 Task: Organize photos by cultural celebrations or festivals into separate albums.
Action: Mouse moved to (795, 465)
Screenshot: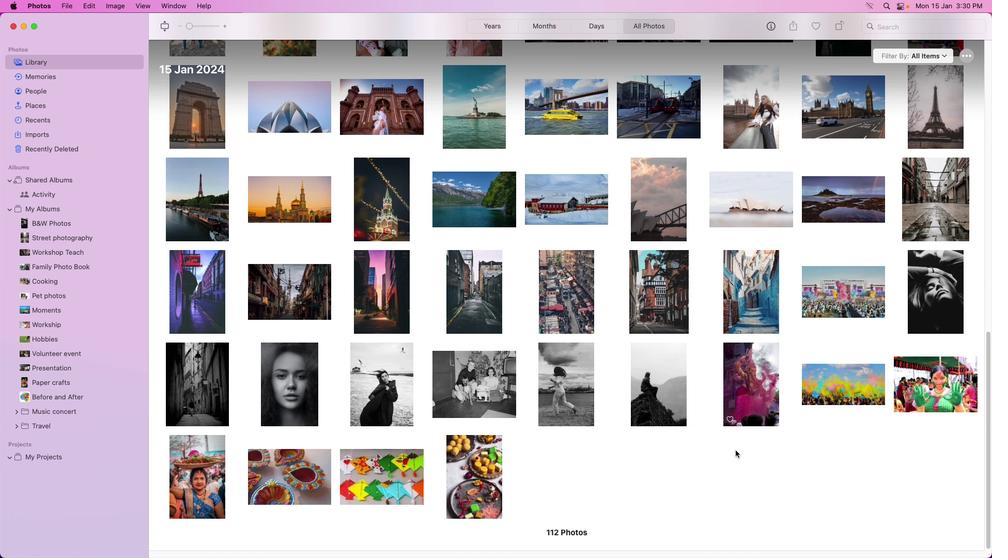 
Action: Mouse pressed left at (795, 465)
Screenshot: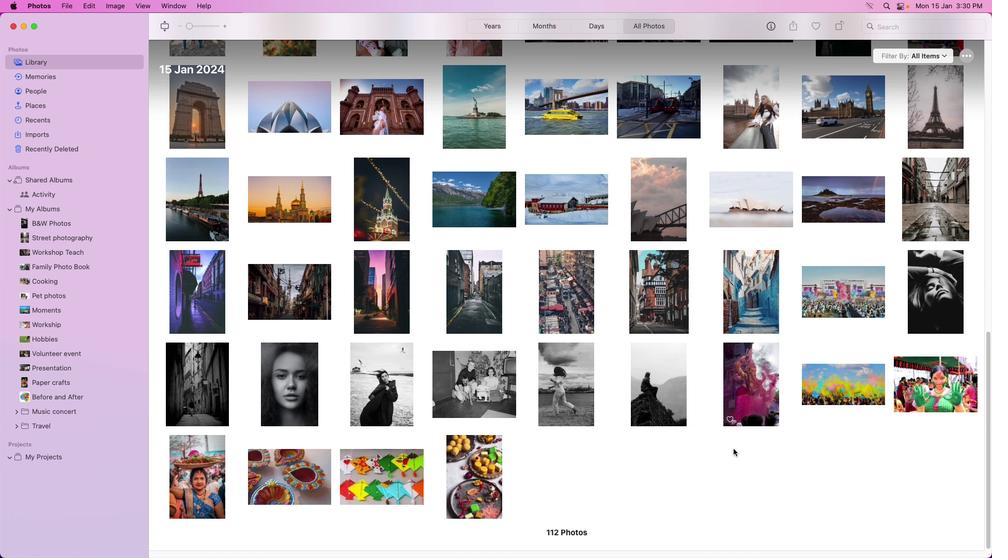 
Action: Mouse moved to (7, 208)
Screenshot: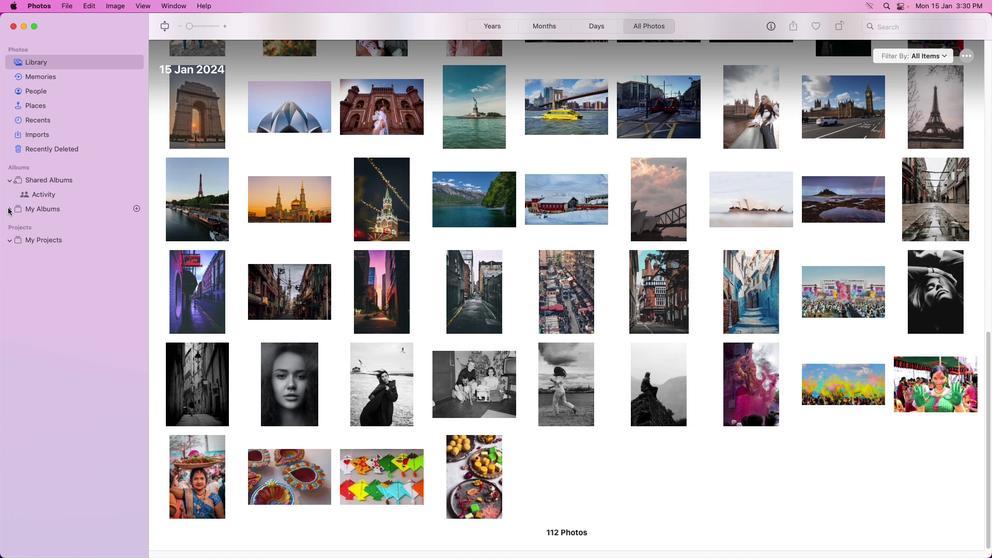 
Action: Mouse pressed left at (7, 208)
Screenshot: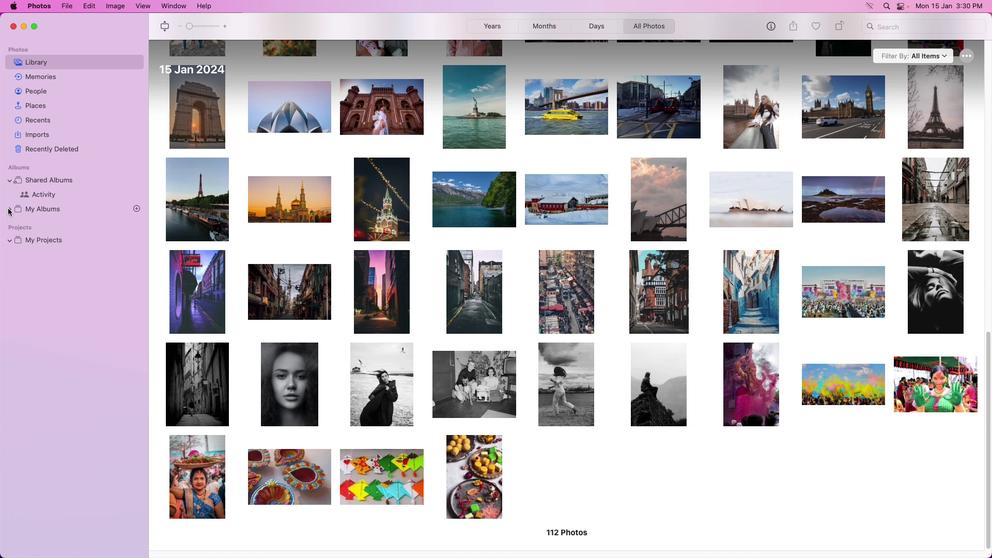 
Action: Mouse moved to (9, 209)
Screenshot: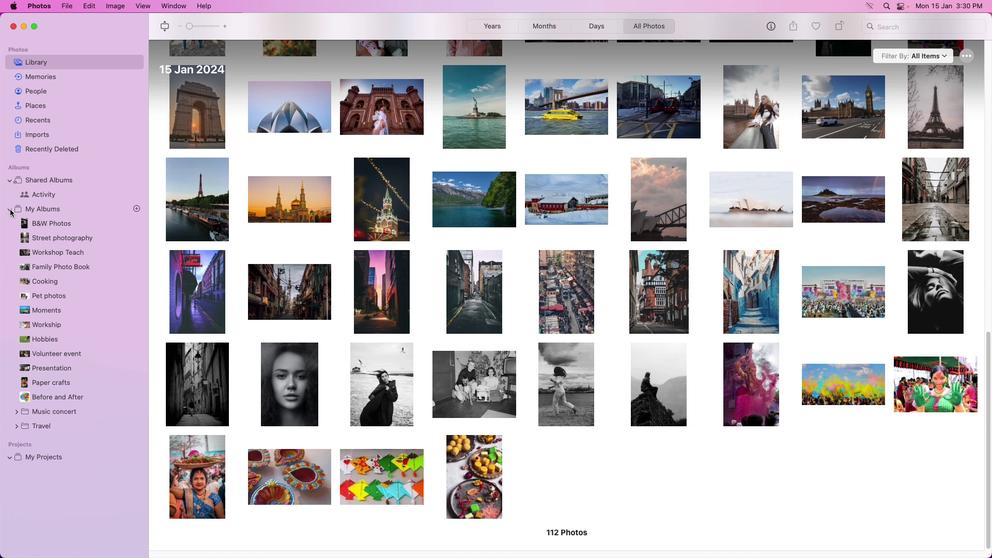
Action: Mouse pressed left at (9, 209)
Screenshot: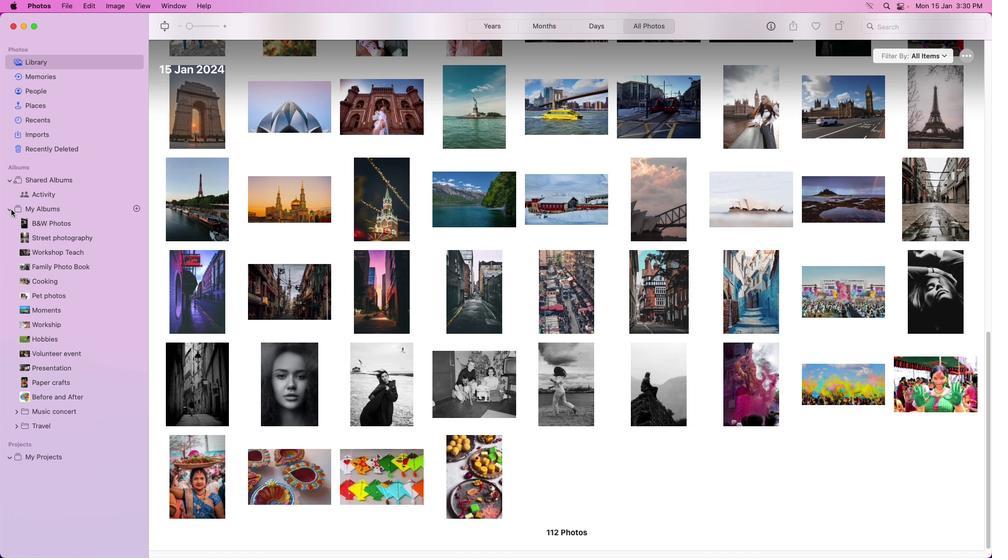 
Action: Mouse moved to (137, 206)
Screenshot: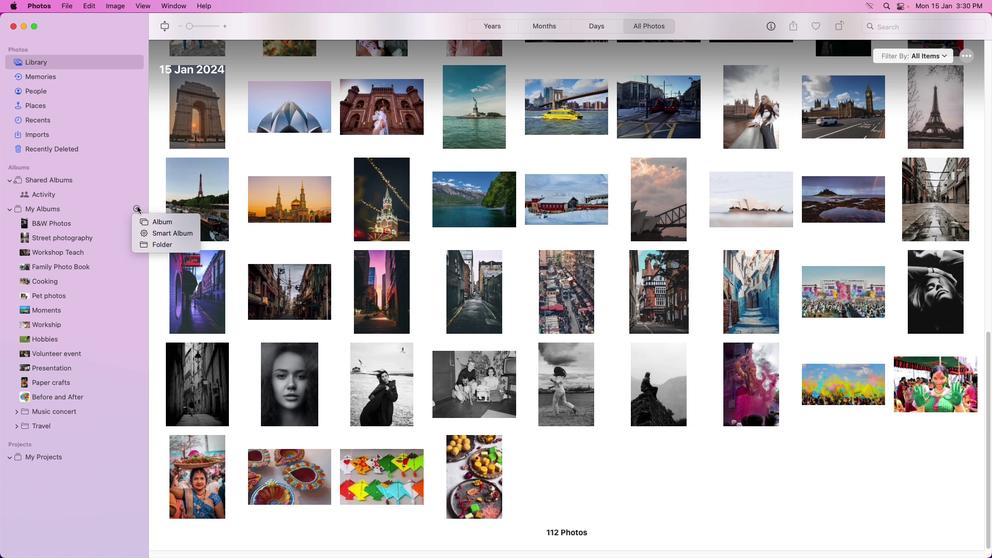 
Action: Mouse pressed left at (137, 206)
Screenshot: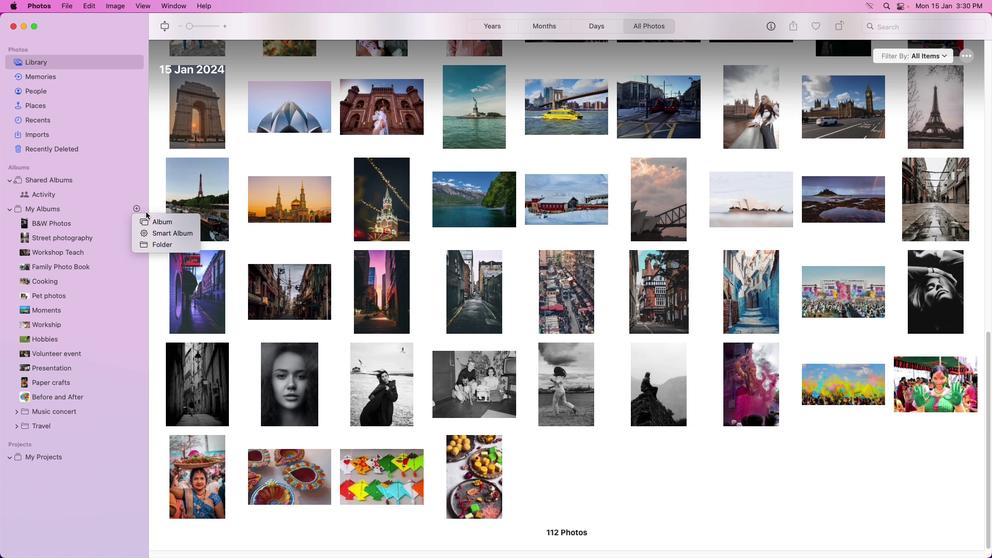 
Action: Mouse moved to (166, 242)
Screenshot: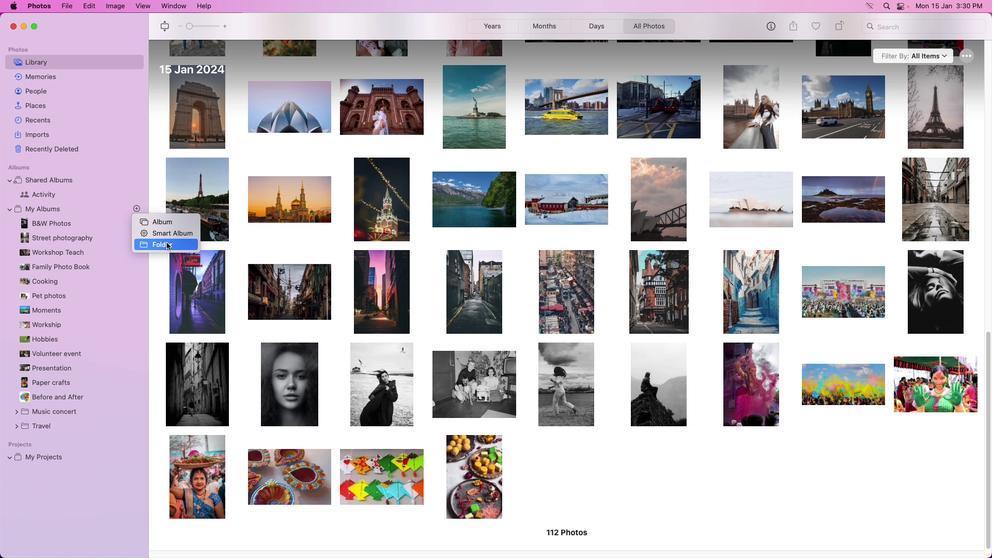 
Action: Mouse pressed left at (166, 242)
Screenshot: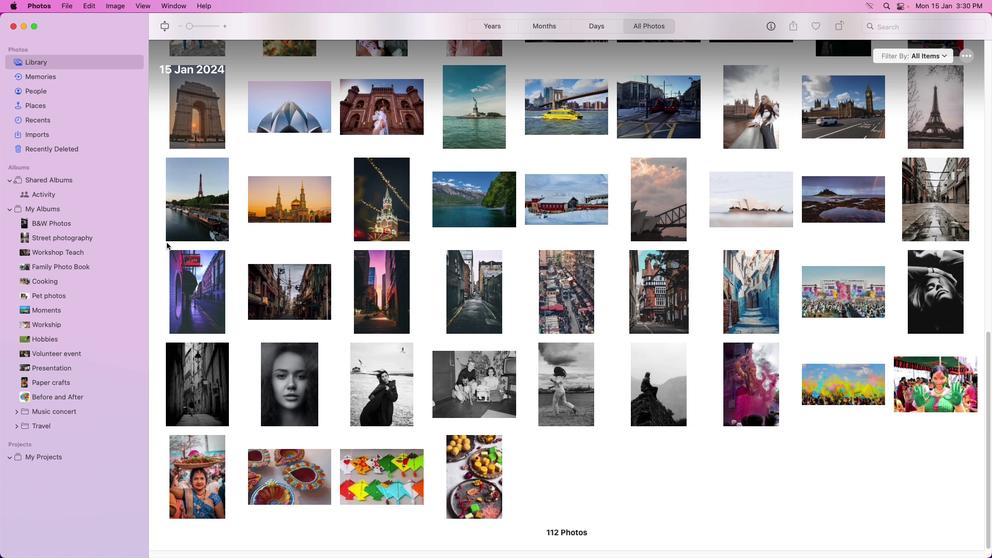 
Action: Key pressed Key.caps_lock'C'Key.caps_lock'u''l''t''u''r''a''l'Key.space'c''e''l''e''b''r''a''t''i''o''n''s'Key.enter
Screenshot: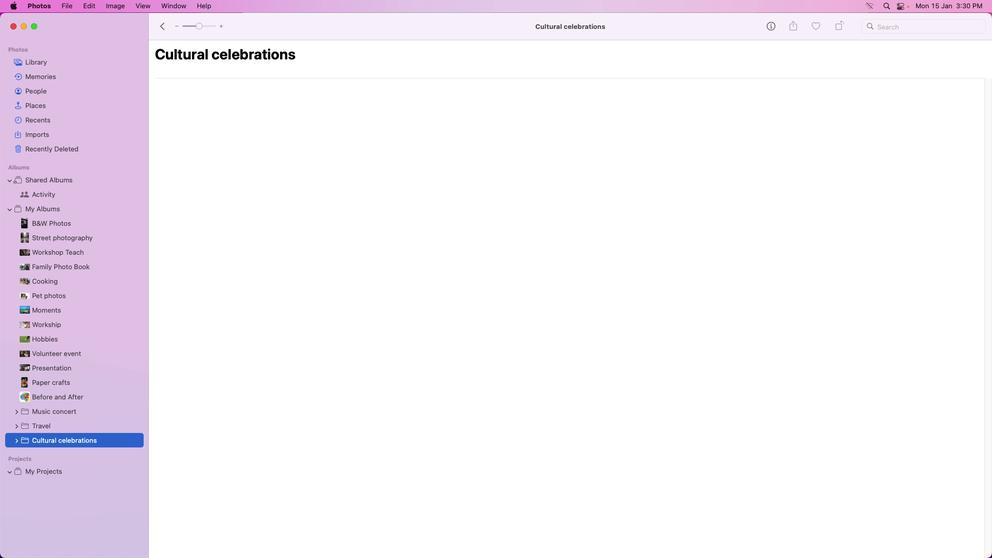 
Action: Mouse moved to (109, 443)
Screenshot: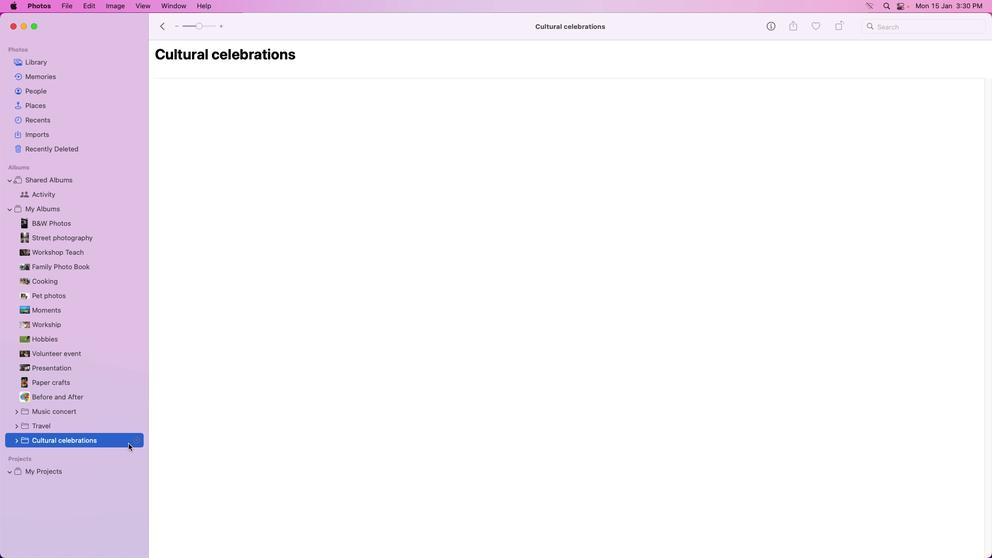 
Action: Mouse pressed left at (109, 443)
Screenshot: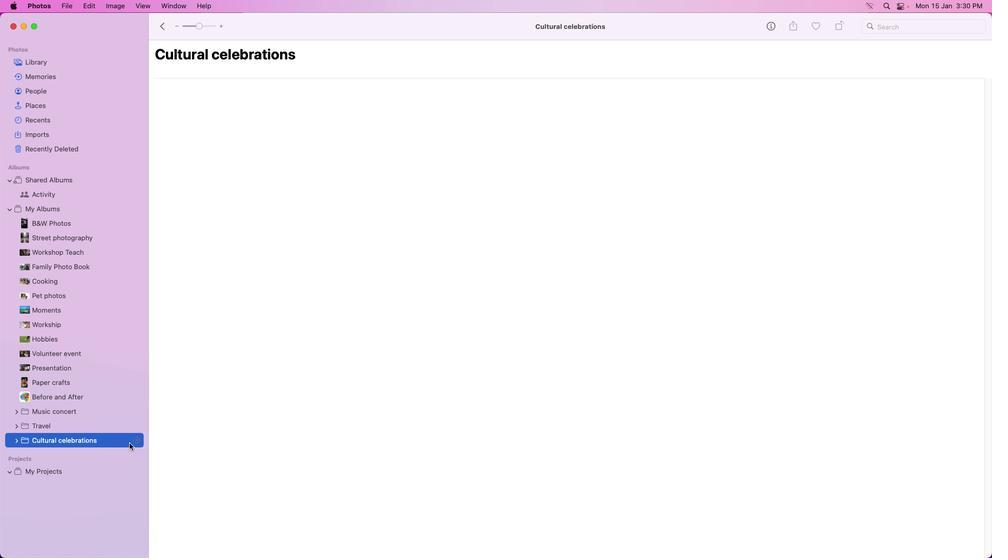 
Action: Mouse moved to (136, 440)
Screenshot: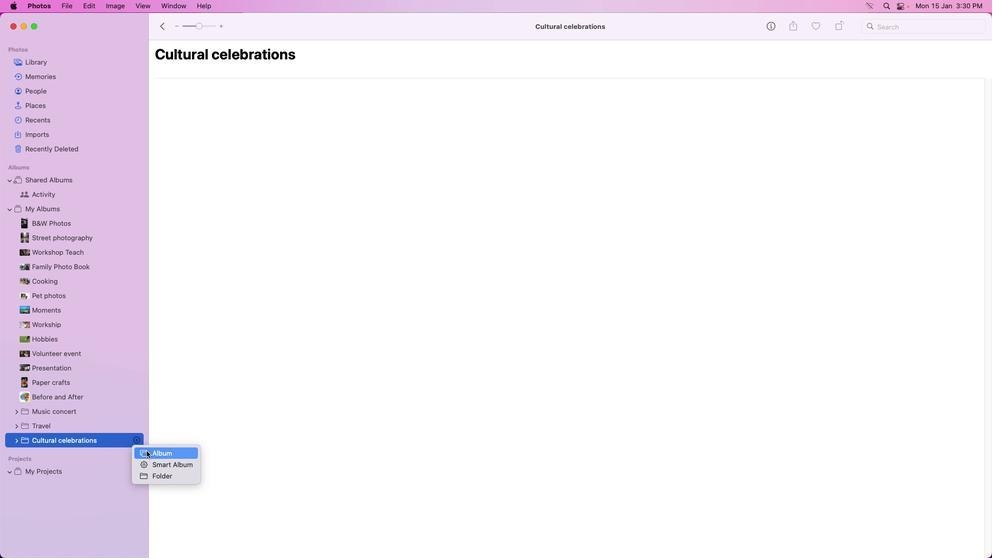 
Action: Mouse pressed left at (136, 440)
Screenshot: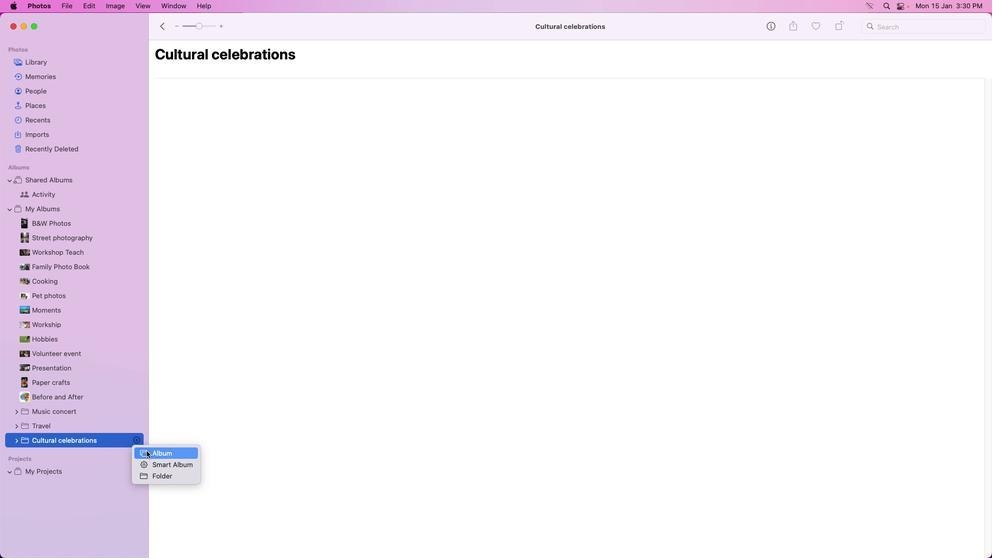 
Action: Mouse moved to (147, 452)
Screenshot: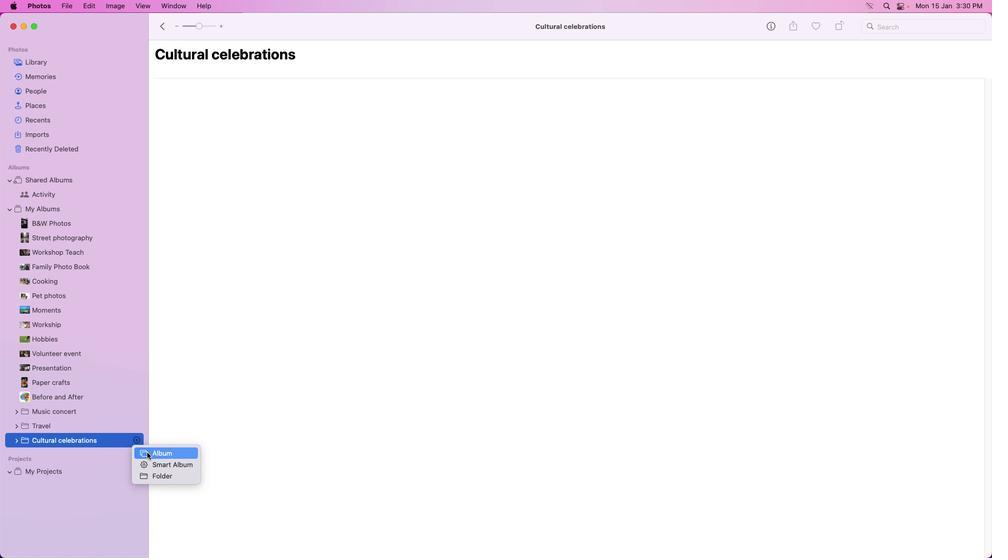 
Action: Mouse pressed left at (147, 452)
Screenshot: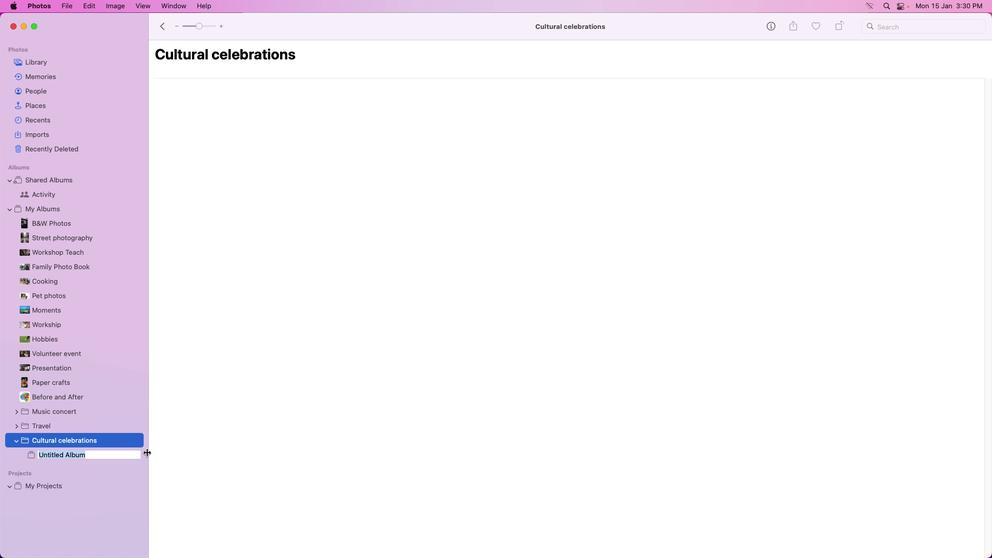 
Action: Mouse moved to (146, 452)
Screenshot: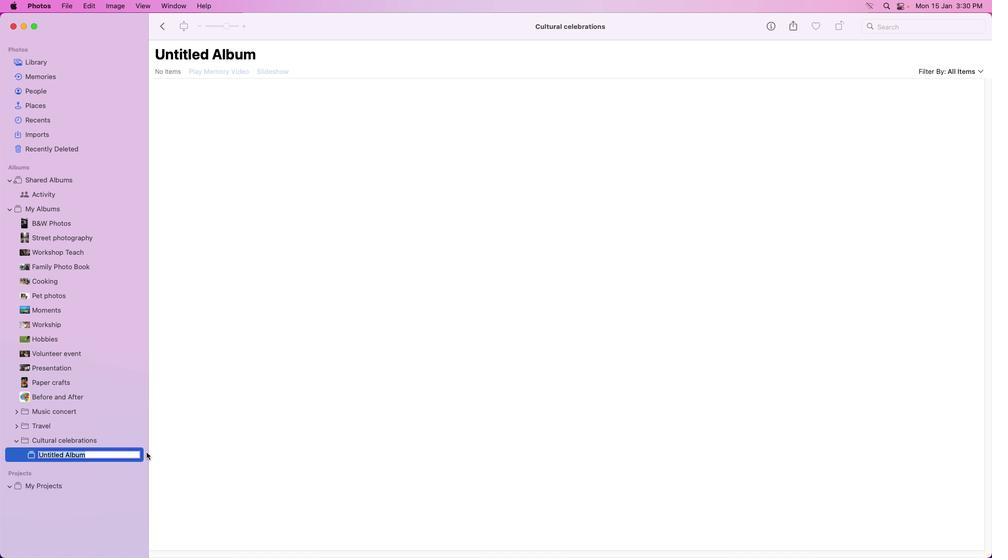 
Action: Key pressed Key.caps_lock'R'Key.caps_lock'a''k''s''h''a'Key.space'b''a''n''d''h''a''n'Key.enter
Screenshot: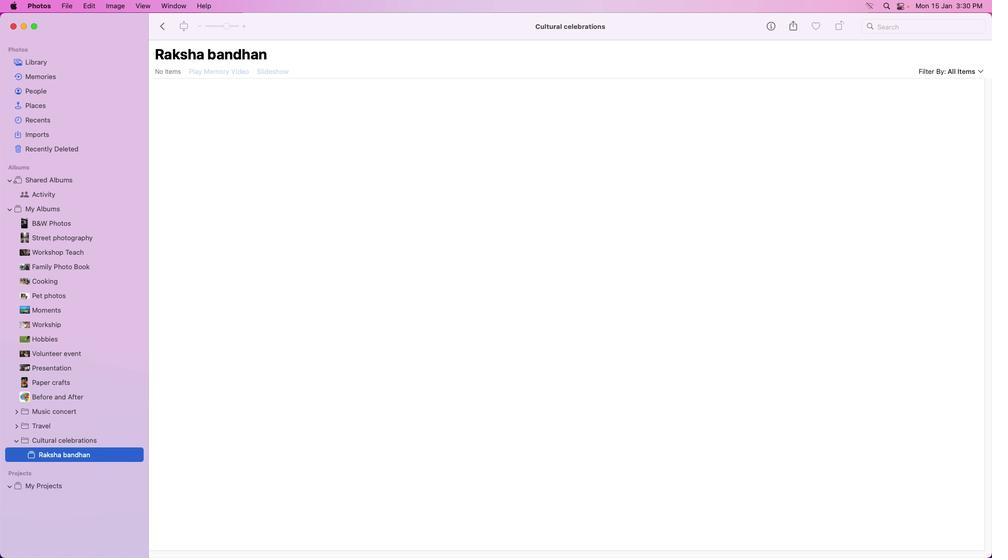 
Action: Mouse moved to (136, 439)
Screenshot: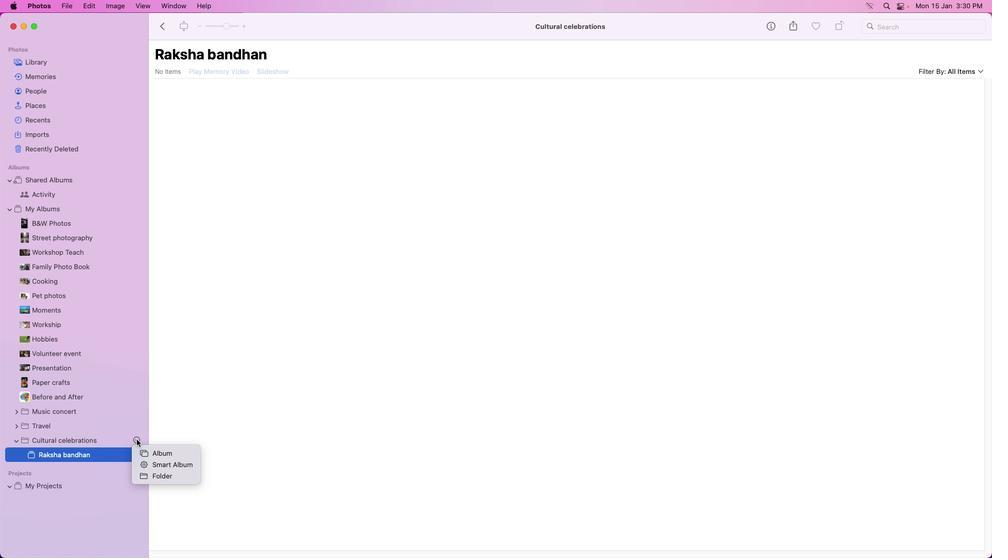 
Action: Mouse pressed left at (136, 439)
Screenshot: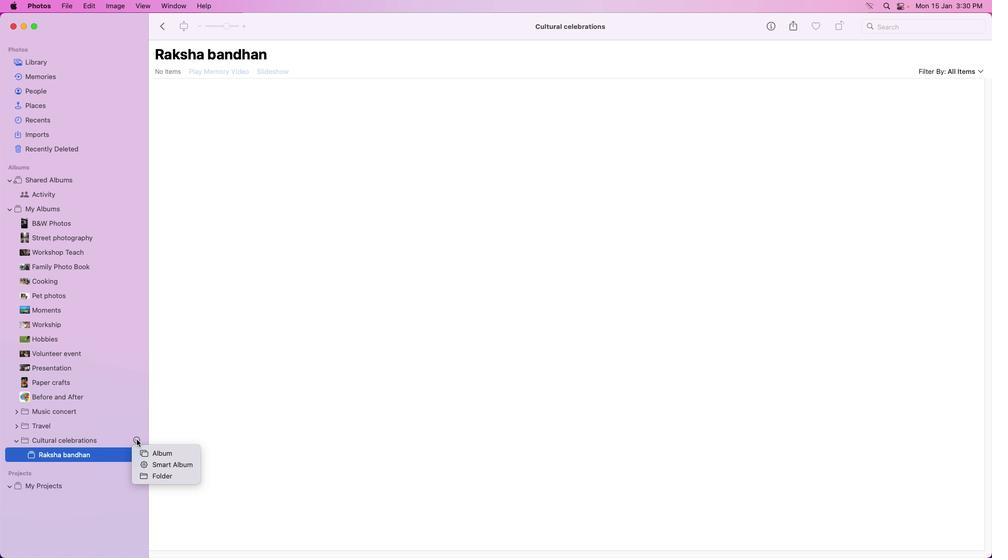 
Action: Mouse moved to (154, 453)
Screenshot: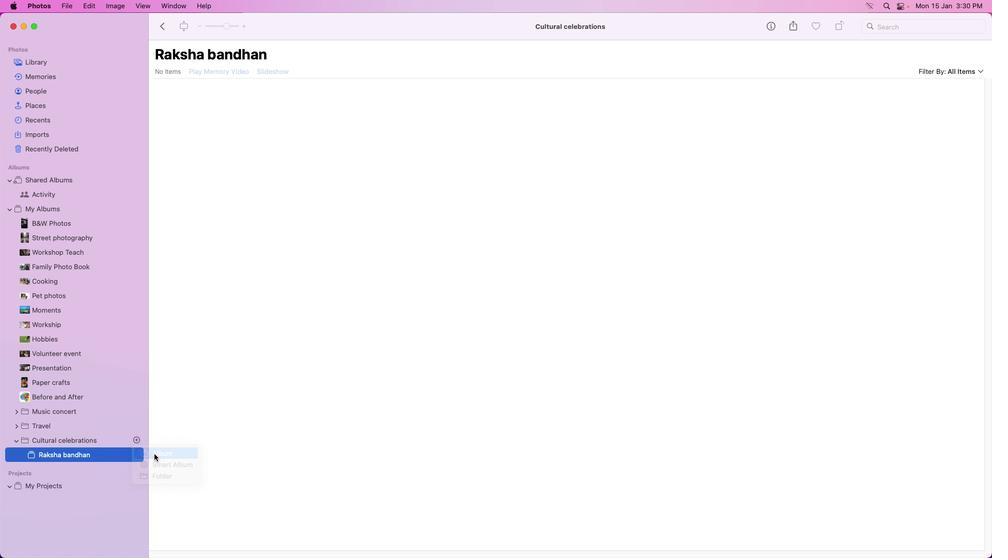 
Action: Mouse pressed left at (154, 453)
Screenshot: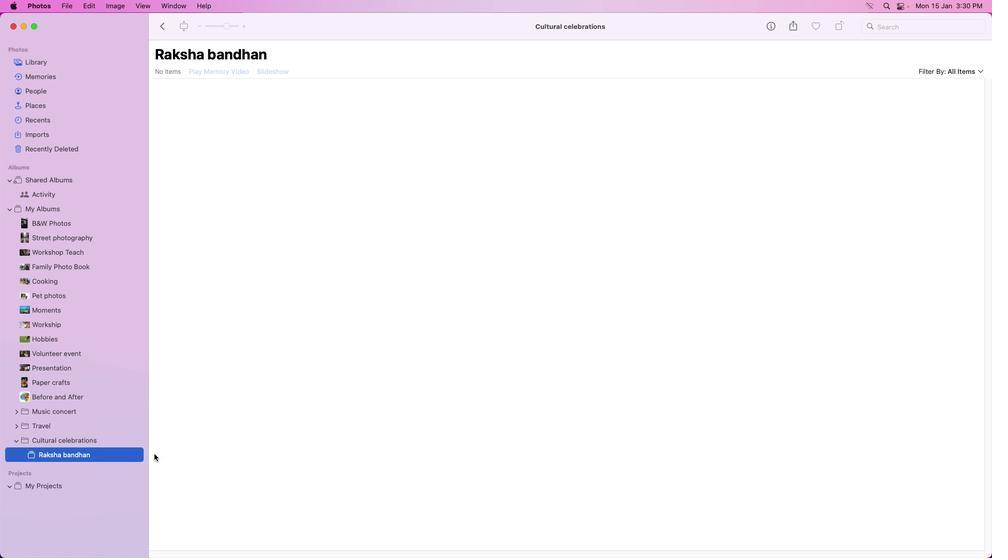
Action: Mouse moved to (154, 453)
Screenshot: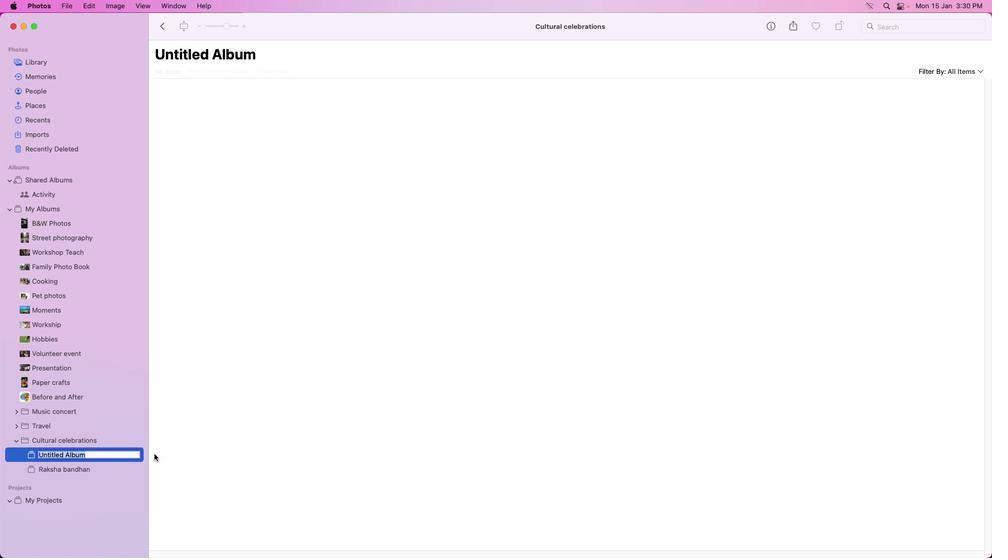 
Action: Key pressed Key.caps_lock'D'Key.caps_lock'e''e''p''w'Key.backspace'a''w''a''l''i'Key.enter
Screenshot: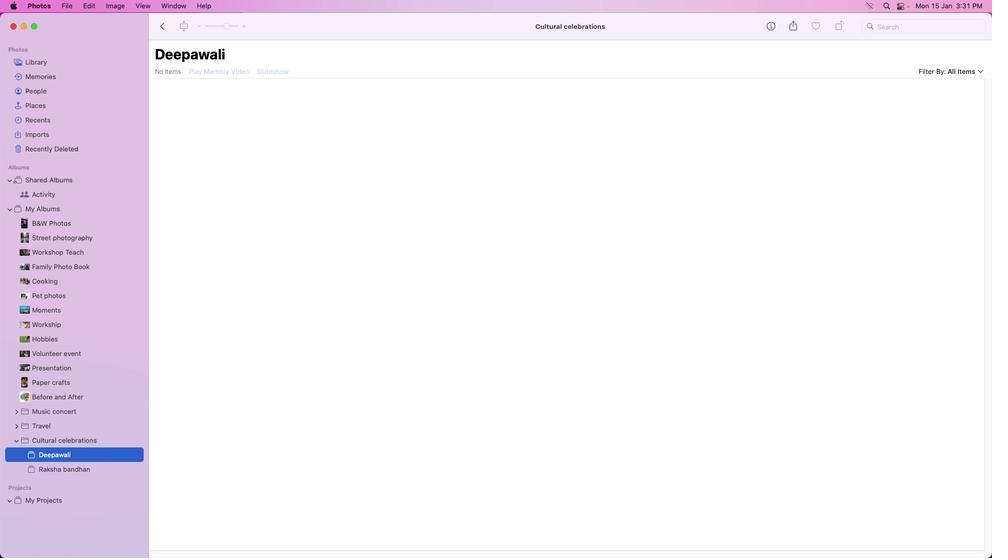 
Action: Mouse moved to (136, 441)
Screenshot: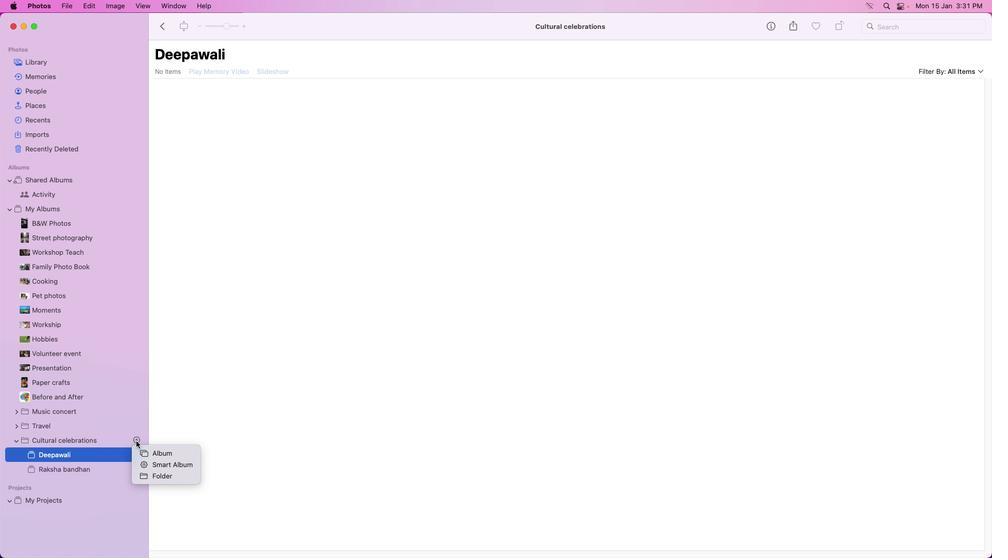 
Action: Mouse pressed left at (136, 441)
Screenshot: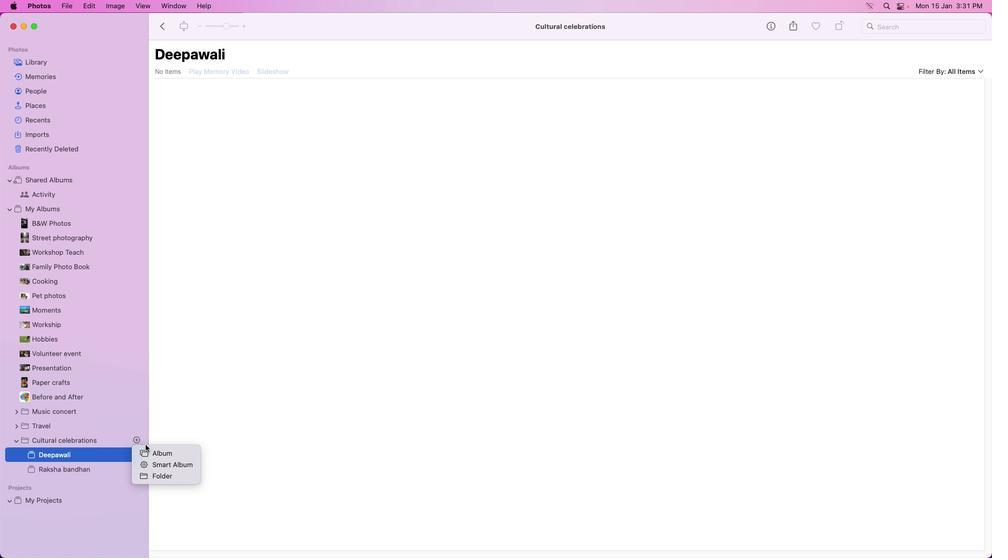 
Action: Mouse moved to (156, 452)
Screenshot: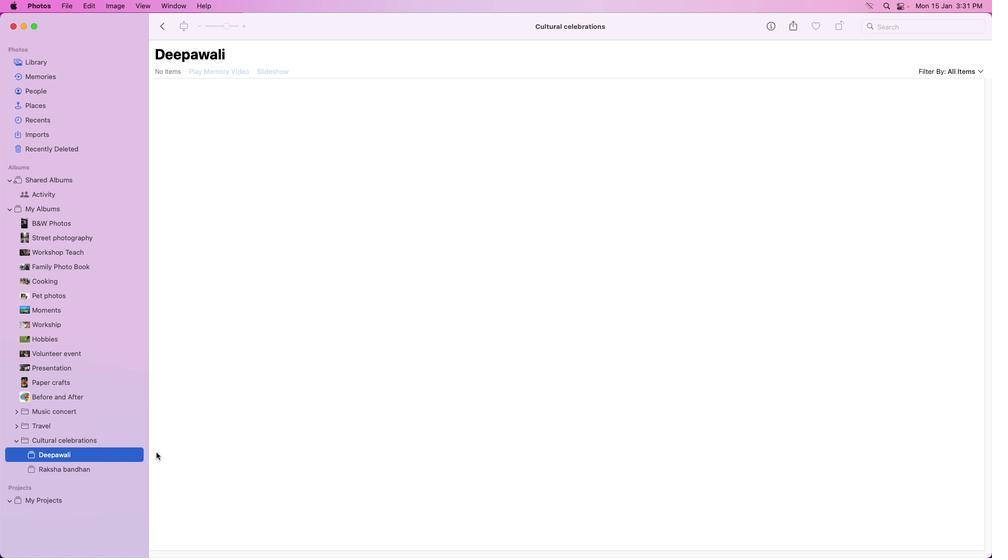 
Action: Mouse pressed left at (156, 452)
Screenshot: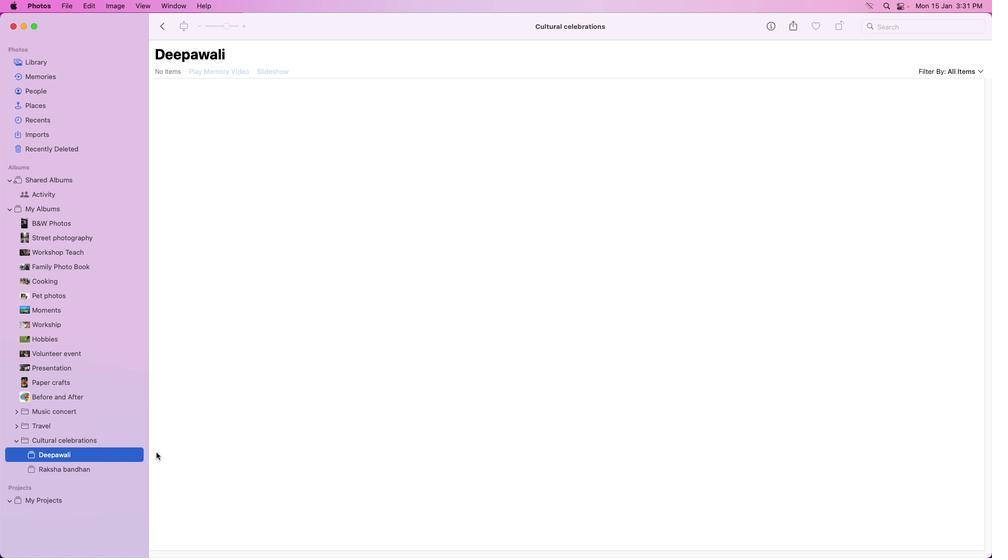 
Action: Key pressed Key.caps_lock'C'Key.caps_lock'h''h''a''t''h'Key.space'p''u''j''a'Key.enter
Screenshot: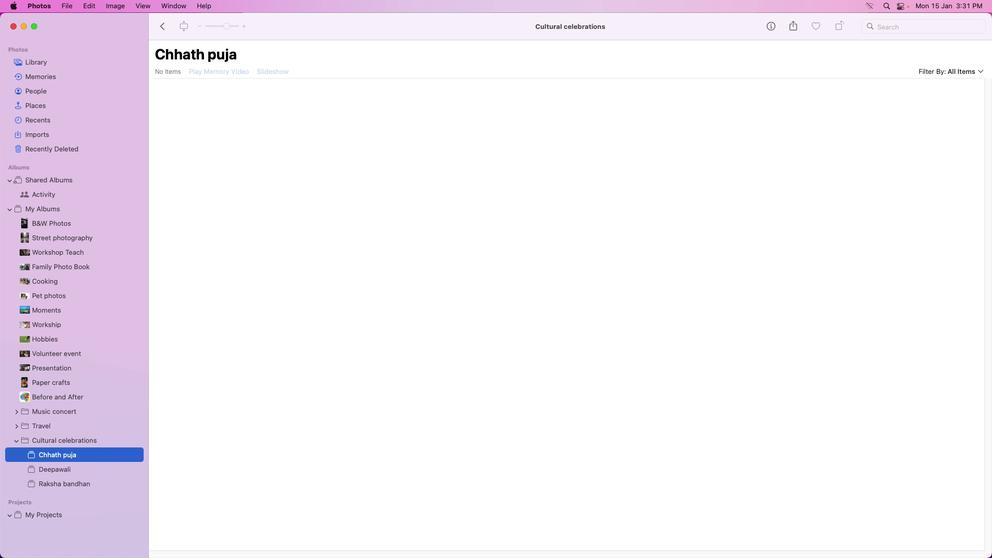 
Action: Mouse moved to (135, 439)
Screenshot: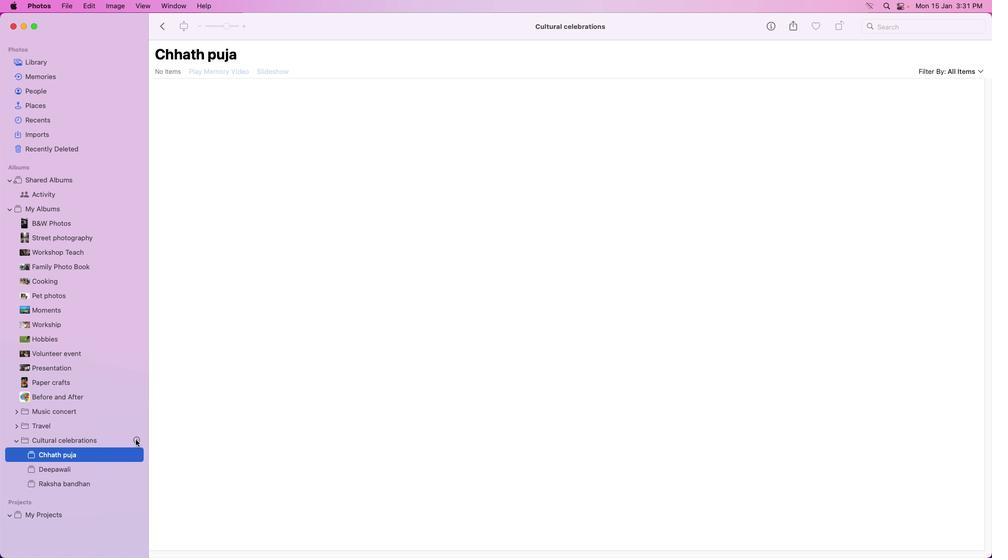 
Action: Mouse pressed left at (135, 439)
Screenshot: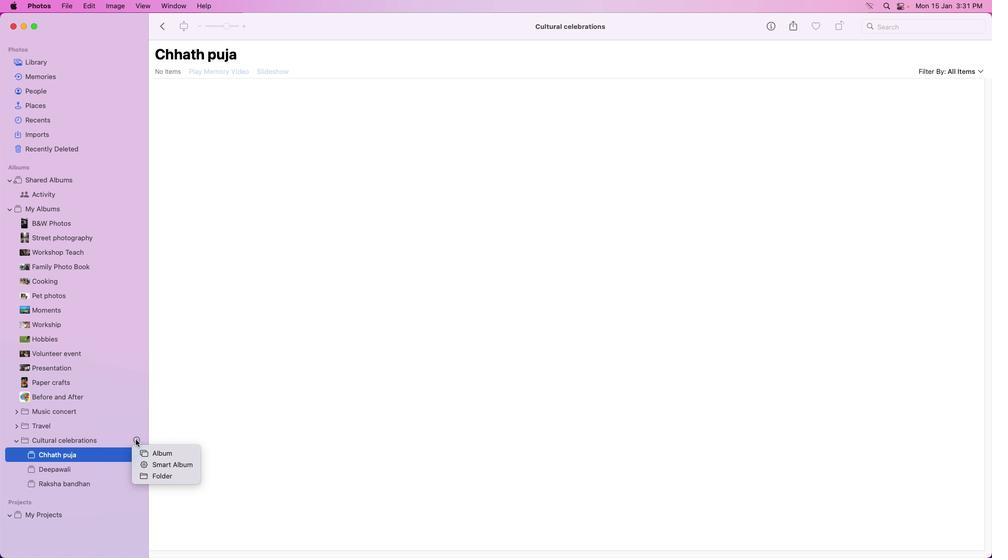 
Action: Mouse moved to (161, 452)
Screenshot: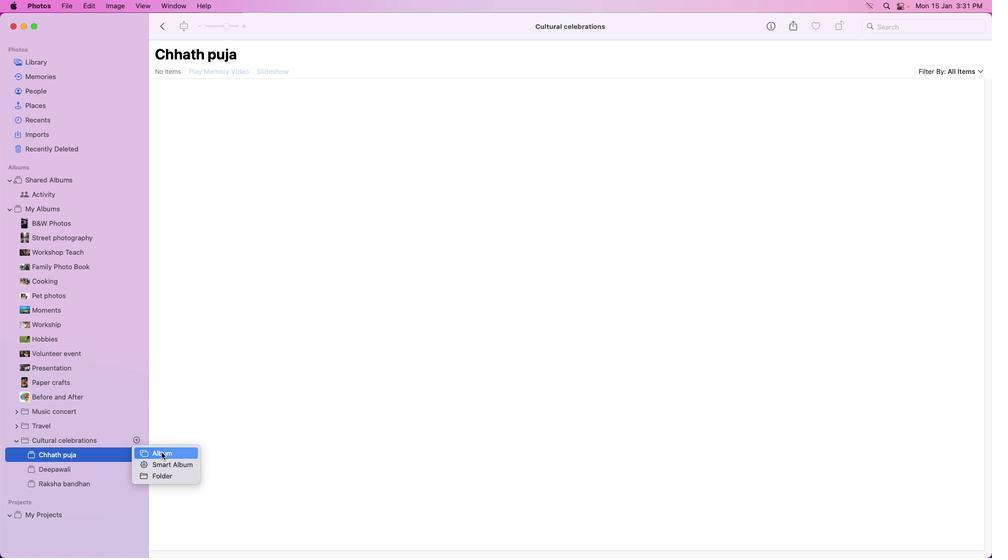 
Action: Mouse pressed left at (161, 452)
Screenshot: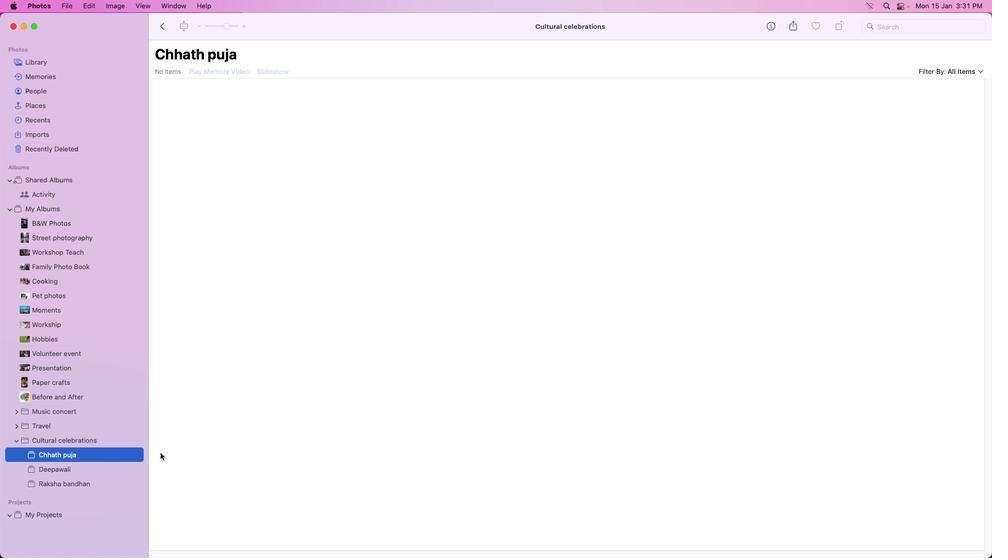 
Action: Mouse moved to (160, 453)
Screenshot: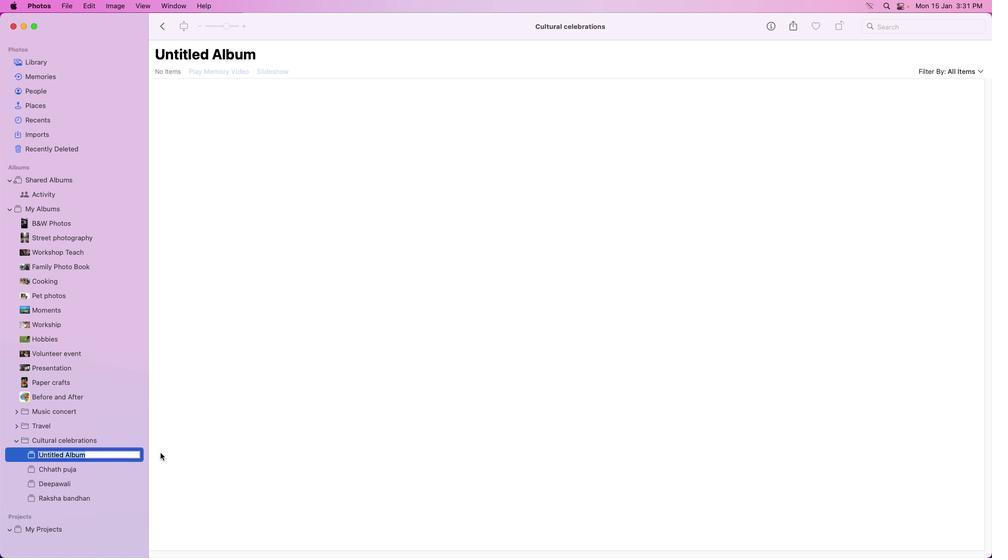 
Action: Key pressed Key.caps_lock'H'Key.caps_lock'o''l''i'Key.enter
Screenshot: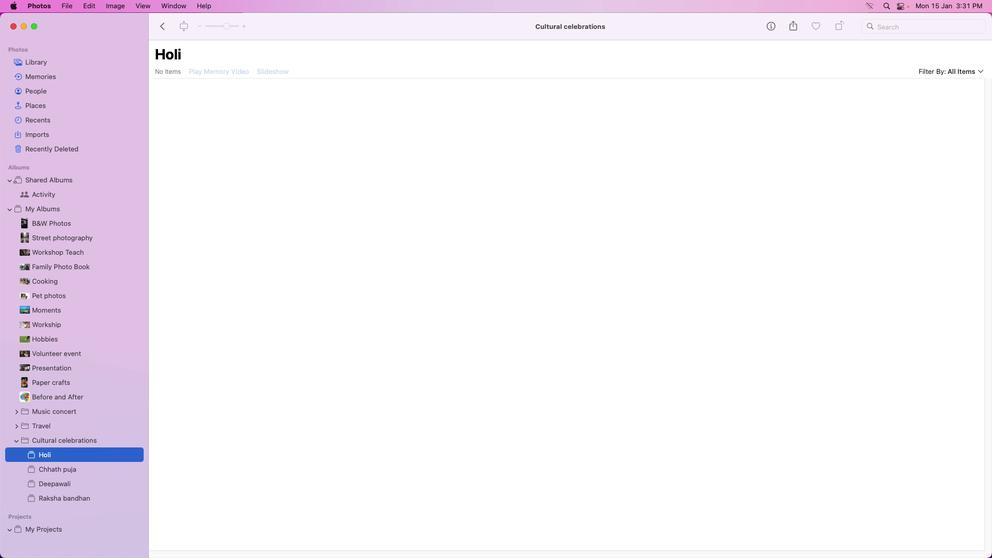 
Action: Mouse moved to (136, 439)
Screenshot: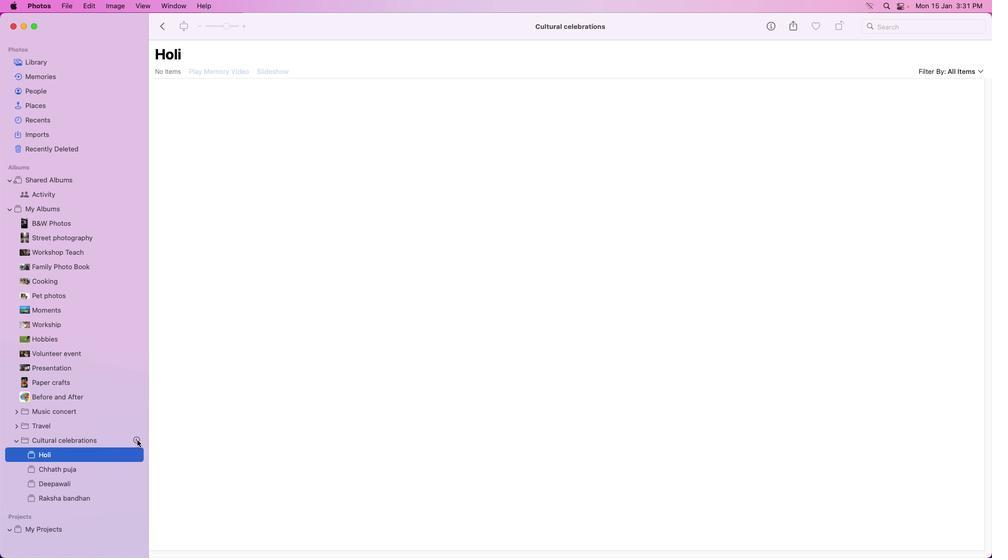 
Action: Mouse pressed left at (136, 439)
Screenshot: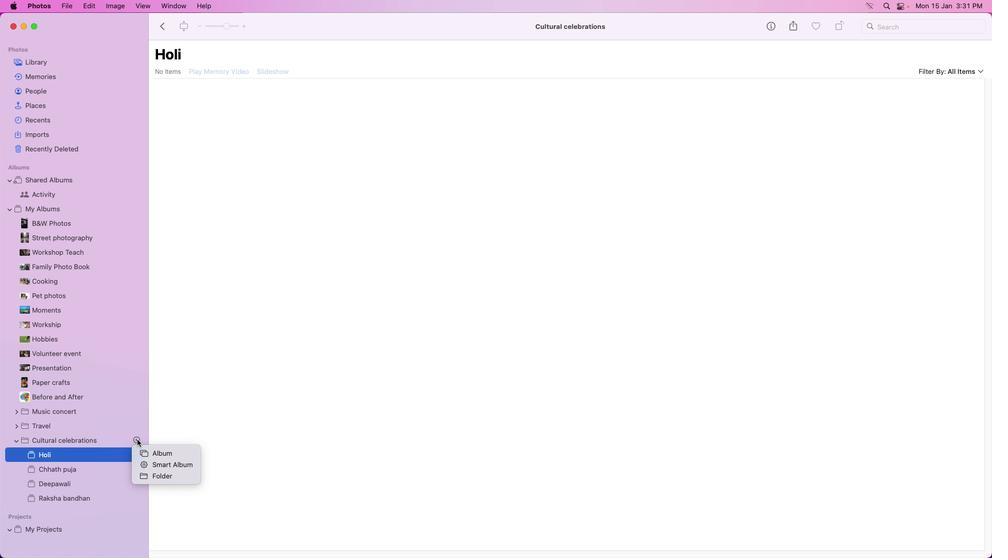 
Action: Mouse moved to (174, 454)
Screenshot: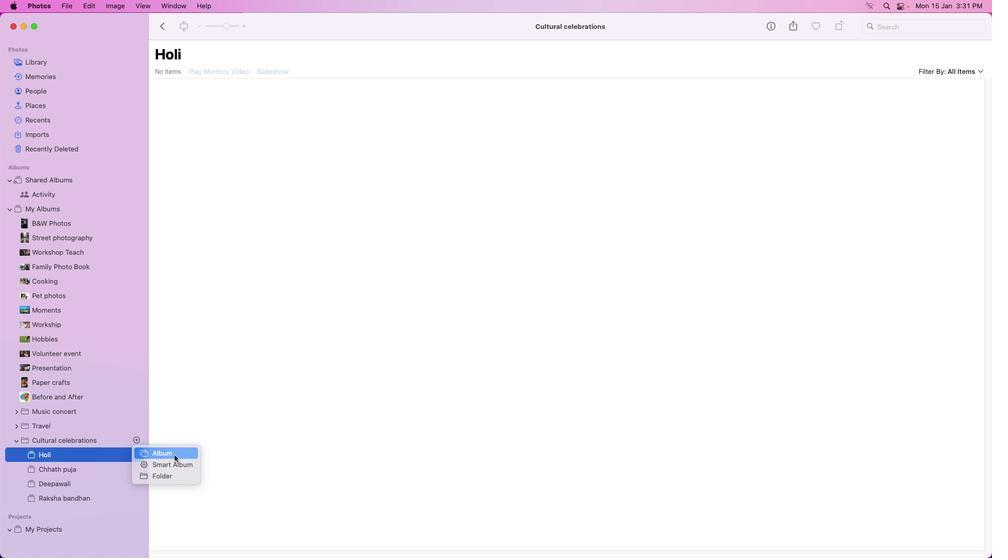 
Action: Mouse pressed left at (174, 454)
Screenshot: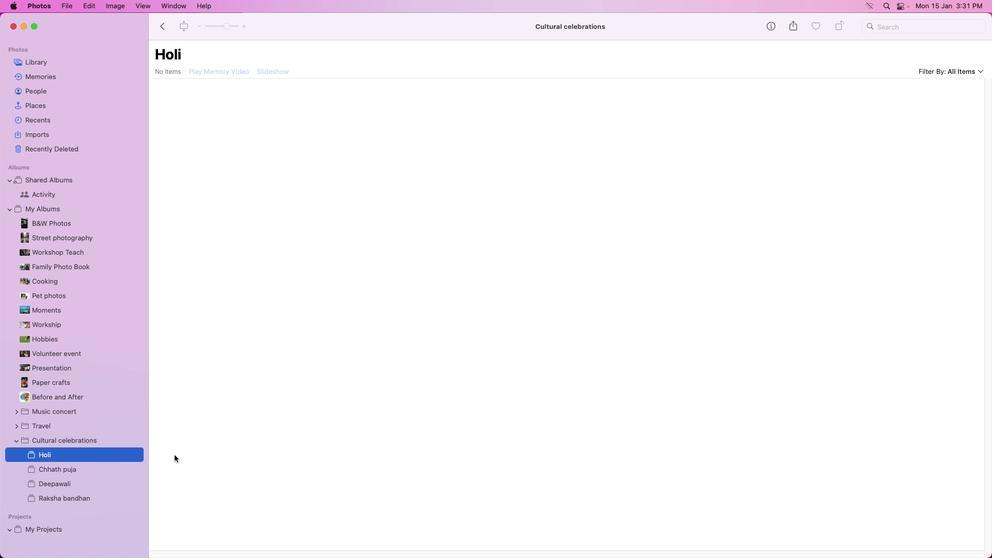 
Action: Mouse moved to (174, 454)
Screenshot: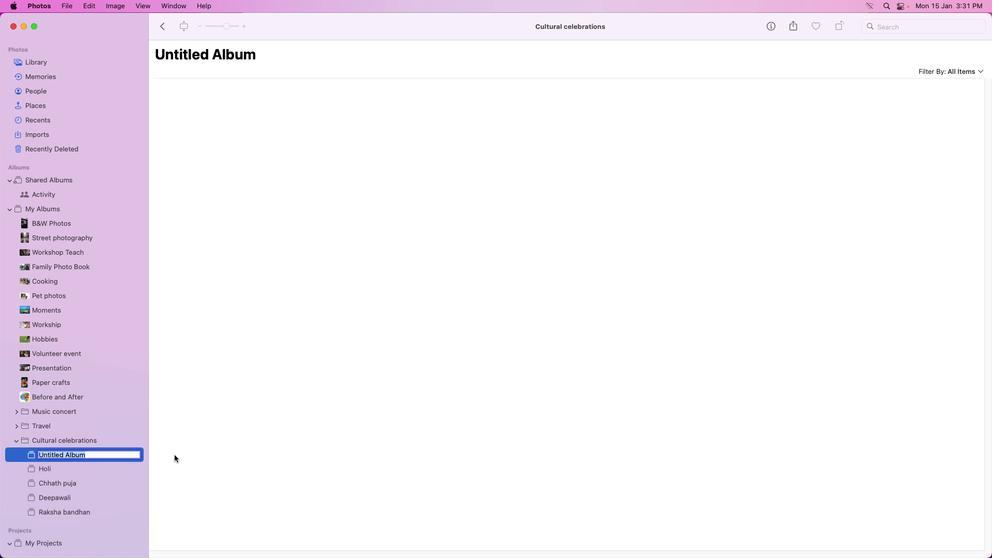 
Action: Key pressed Key.caps_lock'M'Key.caps_lock'a''k''a''r'Key.space's''a''n''k''r''a''n''t''i'Key.enter
Screenshot: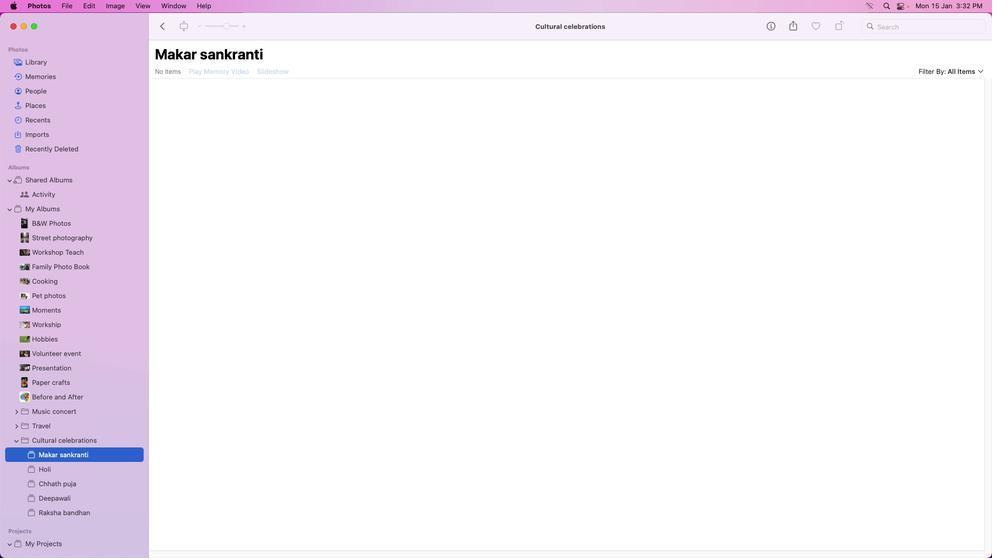 
Action: Mouse moved to (136, 440)
Screenshot: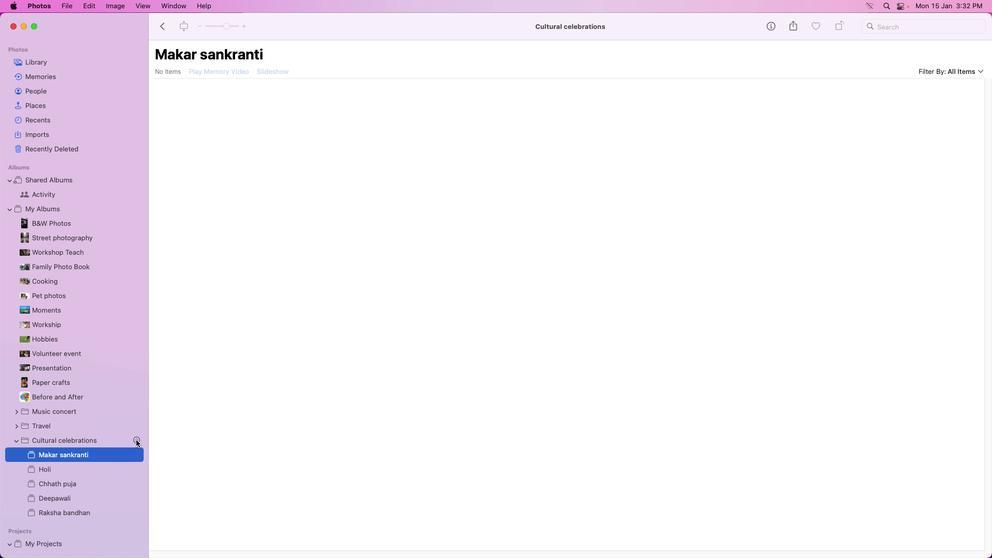 
Action: Mouse pressed left at (136, 440)
Screenshot: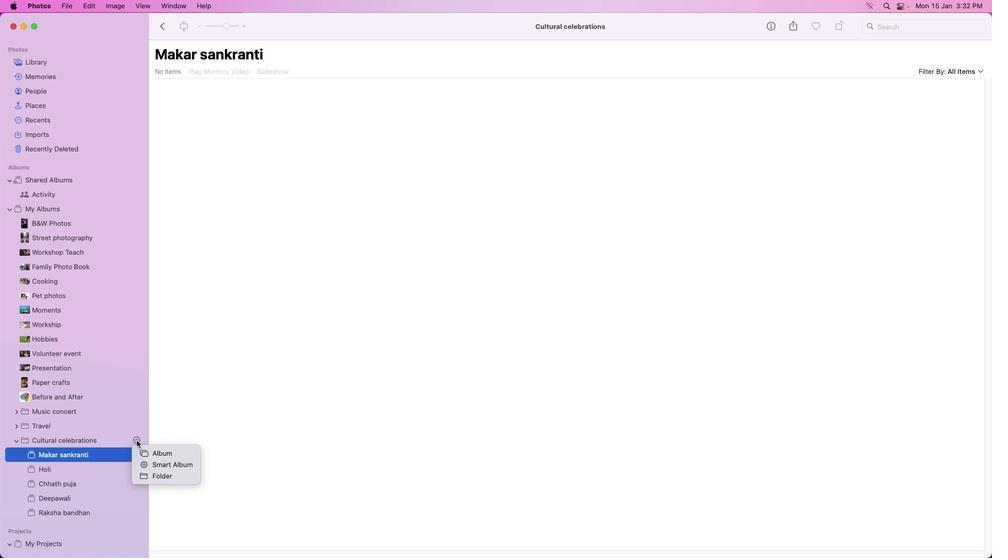 
Action: Mouse moved to (161, 454)
Screenshot: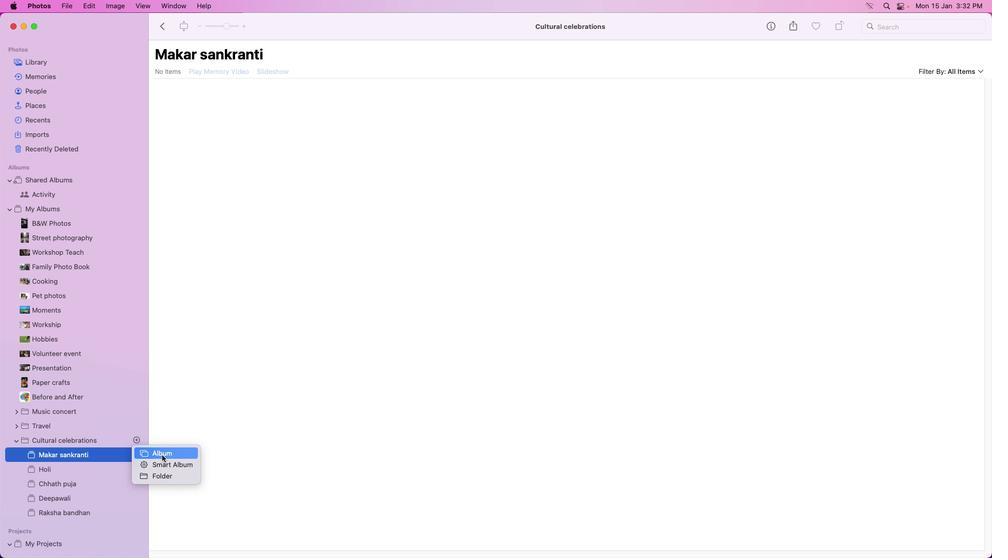 
Action: Mouse pressed left at (161, 454)
Screenshot: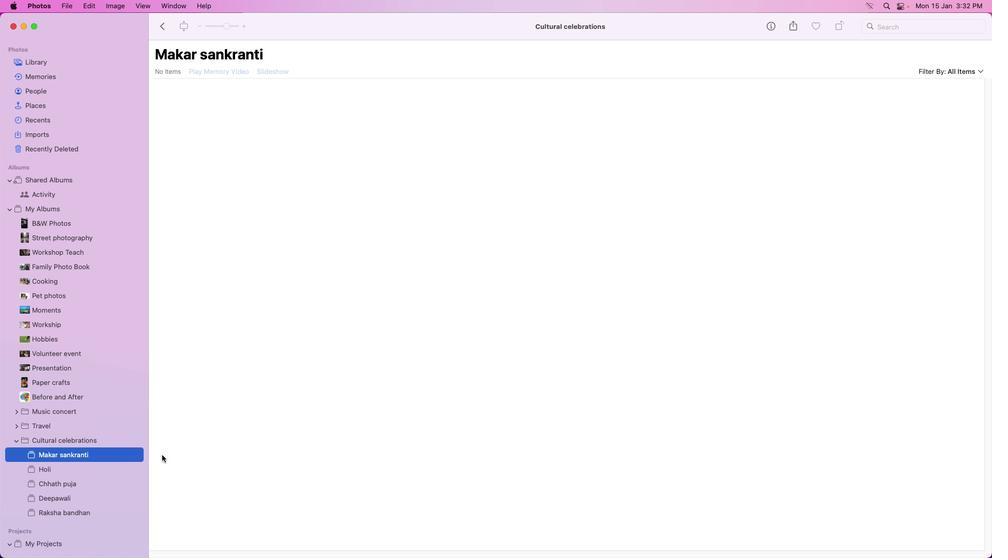 
Action: Key pressed Key.caps_lock'G'Key.caps_lock'a''n''e''s''h'Key.space'c''h''a''t''u''r''t''h''i'Key.enter
Screenshot: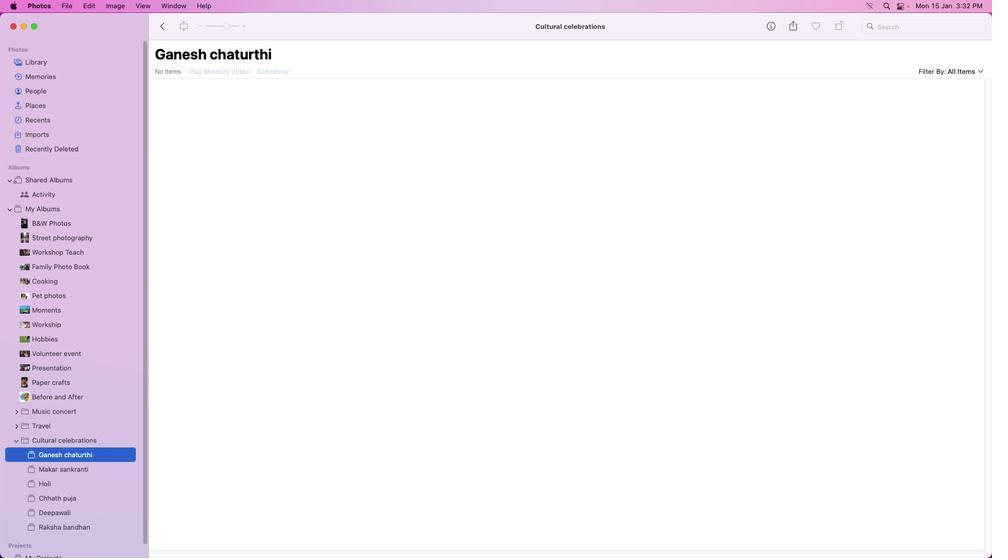 
Action: Mouse moved to (80, 65)
Screenshot: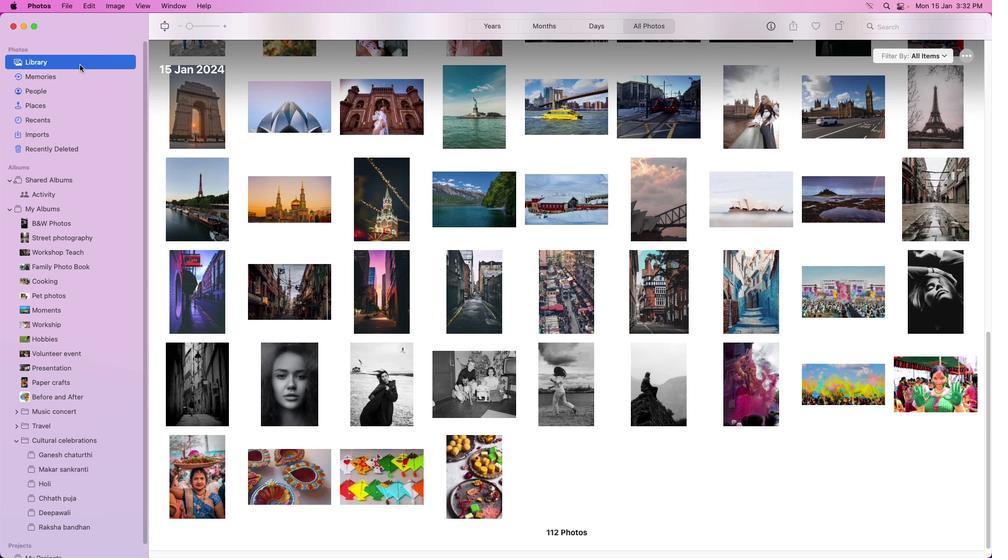 
Action: Mouse pressed left at (80, 65)
Screenshot: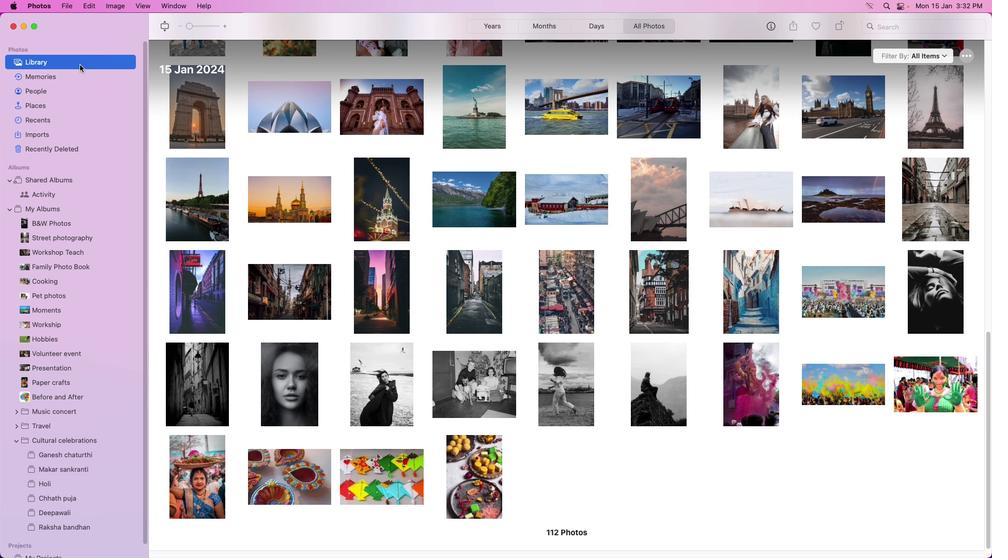 
Action: Mouse moved to (488, 465)
Screenshot: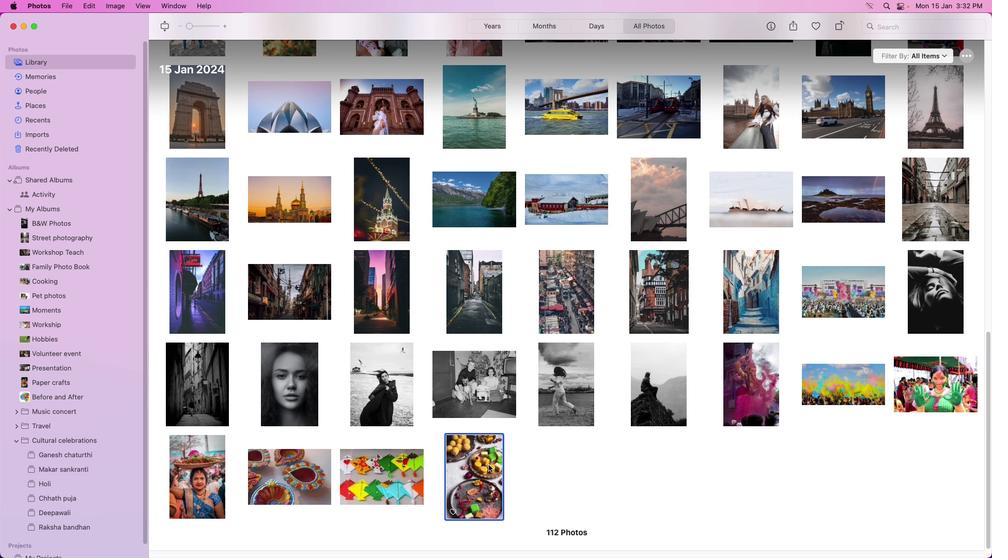 
Action: Mouse pressed left at (488, 465)
Screenshot: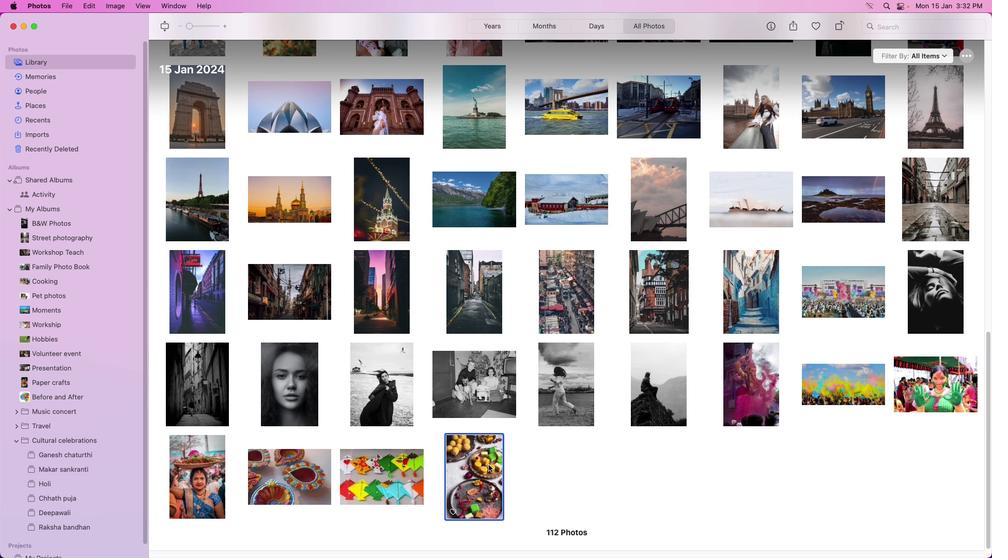 
Action: Mouse moved to (489, 465)
Screenshot: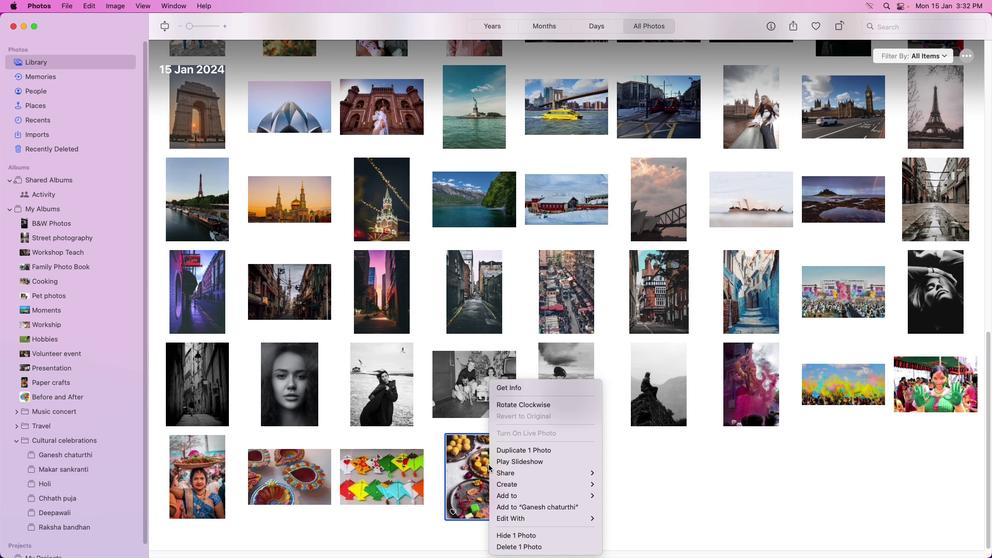 
Action: Mouse pressed right at (489, 465)
Screenshot: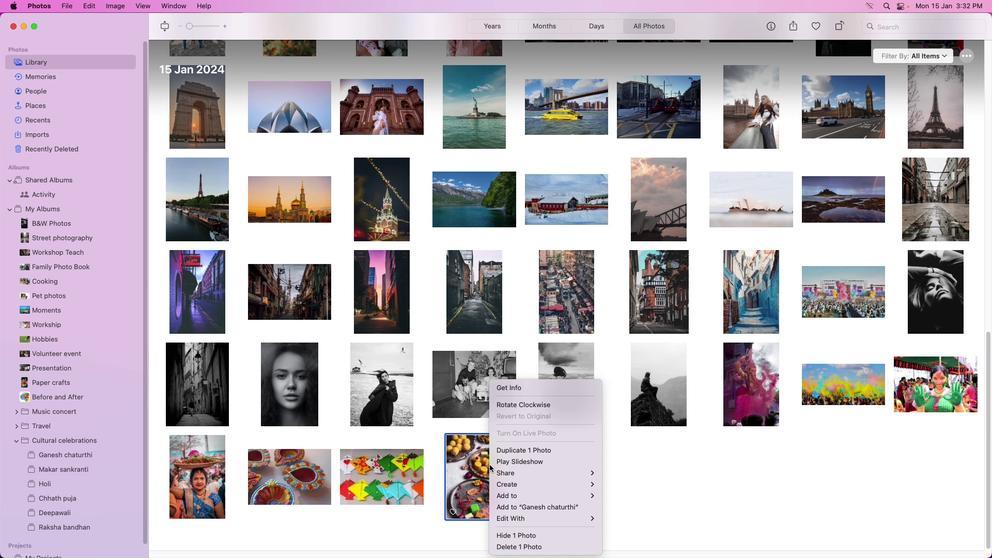 
Action: Mouse moved to (760, 545)
Screenshot: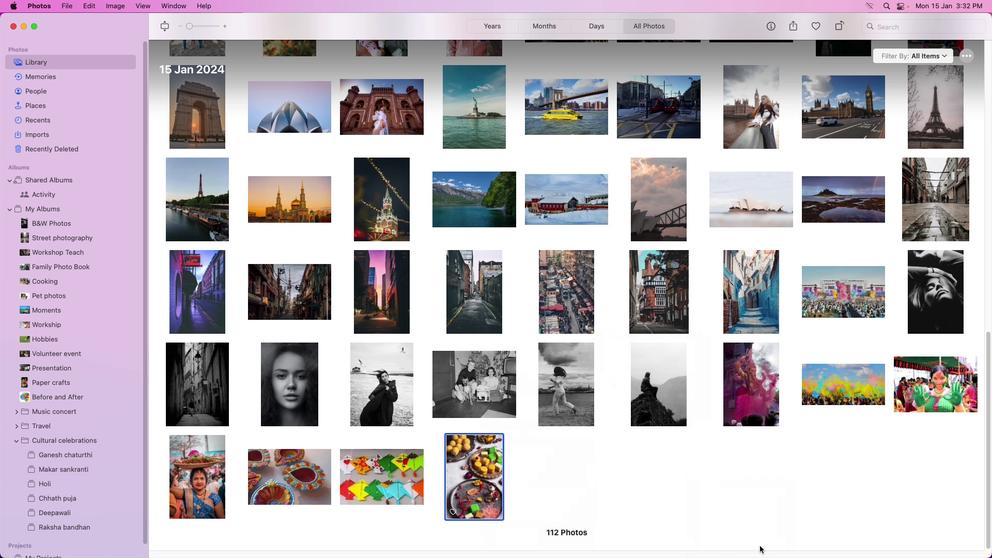 
Action: Mouse pressed left at (760, 545)
Screenshot: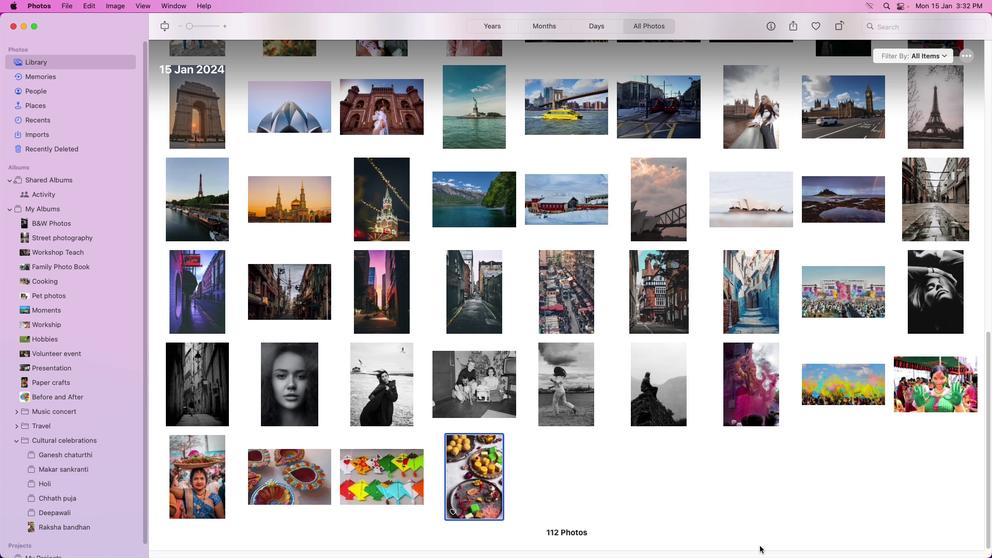 
Action: Mouse moved to (390, 483)
Screenshot: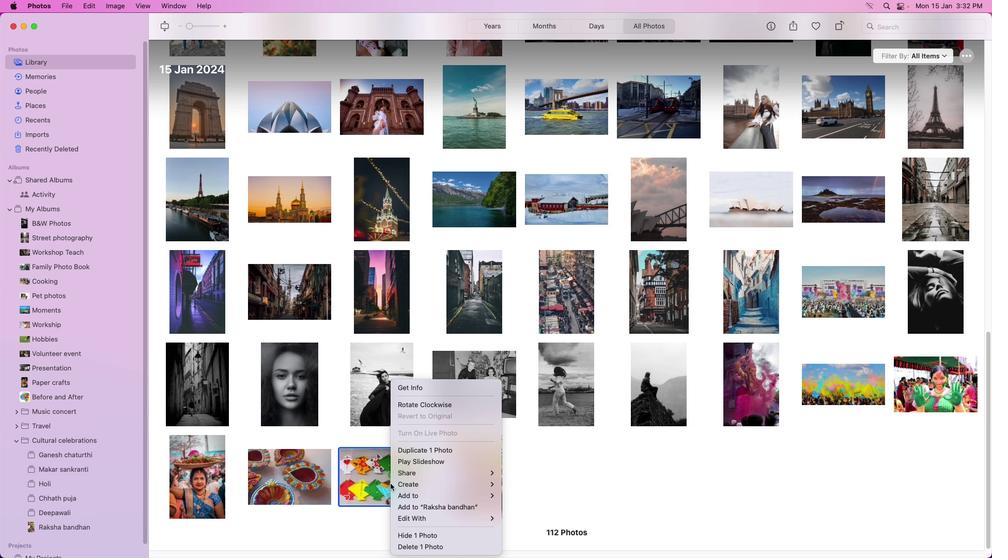 
Action: Mouse pressed right at (390, 483)
Screenshot: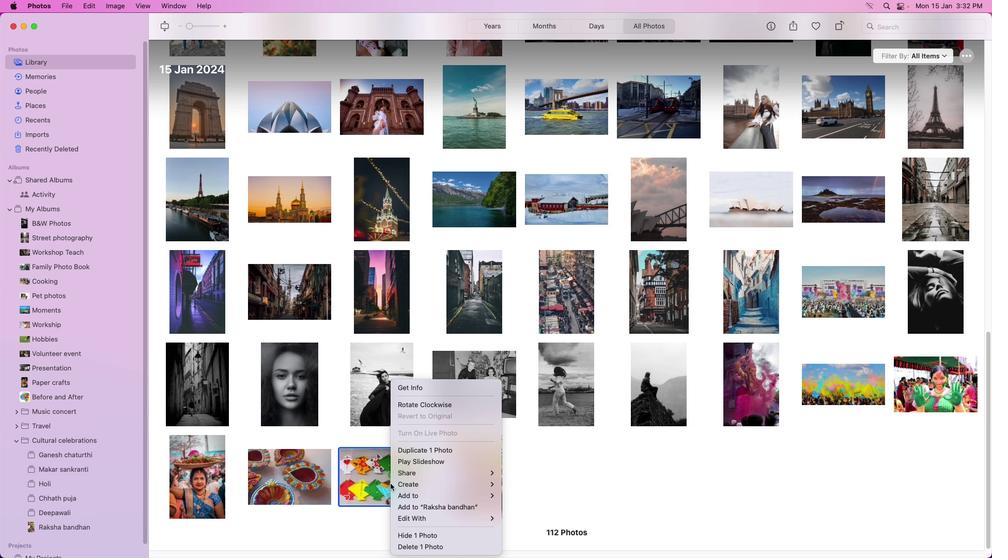 
Action: Mouse moved to (650, 502)
Screenshot: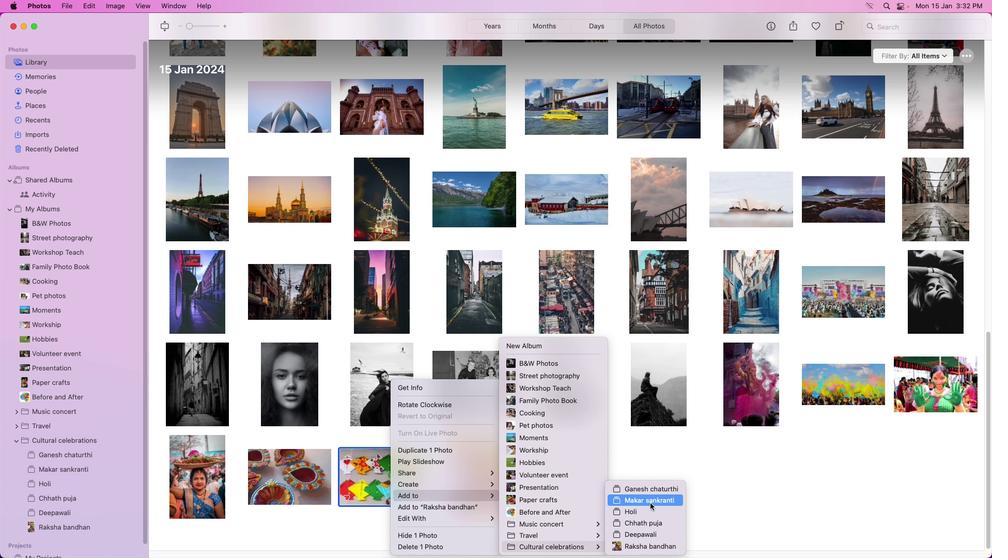 
Action: Mouse pressed left at (650, 502)
Screenshot: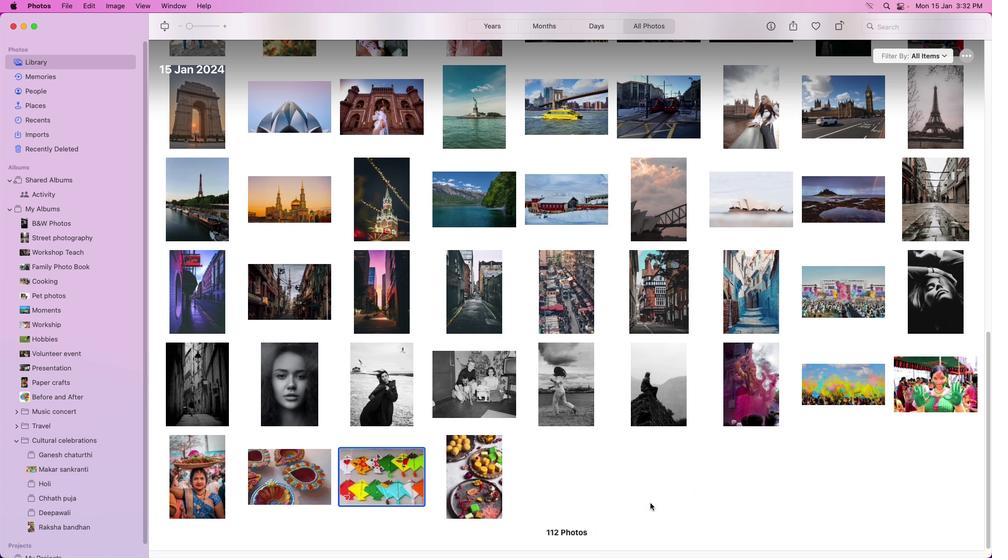 
Action: Mouse moved to (297, 492)
Screenshot: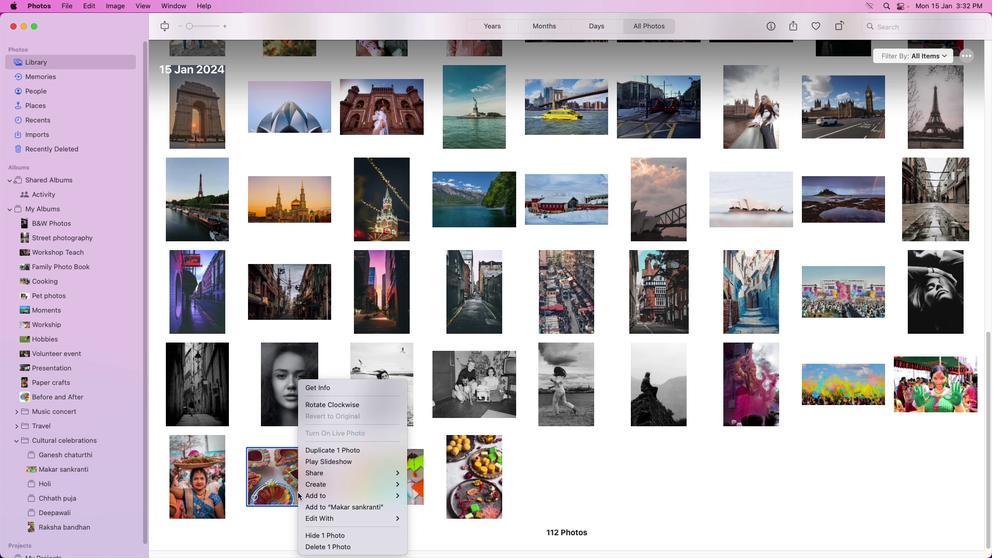 
Action: Mouse pressed right at (297, 492)
Screenshot: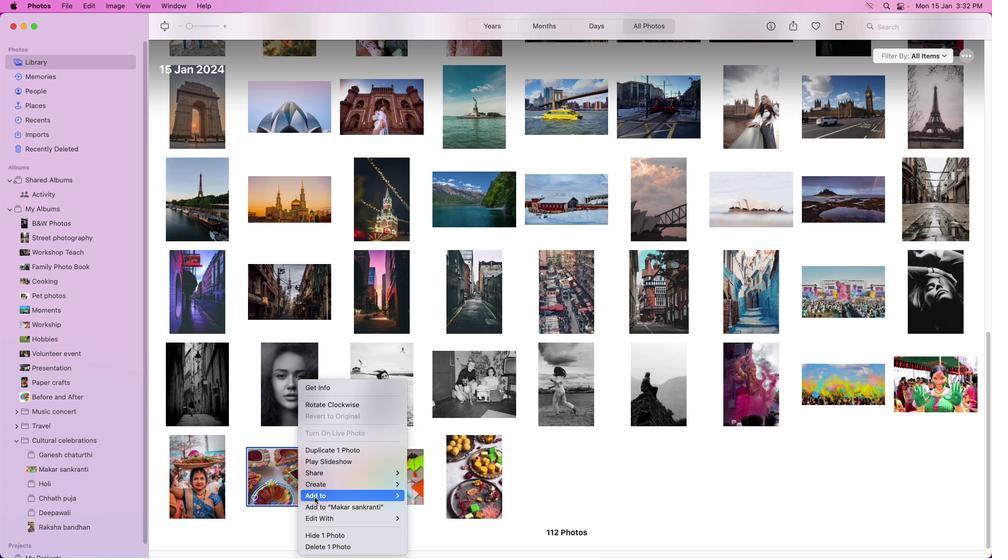 
Action: Mouse moved to (556, 535)
Screenshot: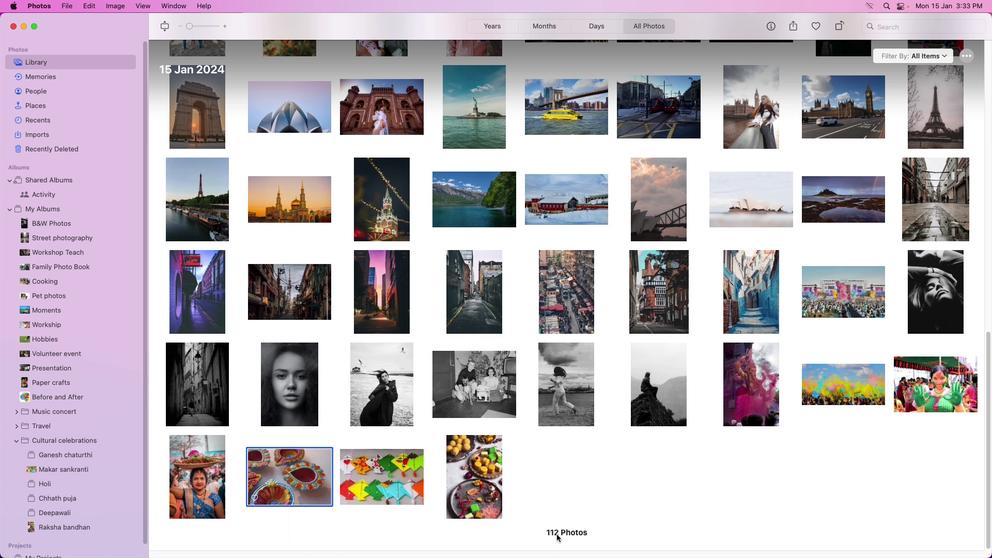 
Action: Mouse pressed left at (556, 535)
Screenshot: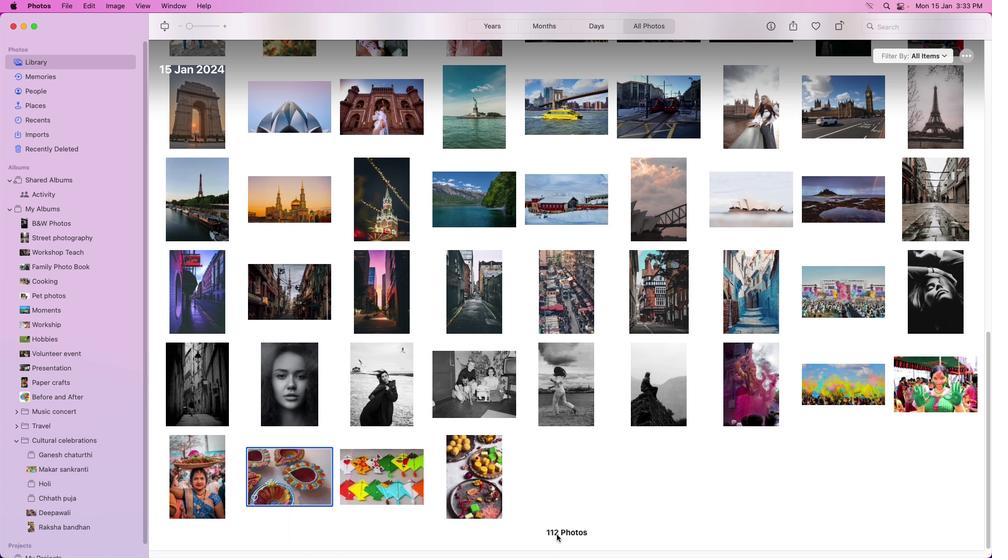 
Action: Mouse moved to (205, 483)
Screenshot: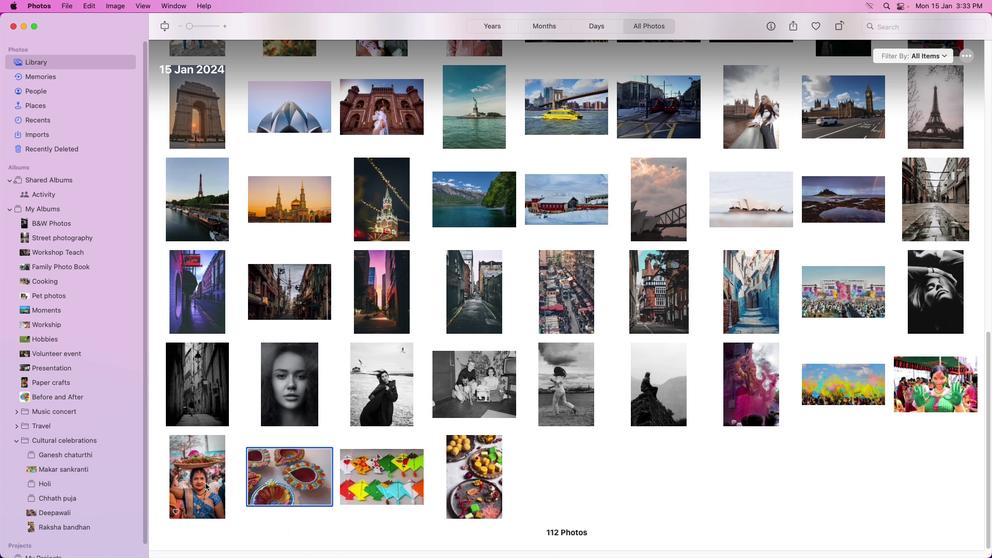 
Action: Mouse pressed right at (205, 483)
Screenshot: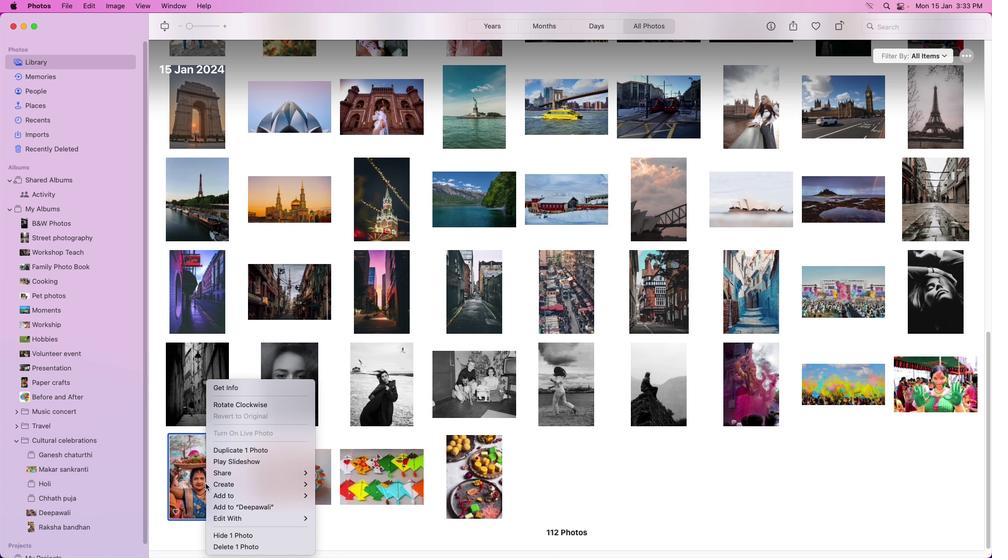 
Action: Mouse moved to (451, 524)
Screenshot: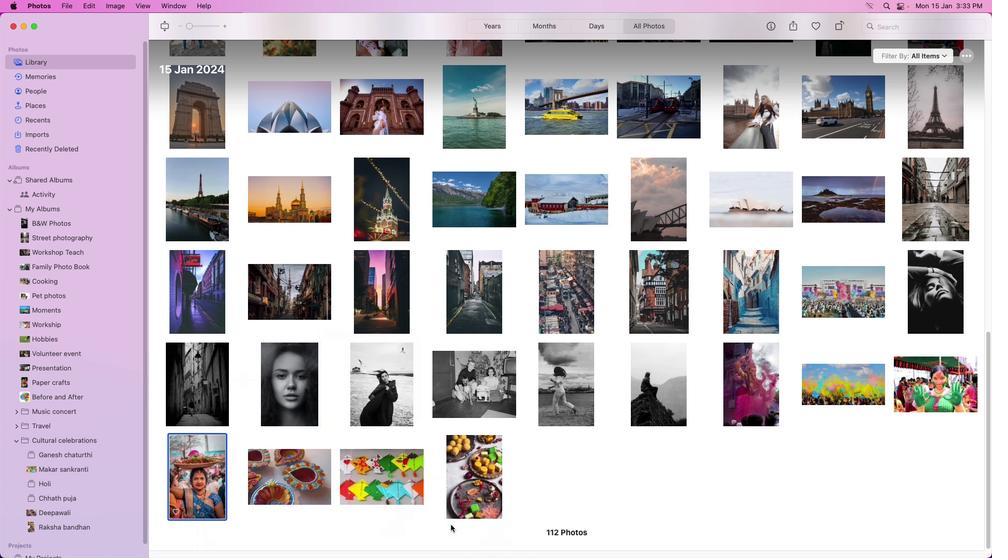 
Action: Mouse pressed left at (451, 524)
Screenshot: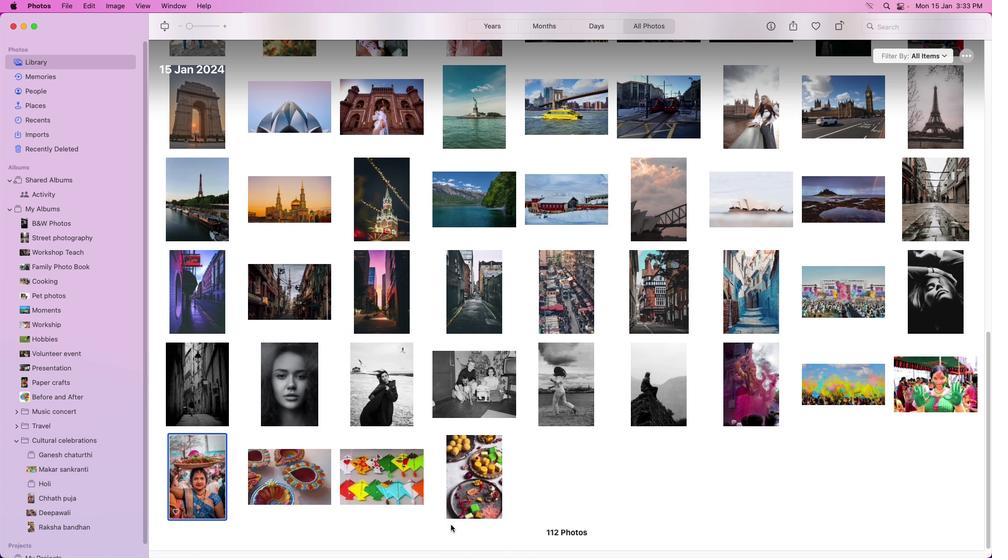
Action: Mouse moved to (941, 437)
Screenshot: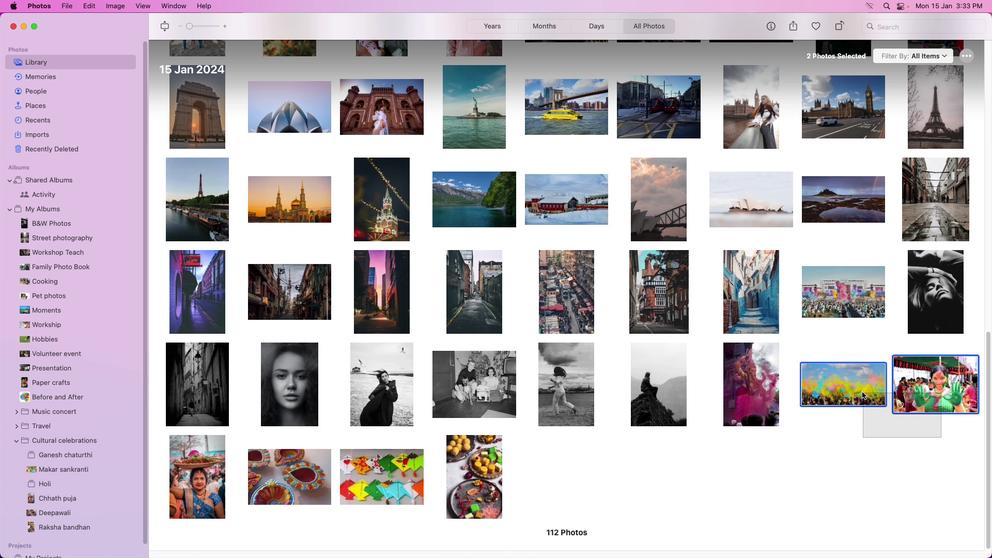 
Action: Mouse pressed left at (941, 437)
Screenshot: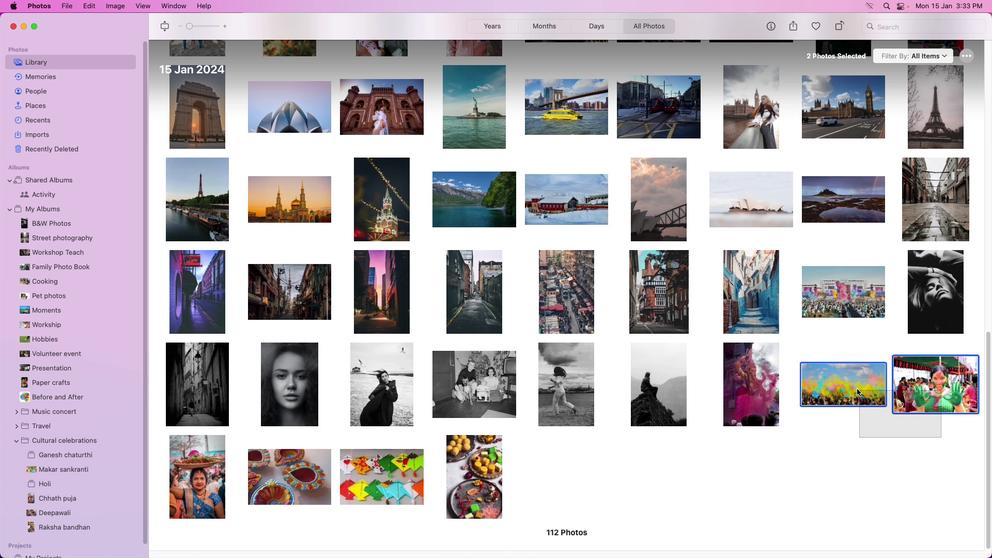 
Action: Mouse moved to (852, 385)
Screenshot: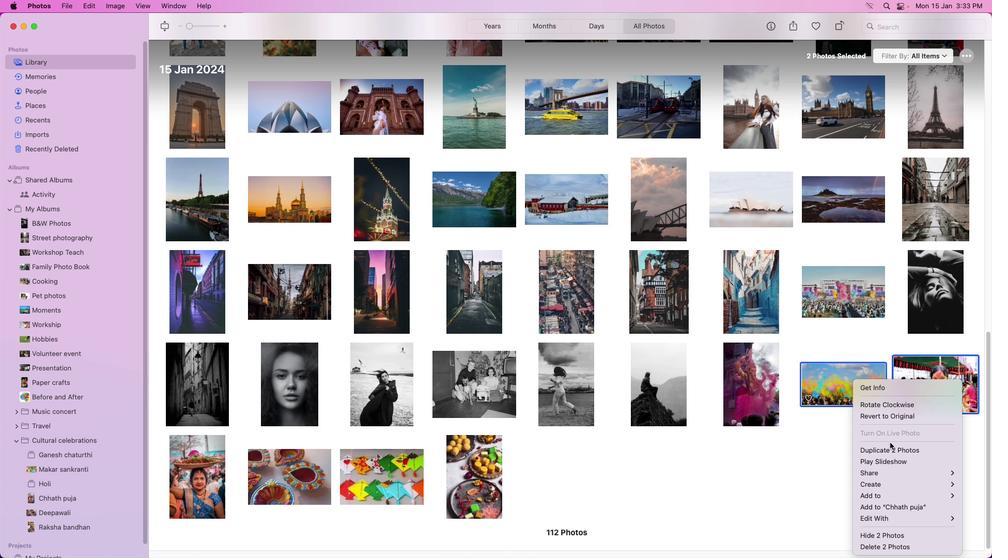 
Action: Mouse pressed right at (852, 385)
Screenshot: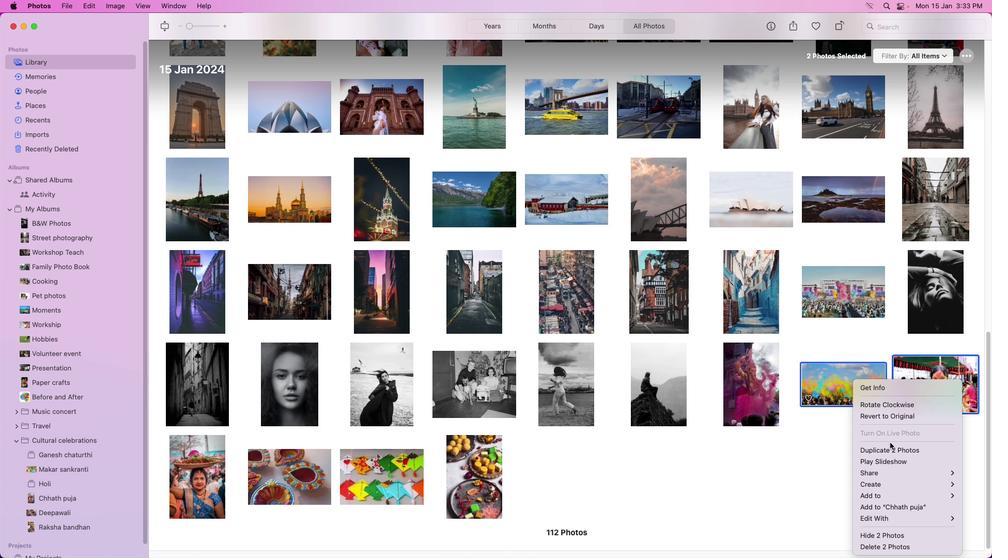 
Action: Mouse moved to (719, 513)
Screenshot: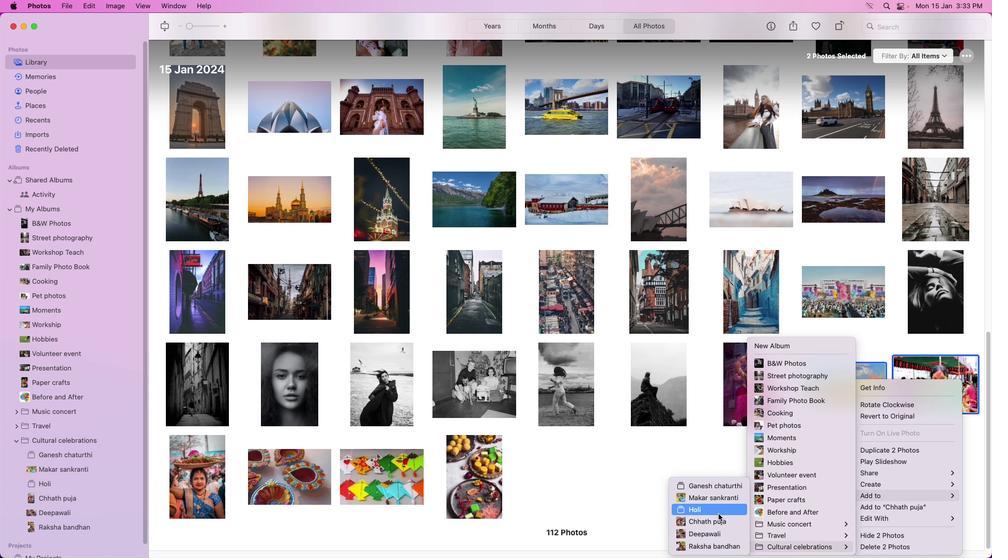 
Action: Mouse pressed left at (719, 513)
Screenshot: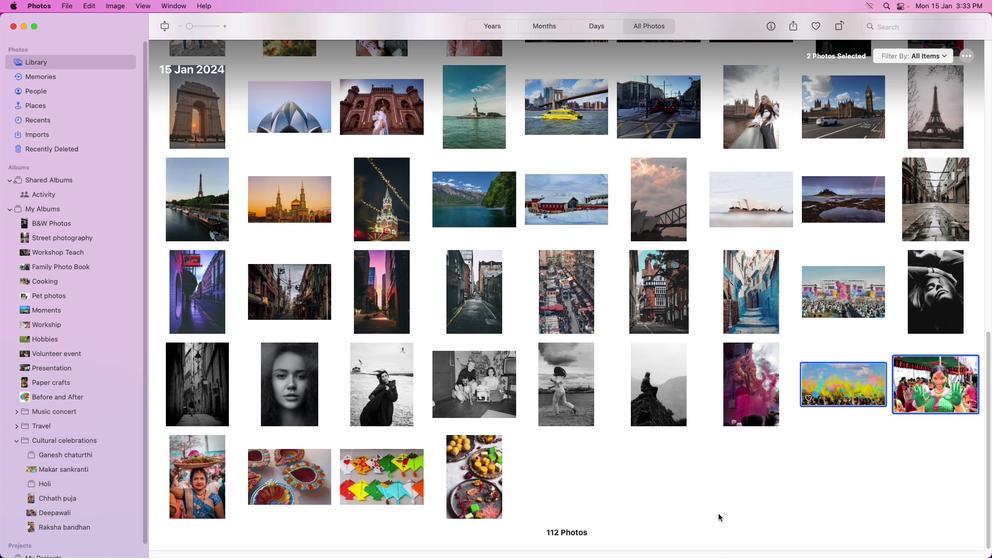
Action: Mouse moved to (757, 403)
Screenshot: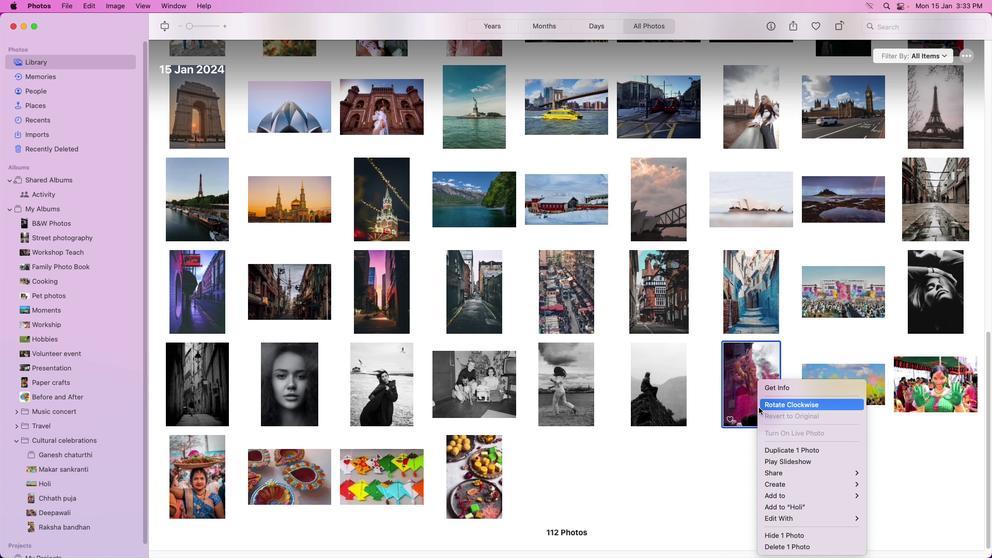 
Action: Mouse pressed right at (757, 403)
Screenshot: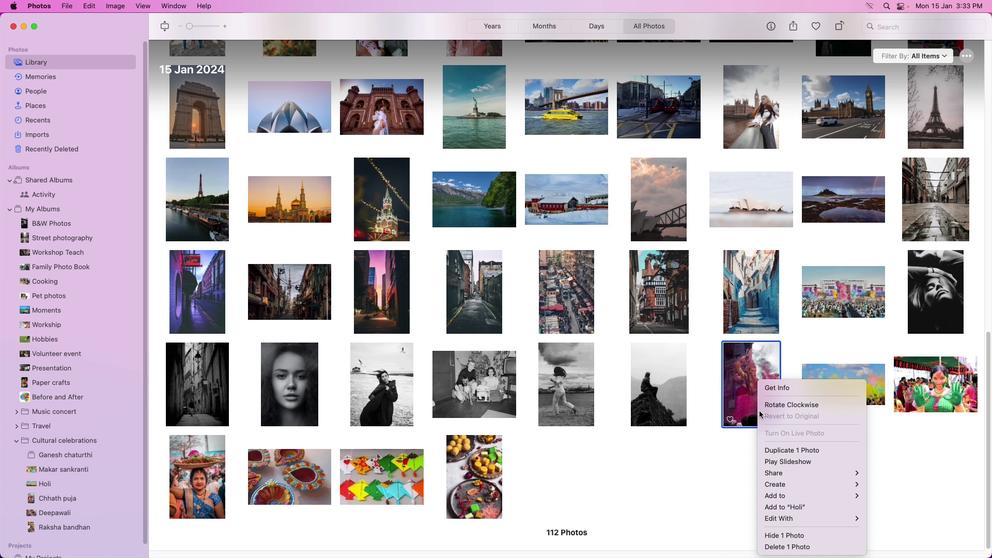 
Action: Mouse moved to (842, 486)
Screenshot: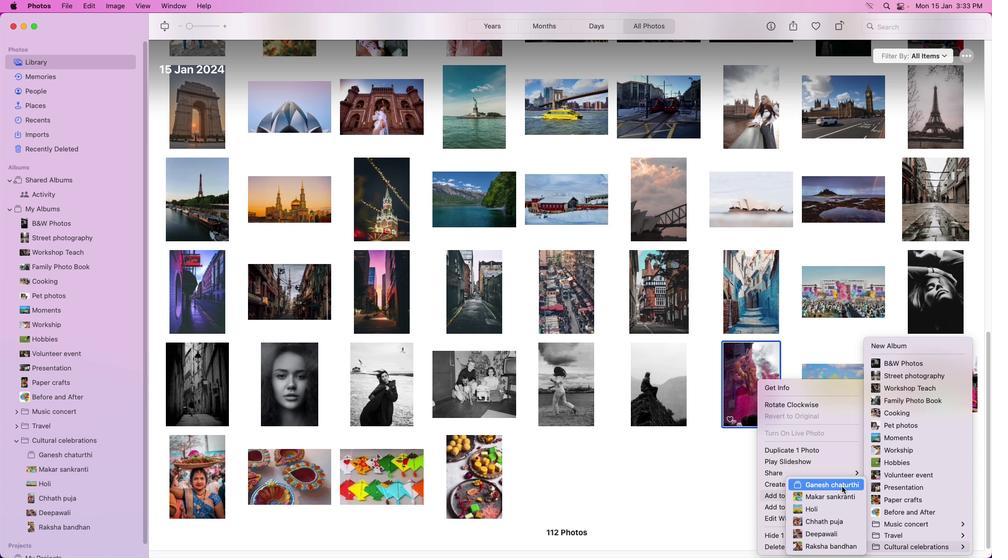 
Action: Mouse pressed left at (842, 486)
Screenshot: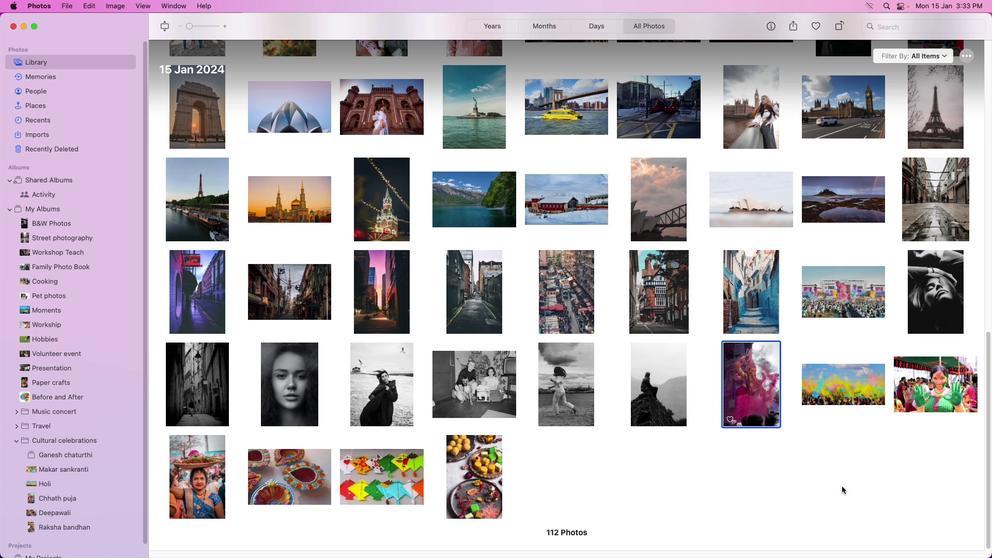 
Action: Mouse pressed left at (842, 486)
Screenshot: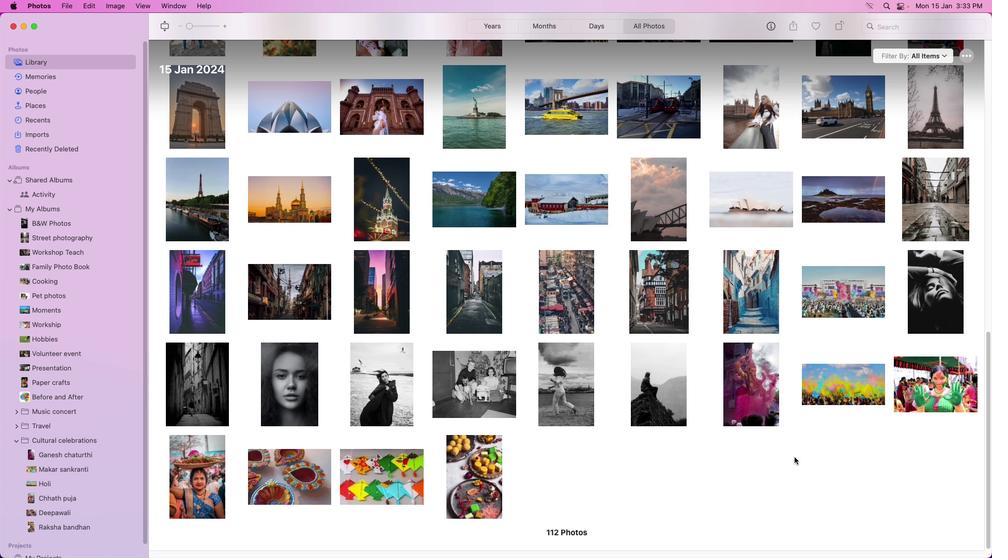 
Action: Mouse moved to (97, 378)
Screenshot: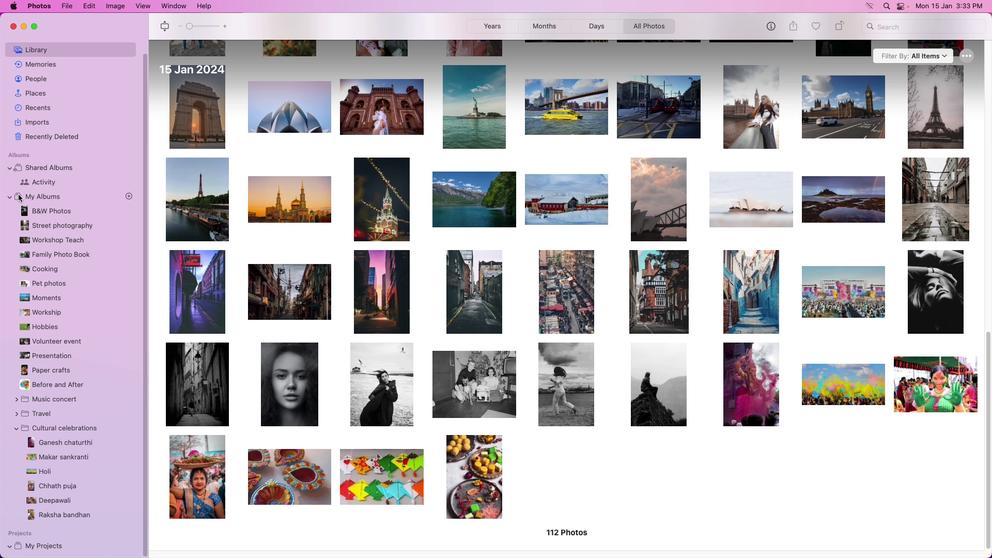 
Action: Mouse scrolled (97, 378) with delta (0, 0)
Screenshot: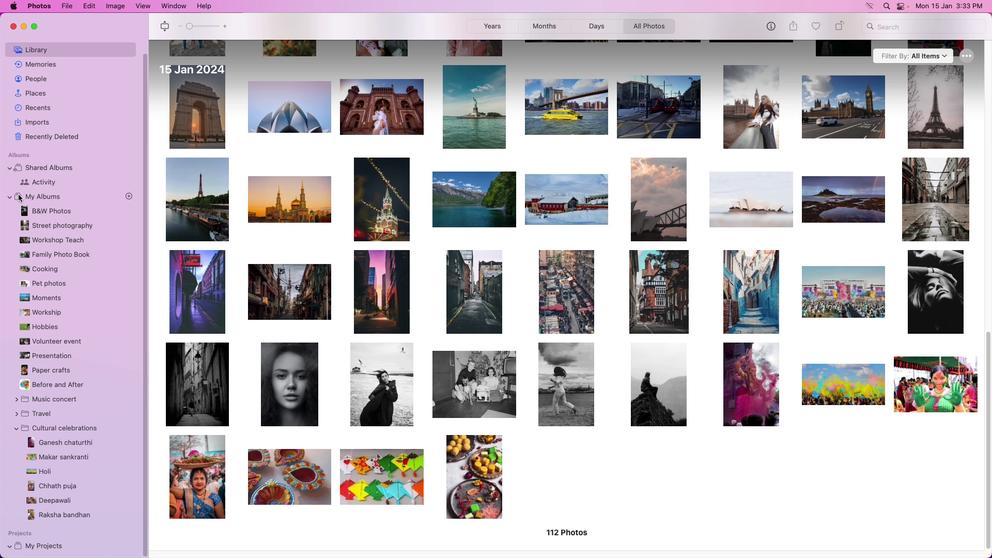 
Action: Mouse moved to (97, 378)
Screenshot: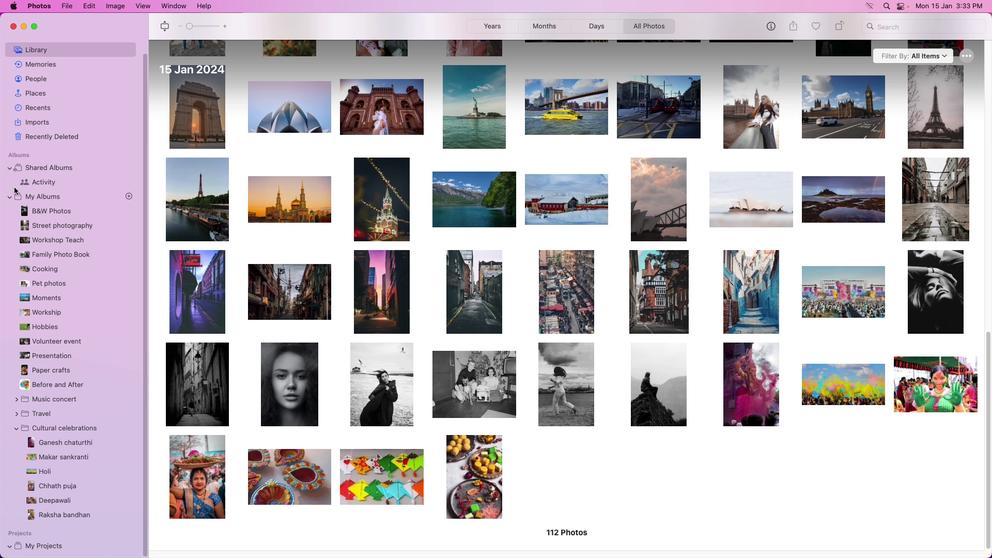 
Action: Mouse scrolled (97, 378) with delta (0, 0)
Screenshot: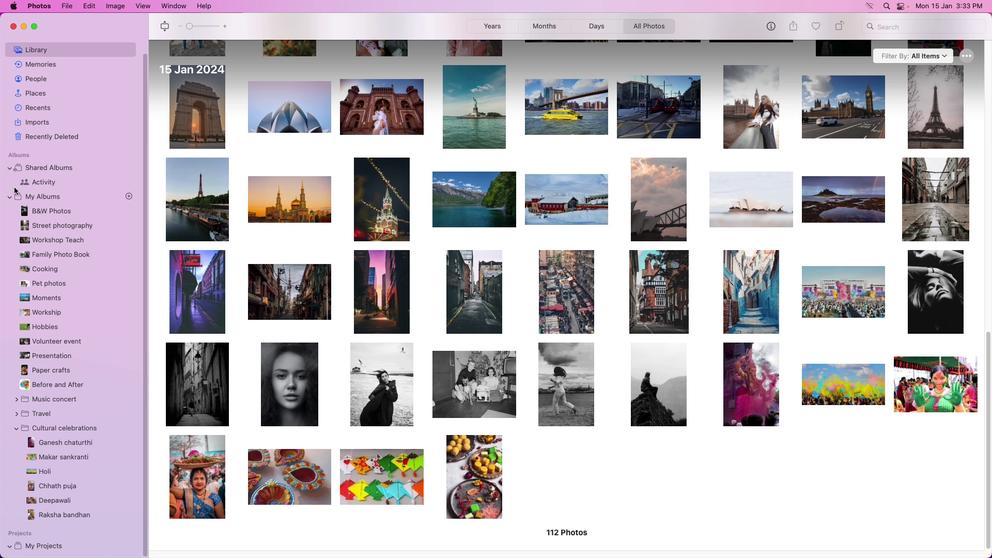 
Action: Mouse scrolled (97, 378) with delta (0, -1)
Screenshot: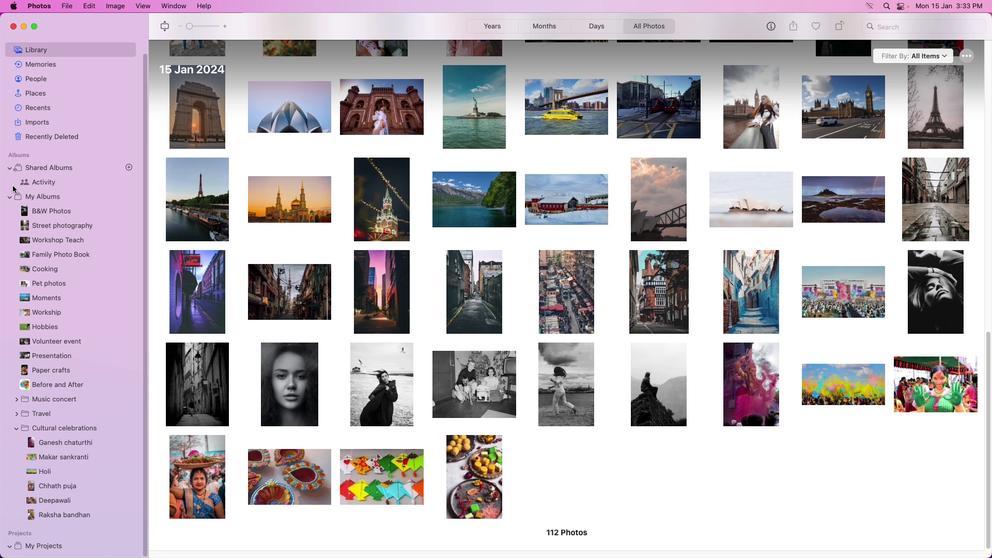 
Action: Mouse moved to (8, 196)
Screenshot: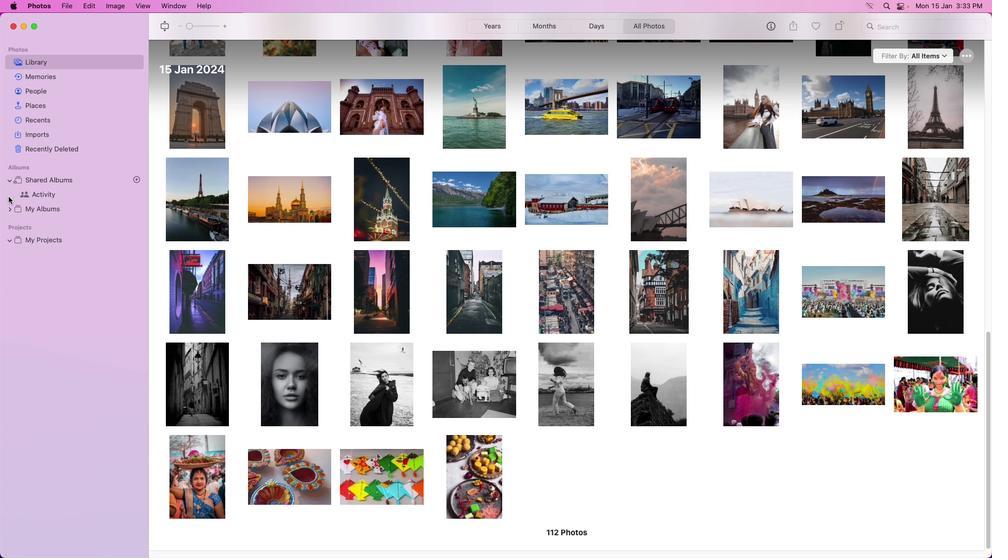 
Action: Mouse pressed left at (8, 196)
Screenshot: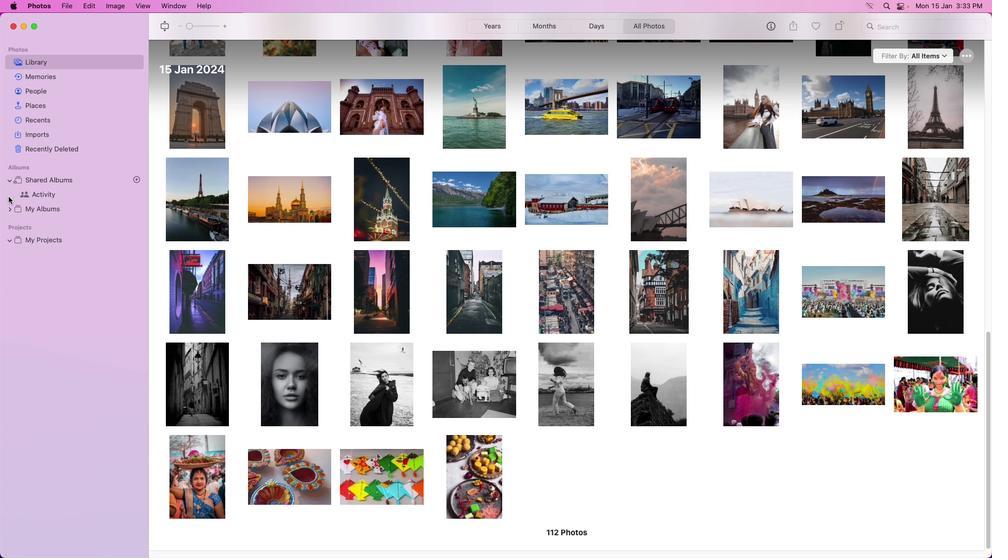 
Action: Mouse moved to (12, 210)
Screenshot: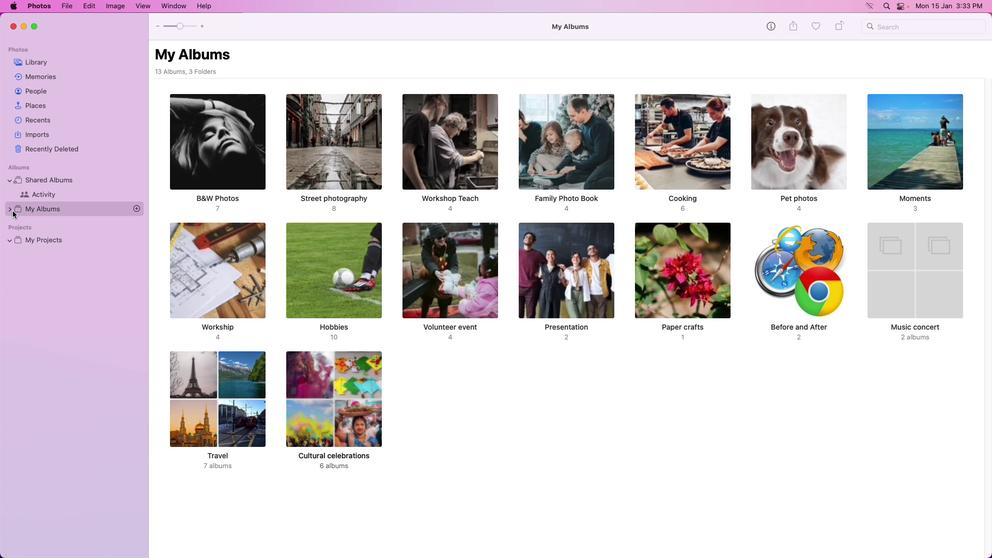 
Action: Mouse pressed left at (12, 210)
Screenshot: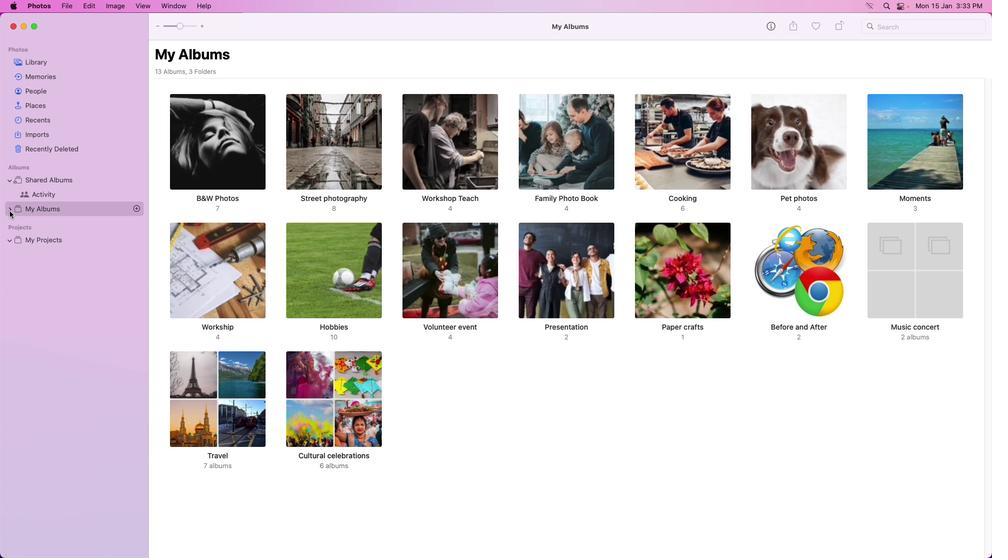 
Action: Mouse moved to (8, 210)
Screenshot: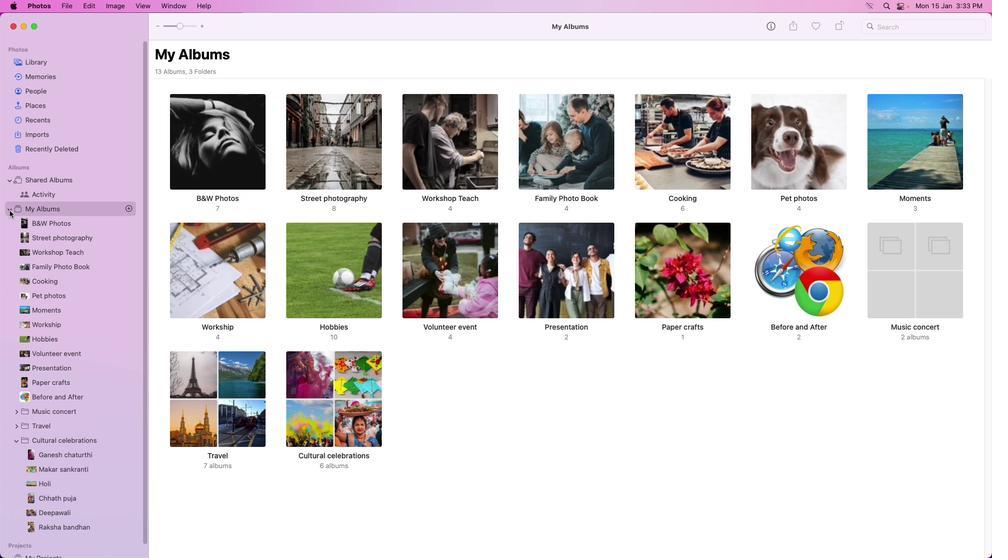 
Action: Mouse pressed left at (8, 210)
Screenshot: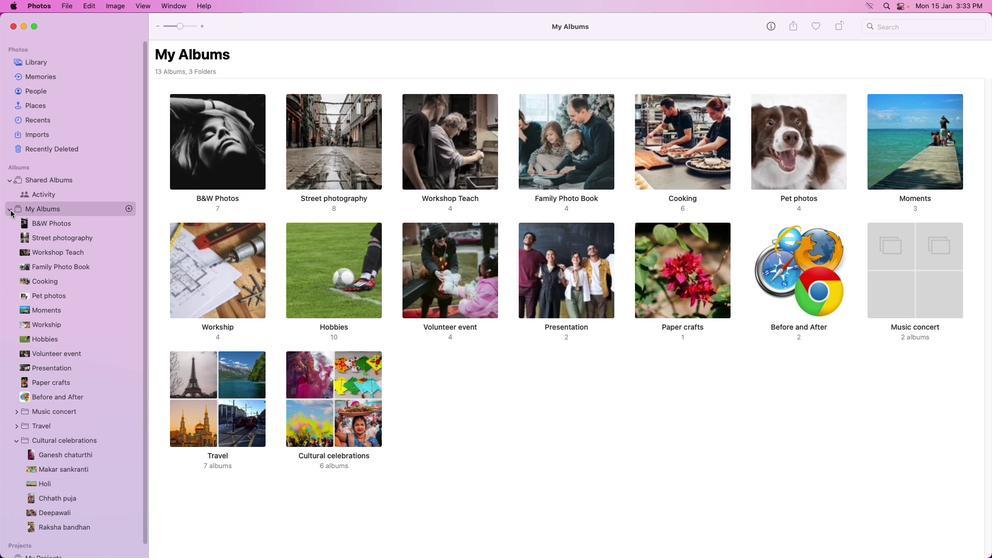 
Action: Mouse moved to (70, 317)
Screenshot: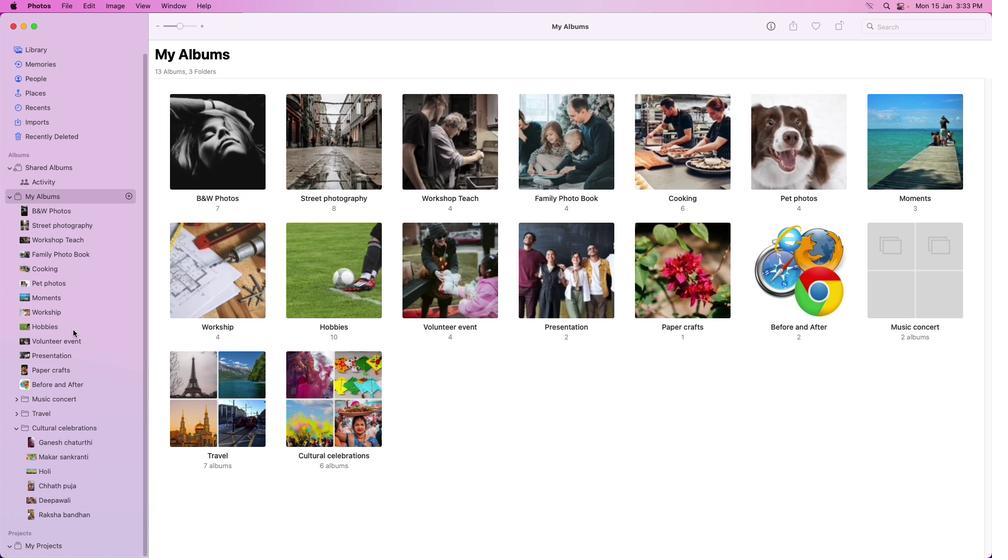 
Action: Mouse scrolled (70, 317) with delta (0, 0)
Screenshot: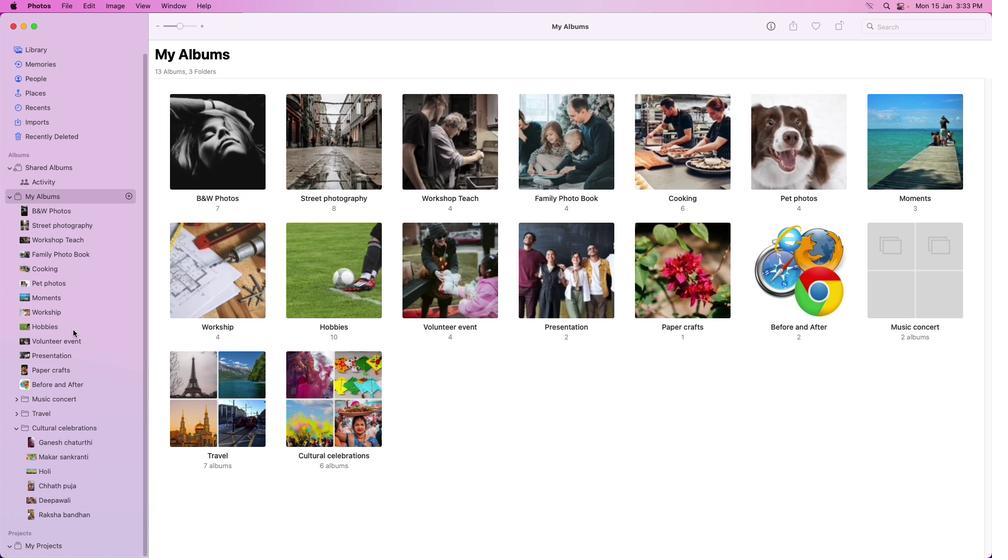 
Action: Mouse moved to (70, 321)
Screenshot: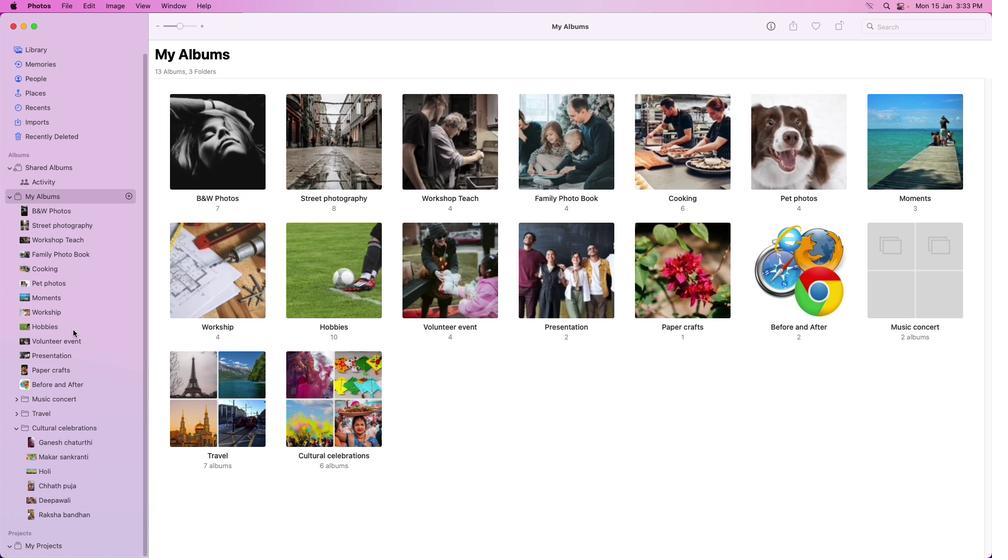 
Action: Mouse scrolled (70, 321) with delta (0, 0)
Screenshot: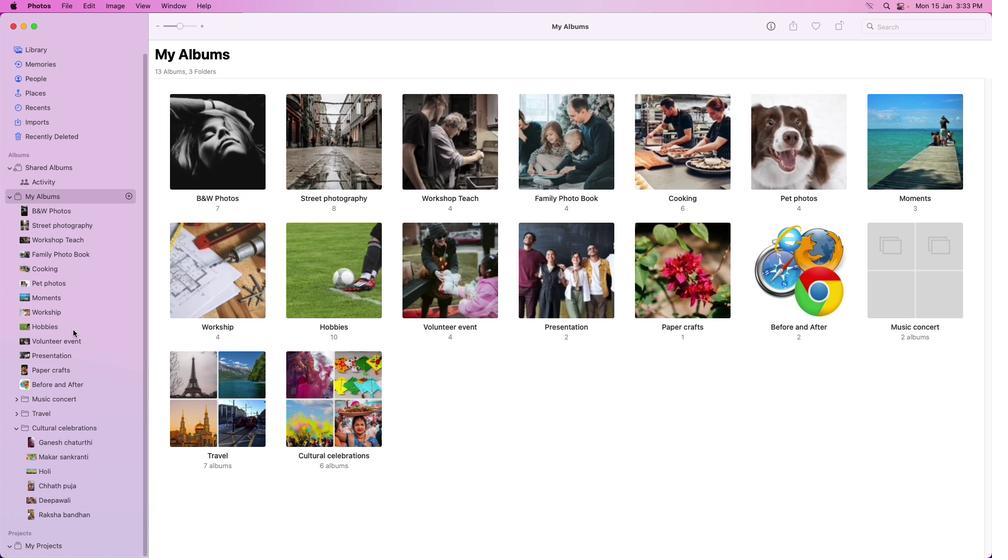 
Action: Mouse moved to (69, 323)
Screenshot: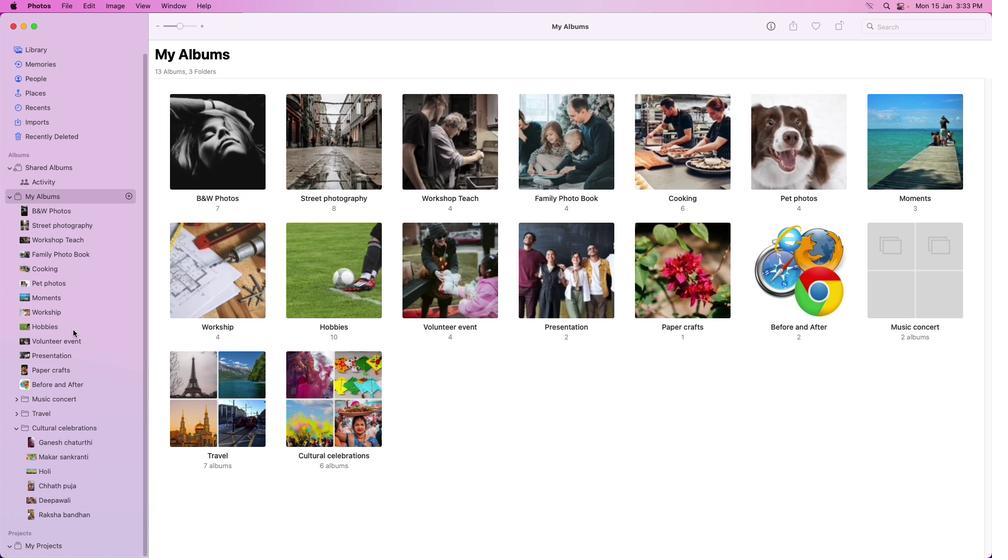 
Action: Mouse scrolled (69, 323) with delta (0, 0)
Screenshot: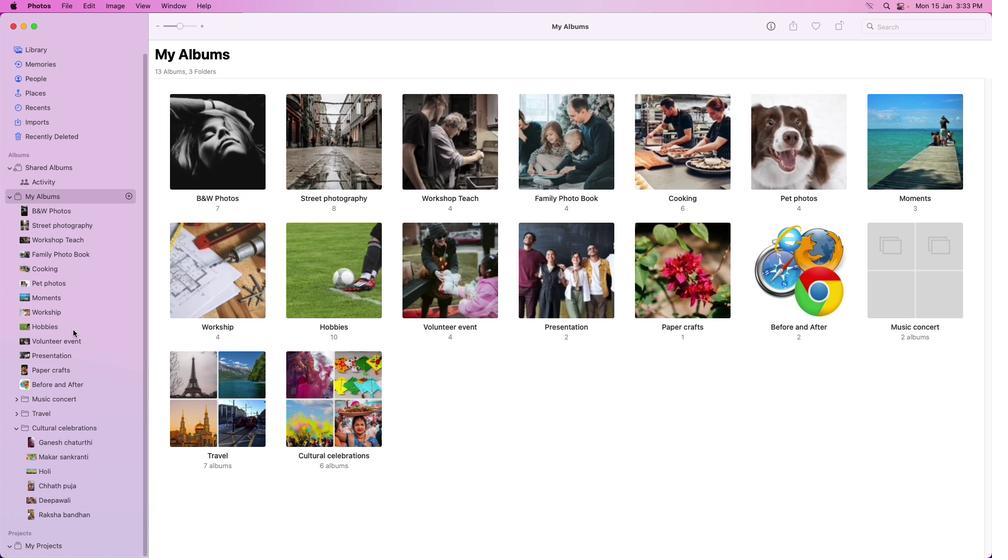
Action: Mouse moved to (69, 323)
Screenshot: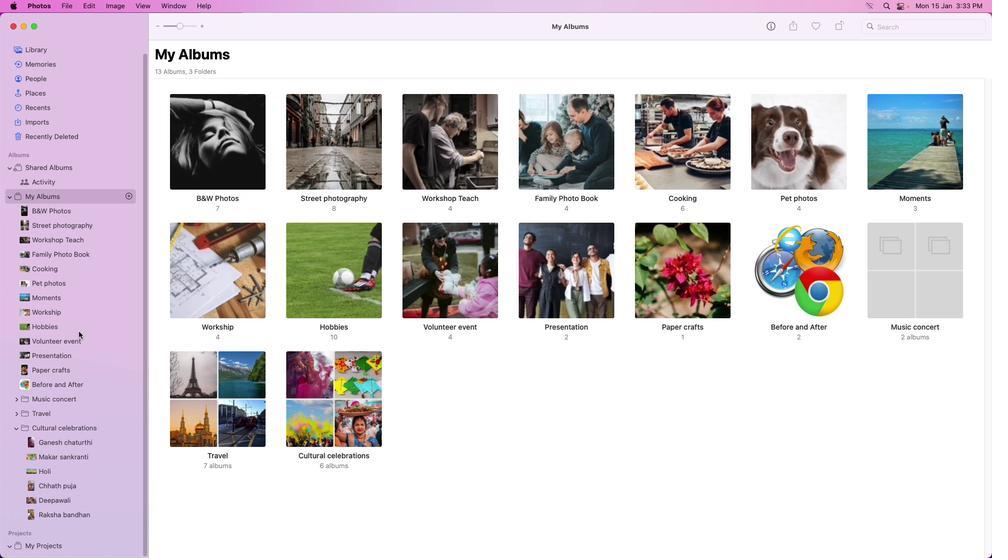 
Action: Mouse scrolled (69, 323) with delta (0, -1)
Screenshot: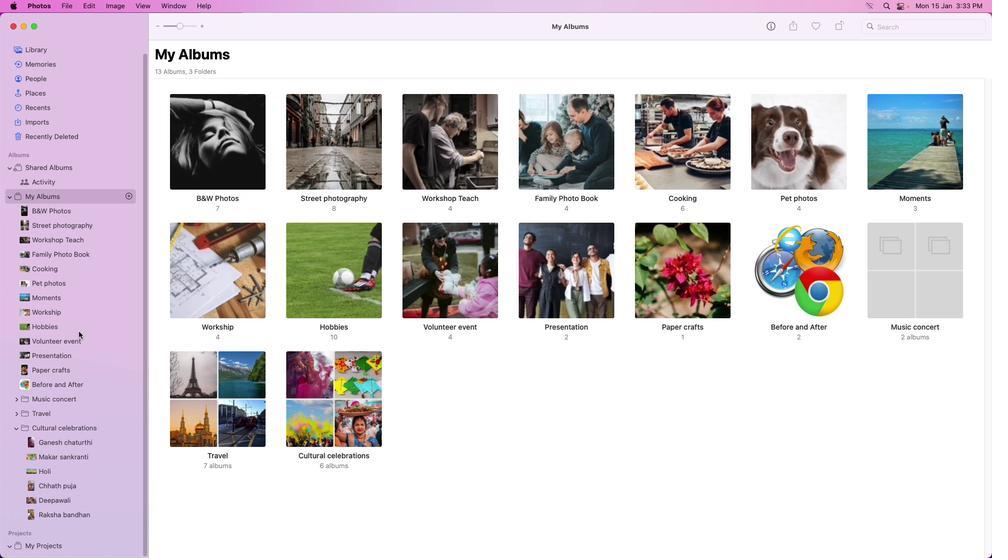 
Action: Mouse moved to (69, 323)
Screenshot: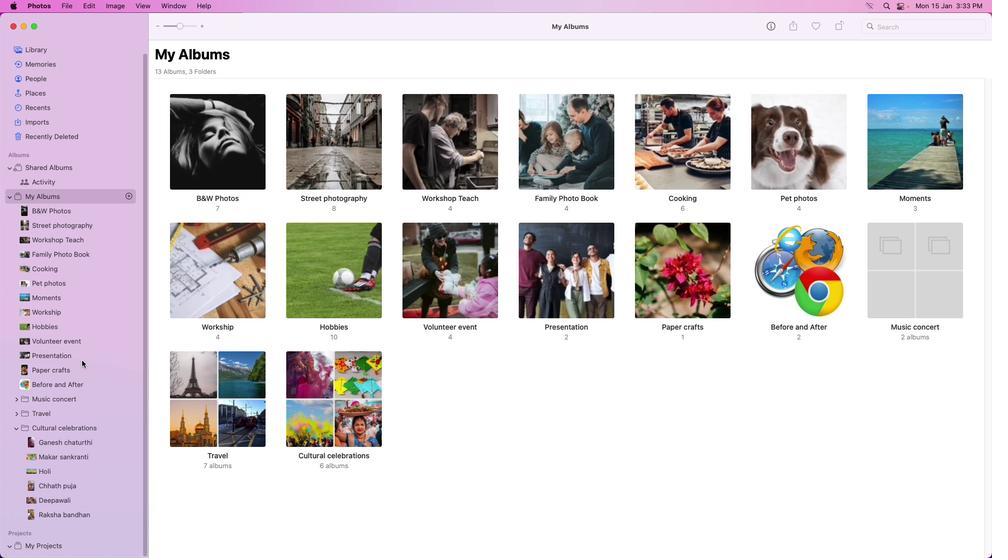 
Action: Mouse scrolled (69, 323) with delta (0, -1)
Screenshot: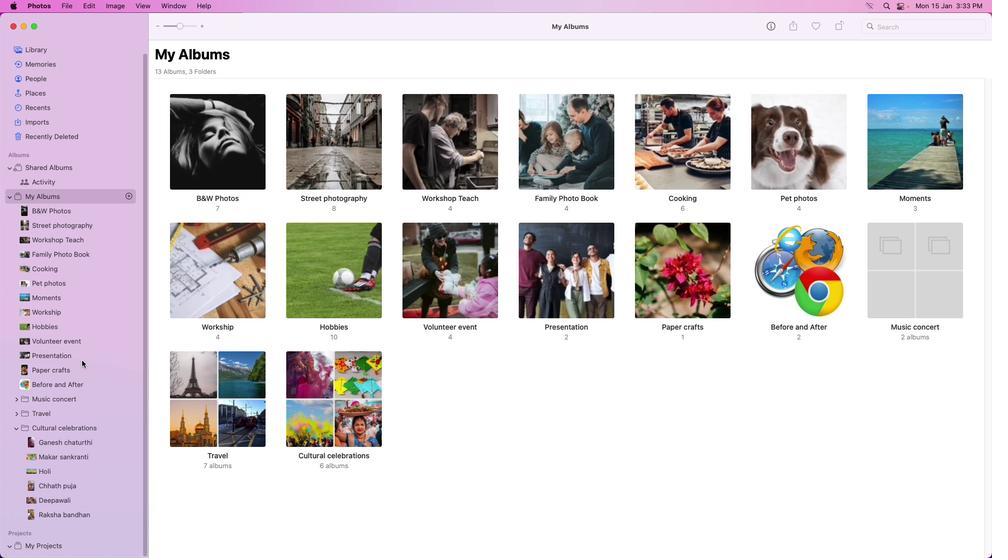
Action: Mouse moved to (69, 324)
Screenshot: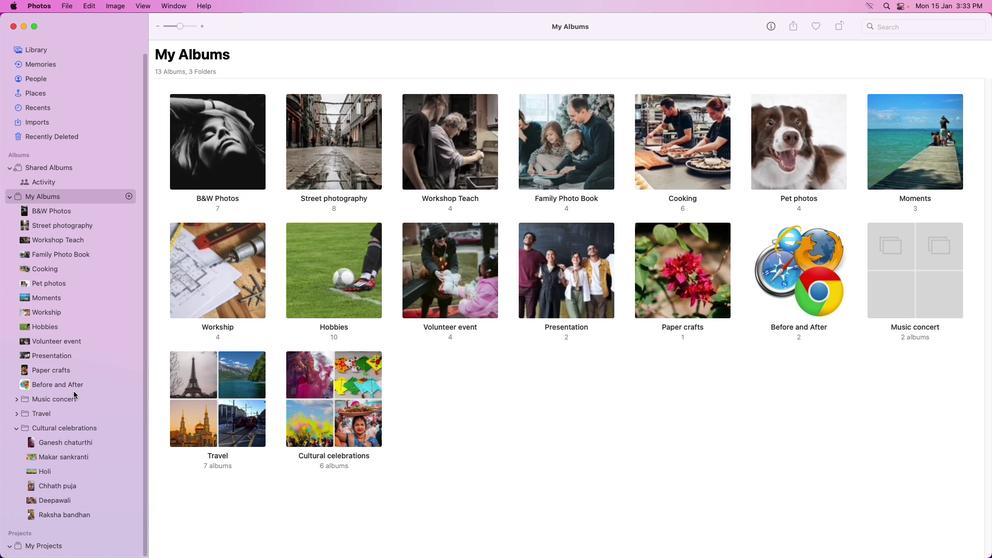 
Action: Mouse scrolled (69, 324) with delta (0, -2)
Screenshot: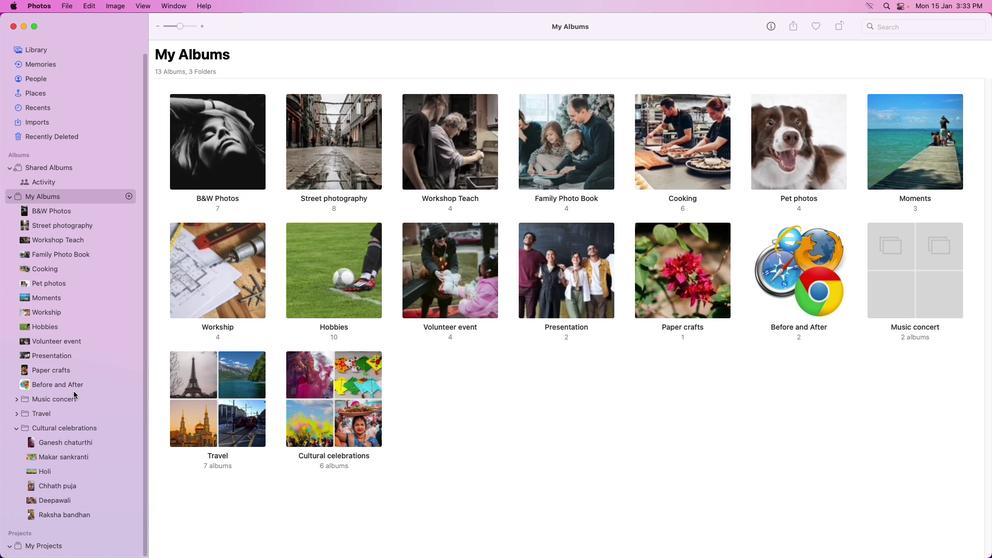 
Action: Mouse moved to (65, 422)
Screenshot: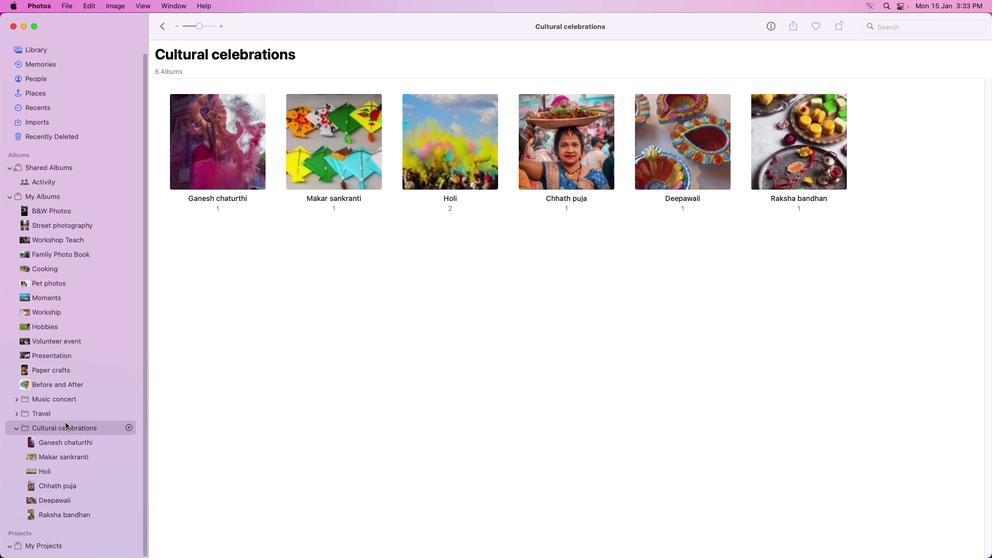 
Action: Mouse pressed left at (65, 422)
Screenshot: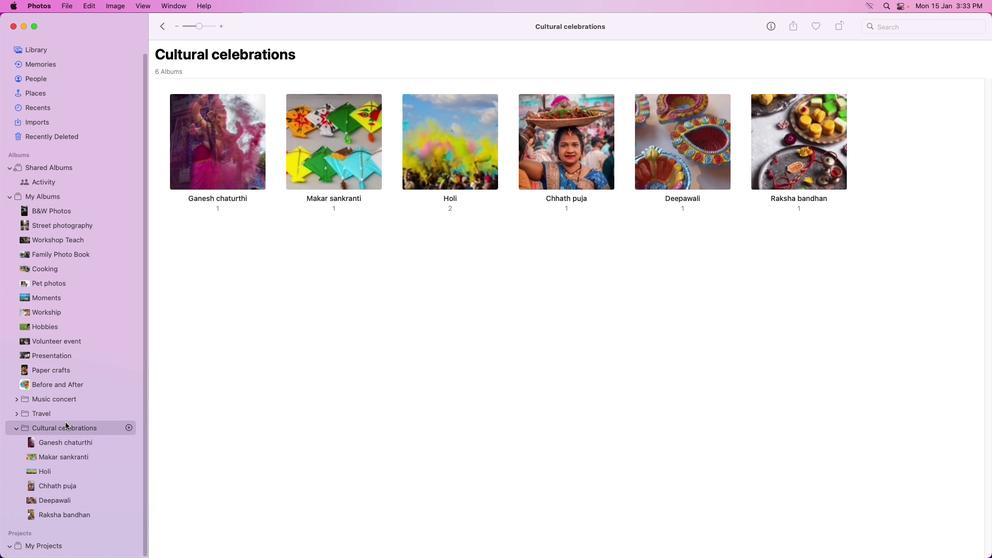 
Action: Mouse moved to (227, 162)
Screenshot: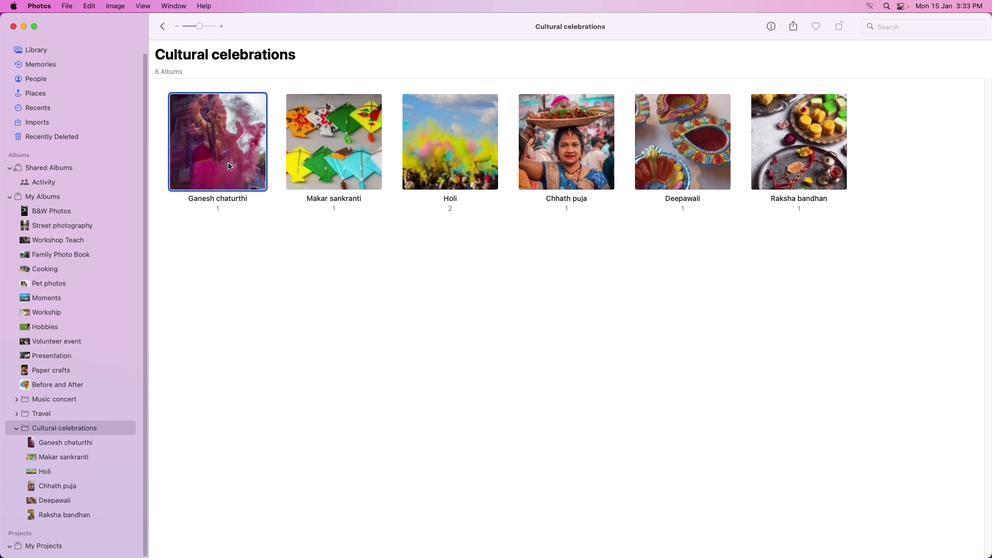 
Action: Mouse pressed left at (227, 162)
Screenshot: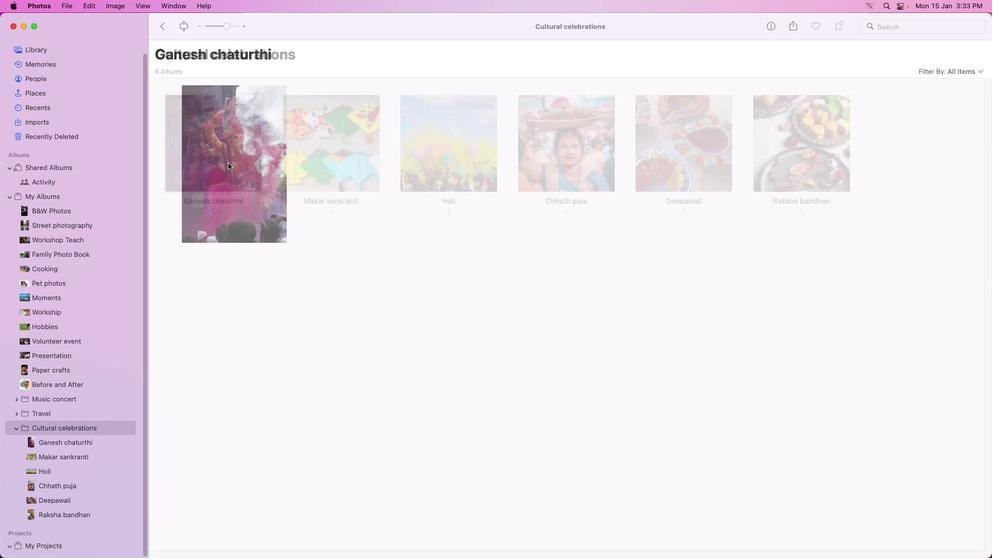 
Action: Mouse pressed left at (227, 162)
Screenshot: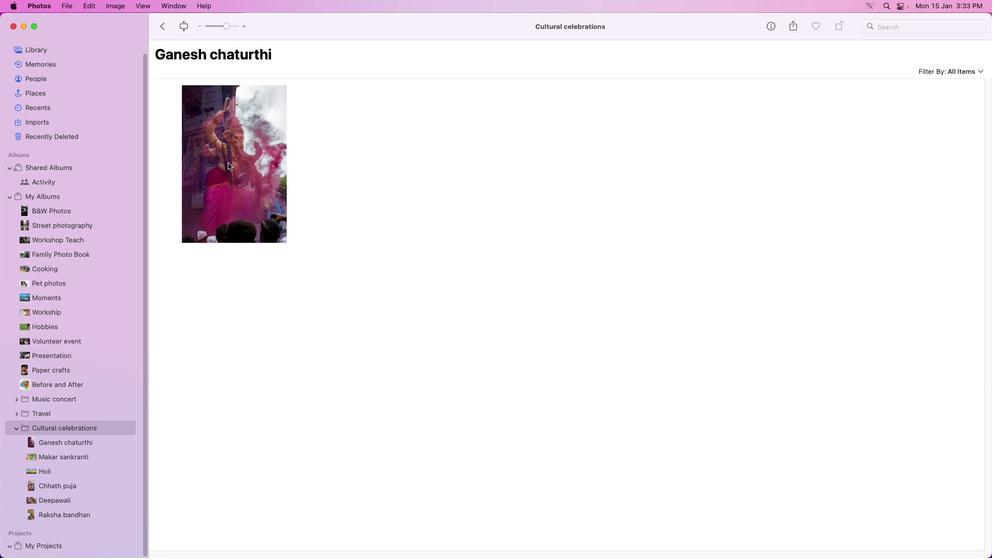
Action: Mouse pressed left at (227, 162)
Screenshot: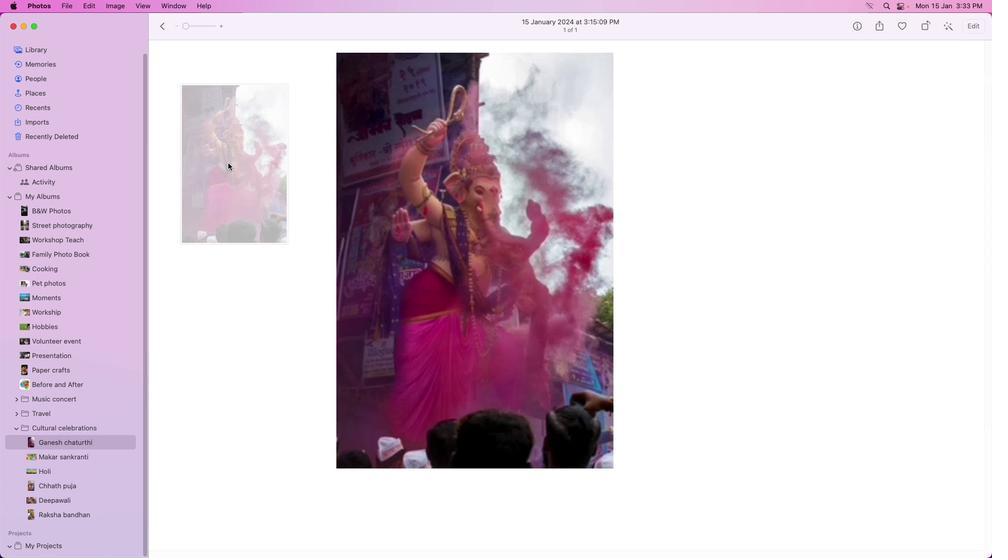 
Action: Mouse pressed left at (227, 162)
Screenshot: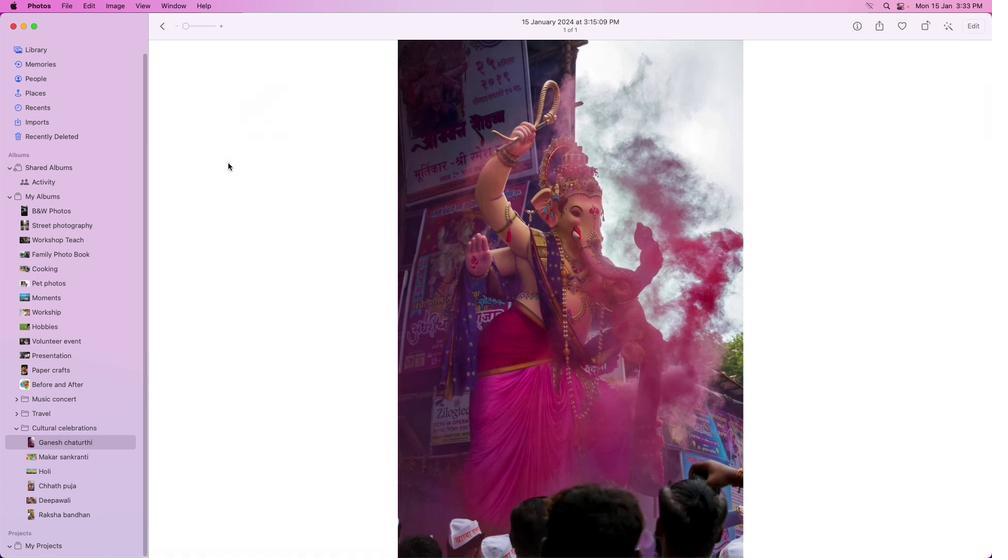 
Action: Mouse moved to (164, 25)
Screenshot: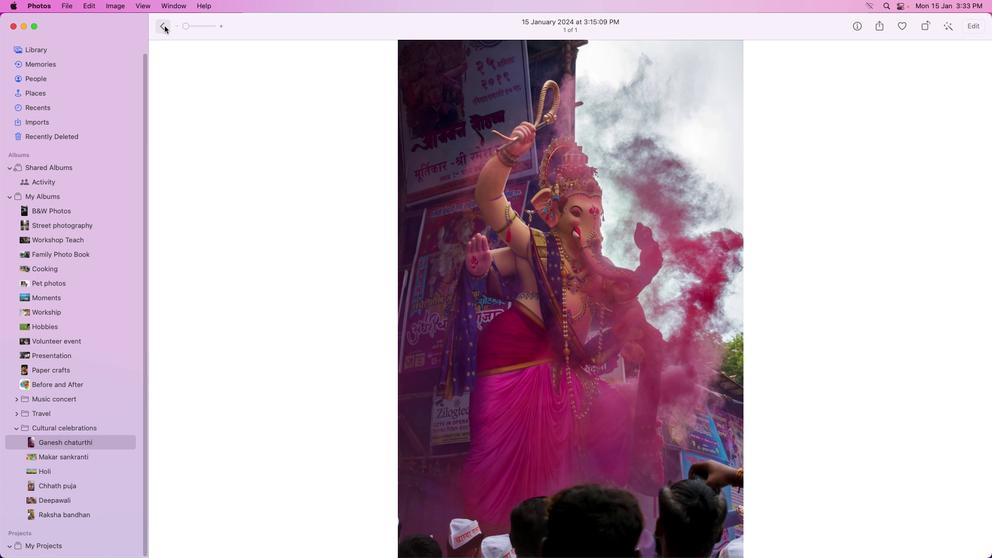 
Action: Mouse pressed left at (164, 25)
Screenshot: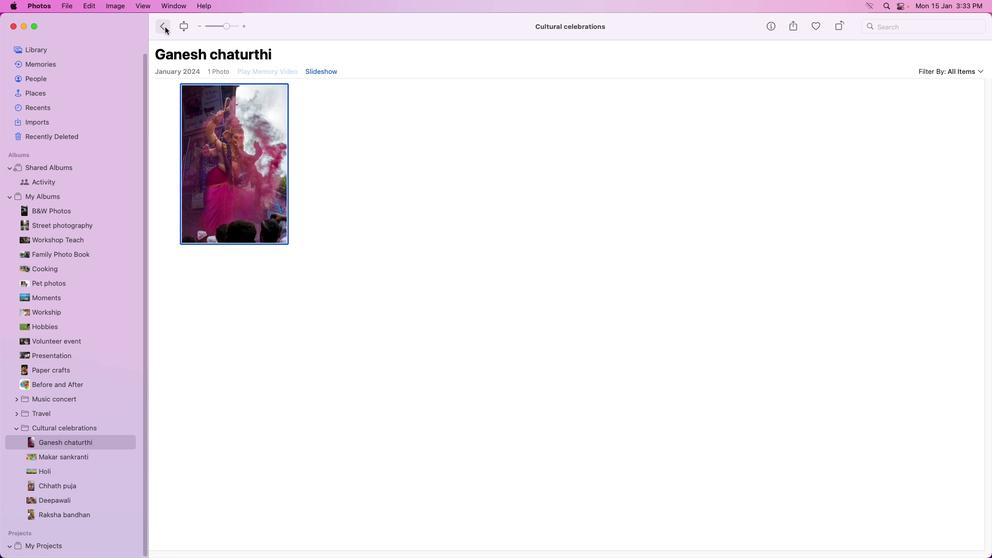 
Action: Mouse moved to (159, 26)
Screenshot: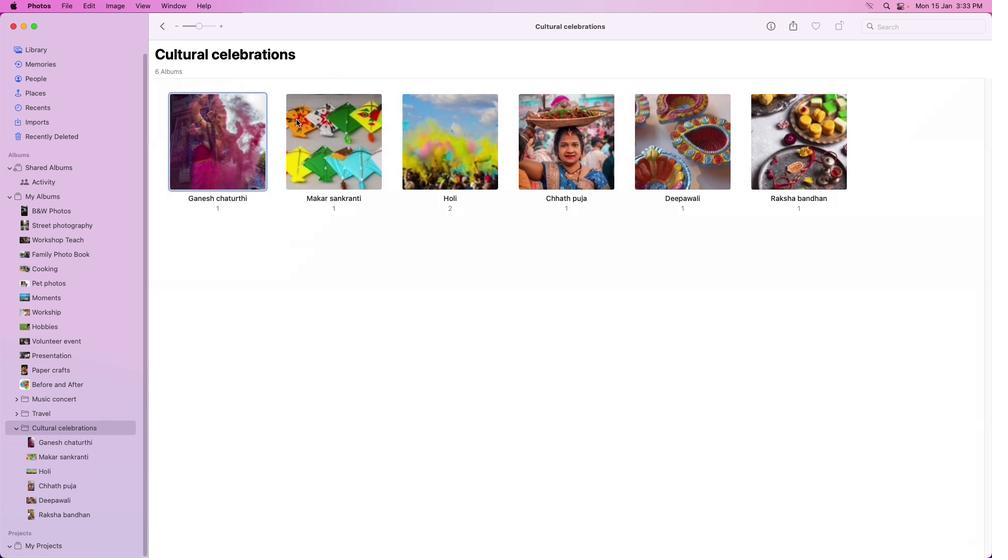 
Action: Mouse pressed left at (159, 26)
Screenshot: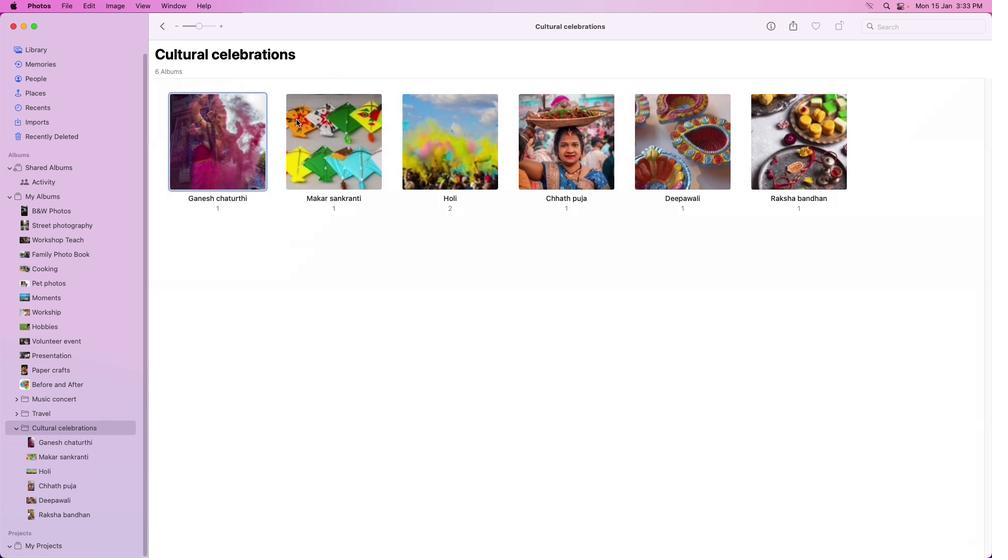 
Action: Mouse moved to (314, 128)
Screenshot: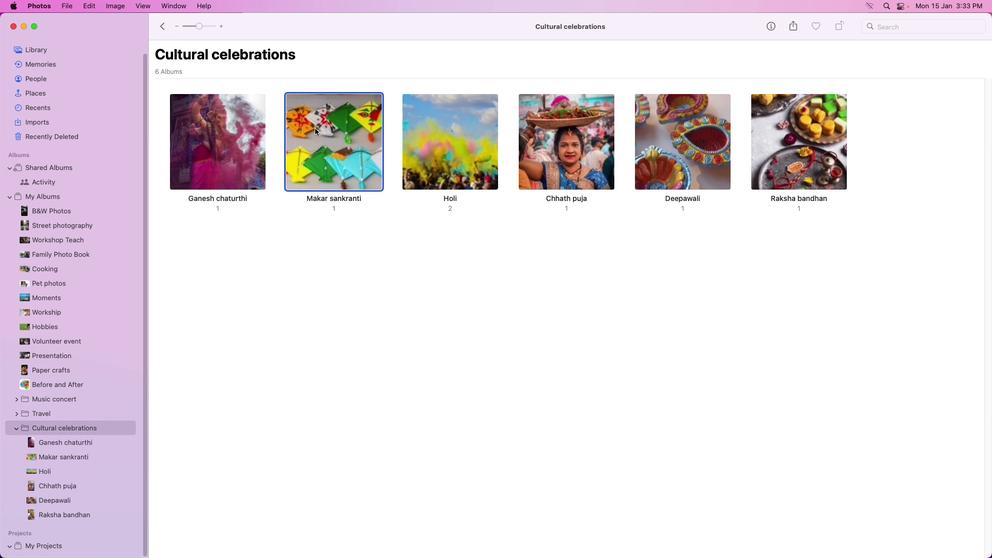 
Action: Mouse pressed left at (314, 128)
Screenshot: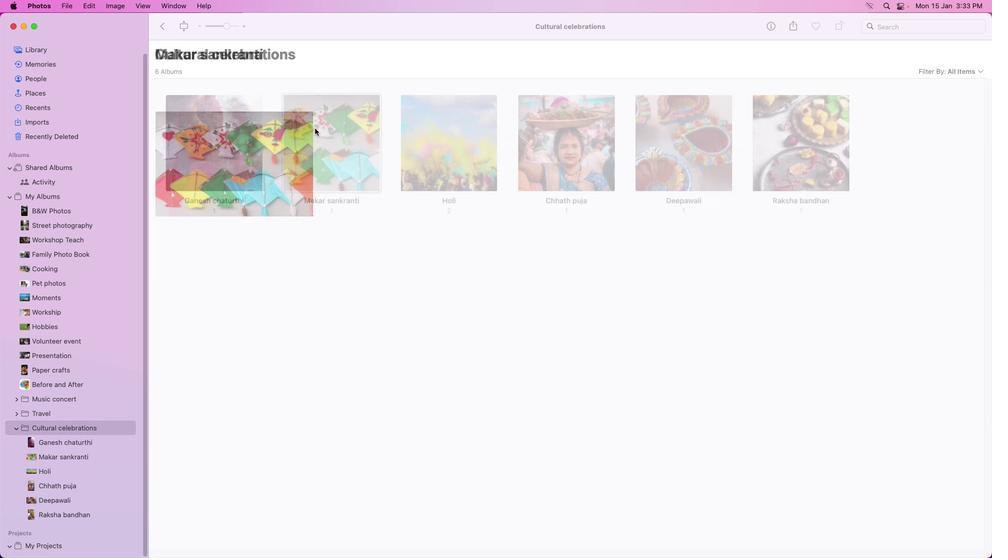 
Action: Mouse pressed left at (314, 128)
Screenshot: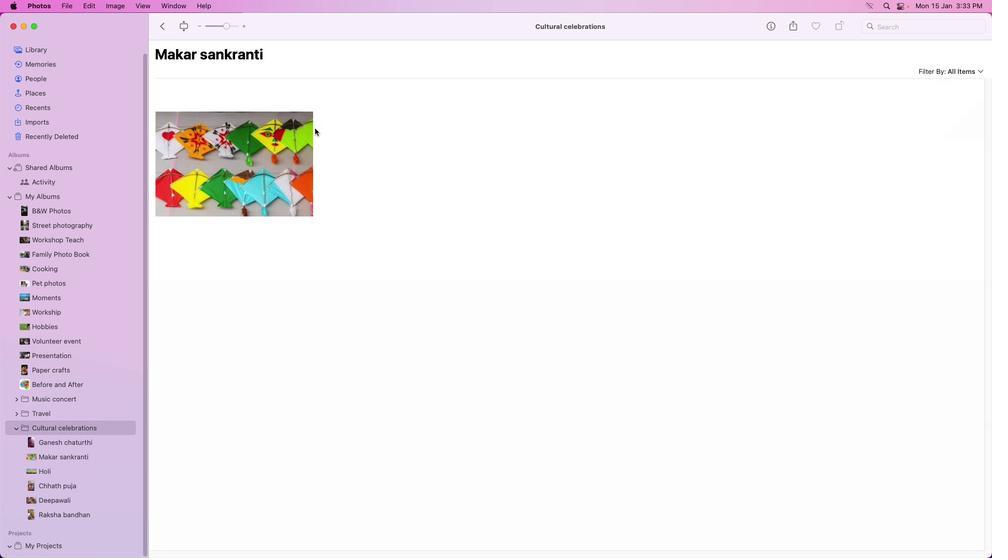 
Action: Mouse moved to (308, 162)
Screenshot: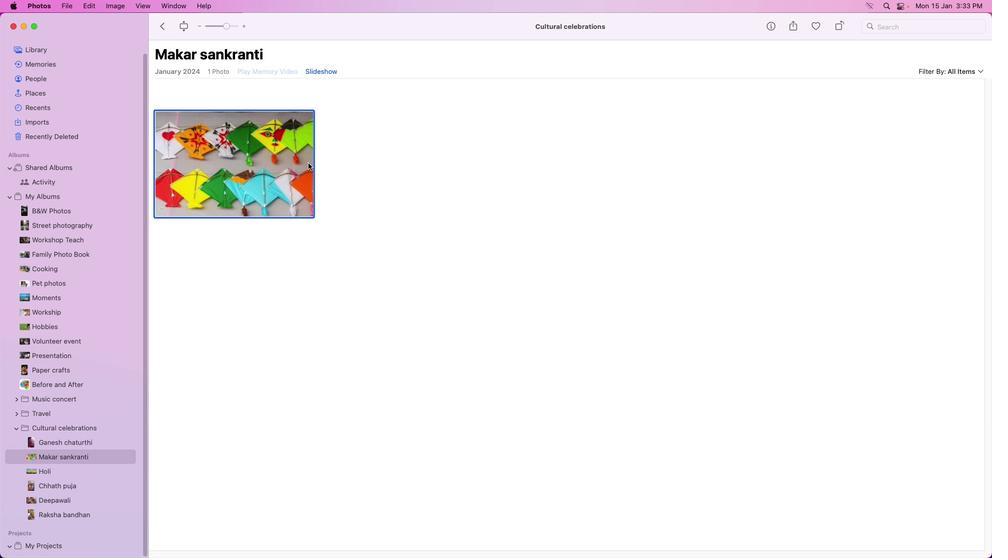 
Action: Mouse pressed left at (308, 162)
Screenshot: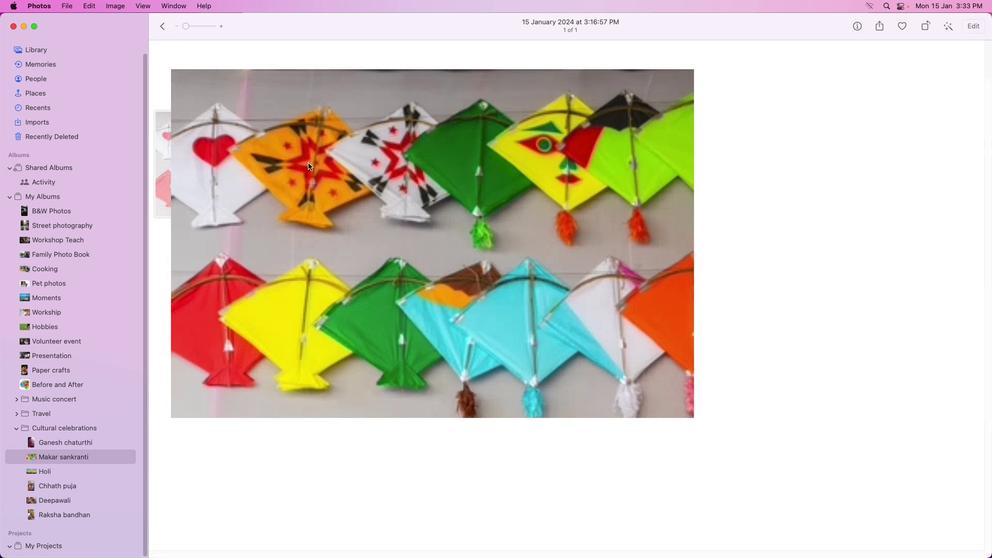
Action: Mouse pressed left at (308, 162)
Screenshot: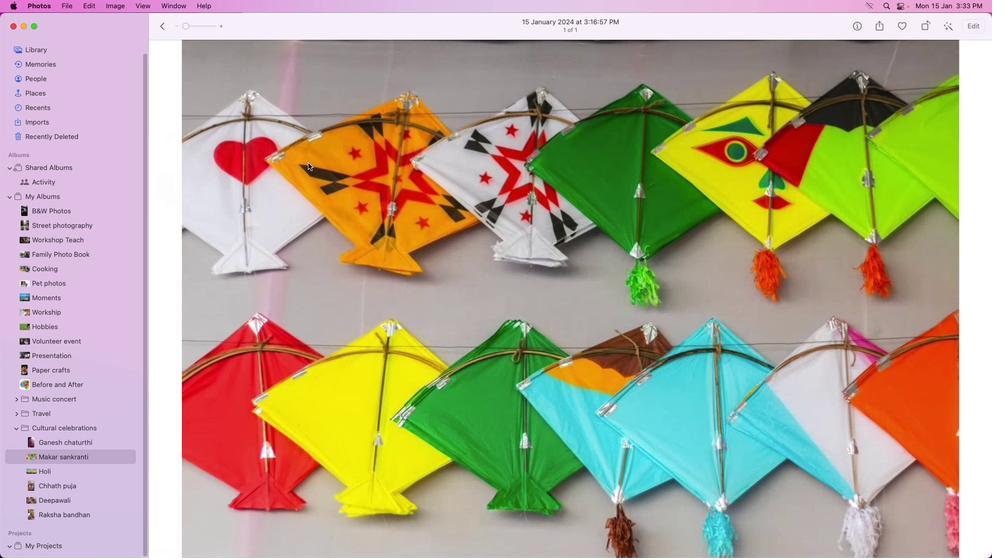 
Action: Mouse moved to (165, 27)
Screenshot: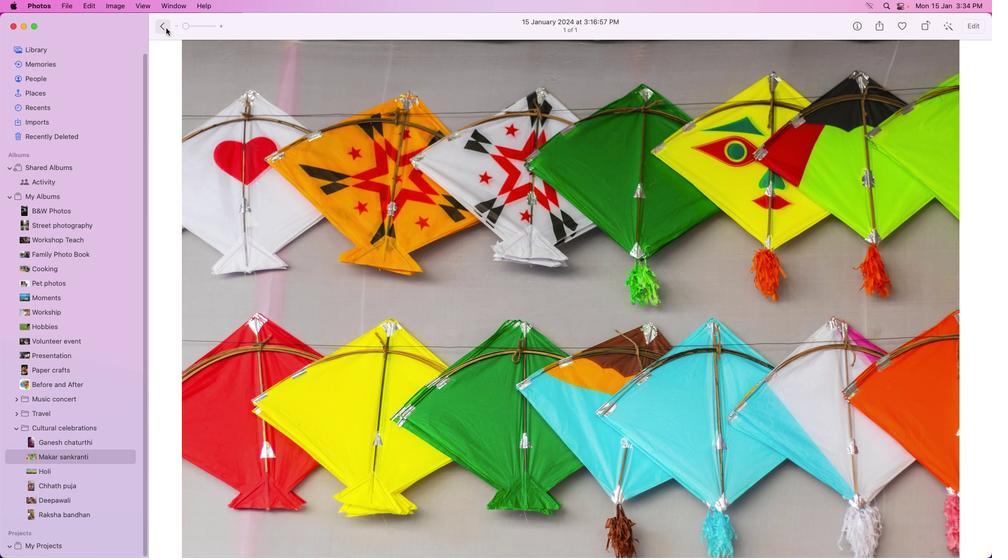 
Action: Mouse pressed left at (165, 27)
Screenshot: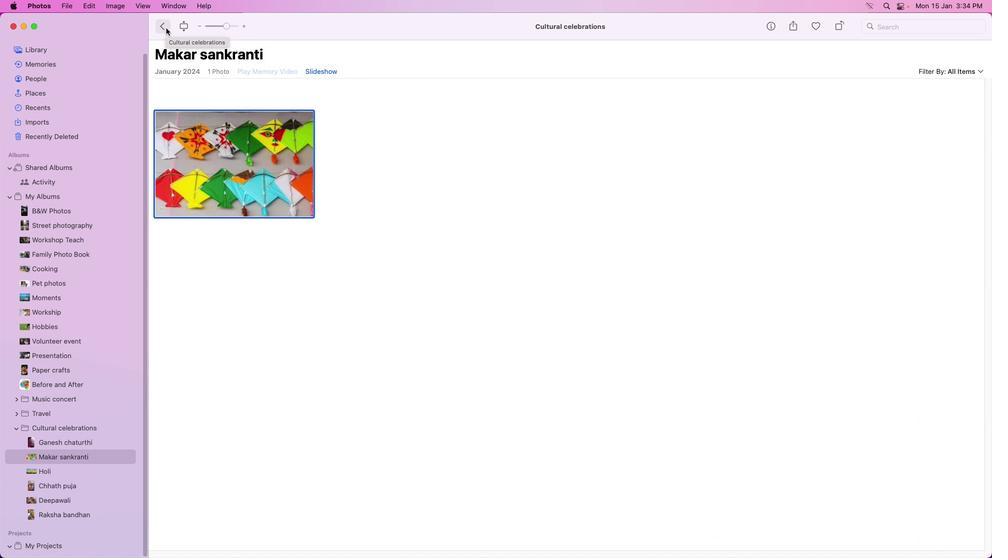 
Action: Mouse pressed left at (165, 27)
Screenshot: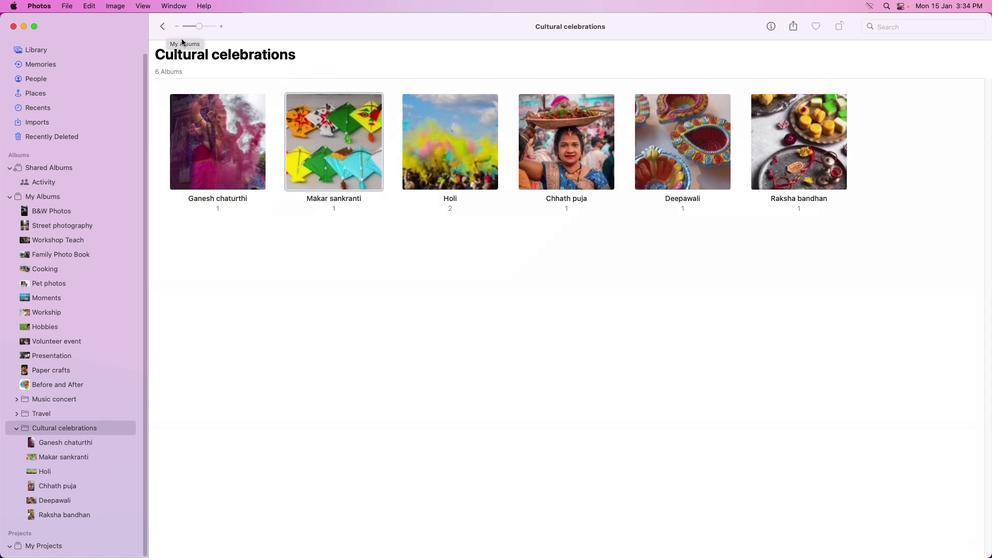
Action: Mouse moved to (472, 136)
Screenshot: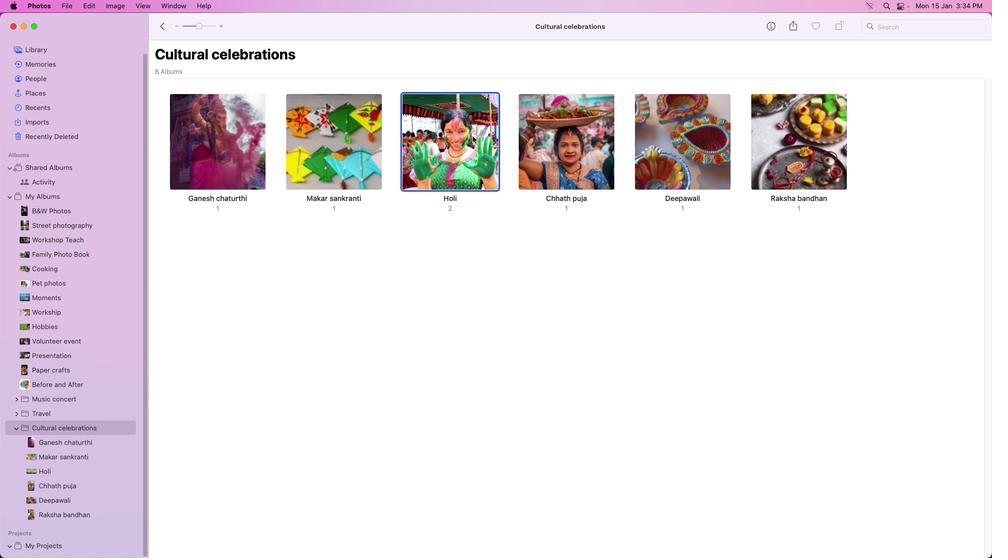 
Action: Mouse pressed left at (472, 136)
Screenshot: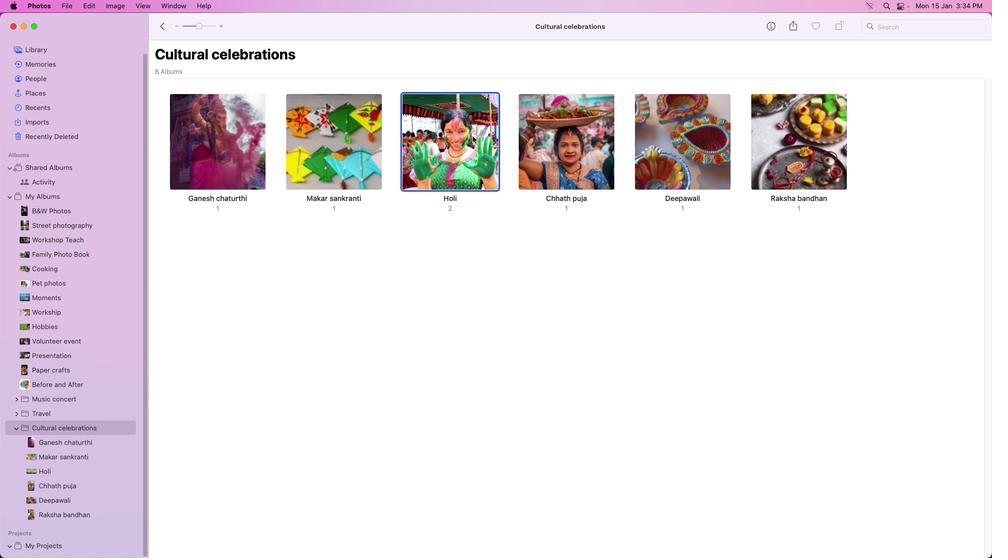 
Action: Mouse pressed left at (472, 136)
Screenshot: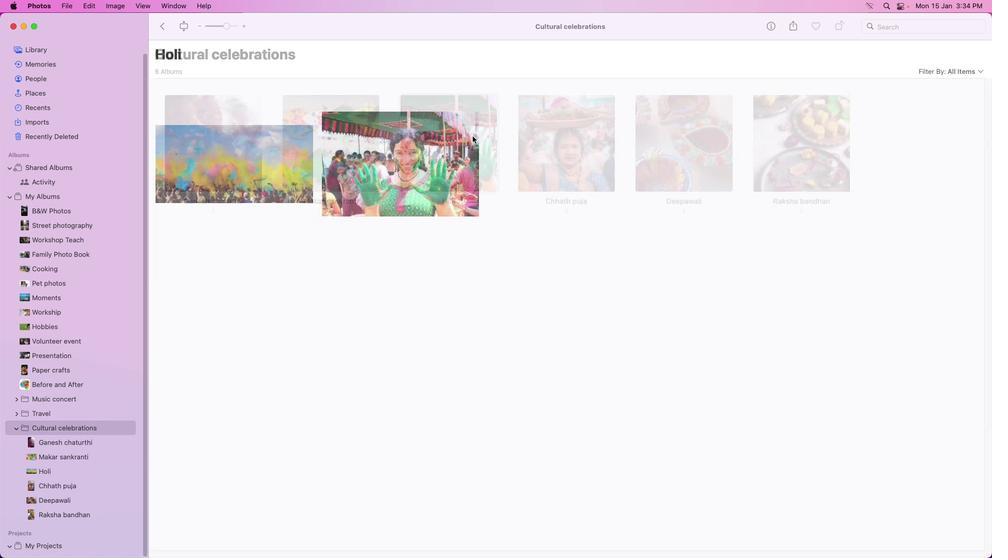 
Action: Mouse pressed left at (472, 136)
Screenshot: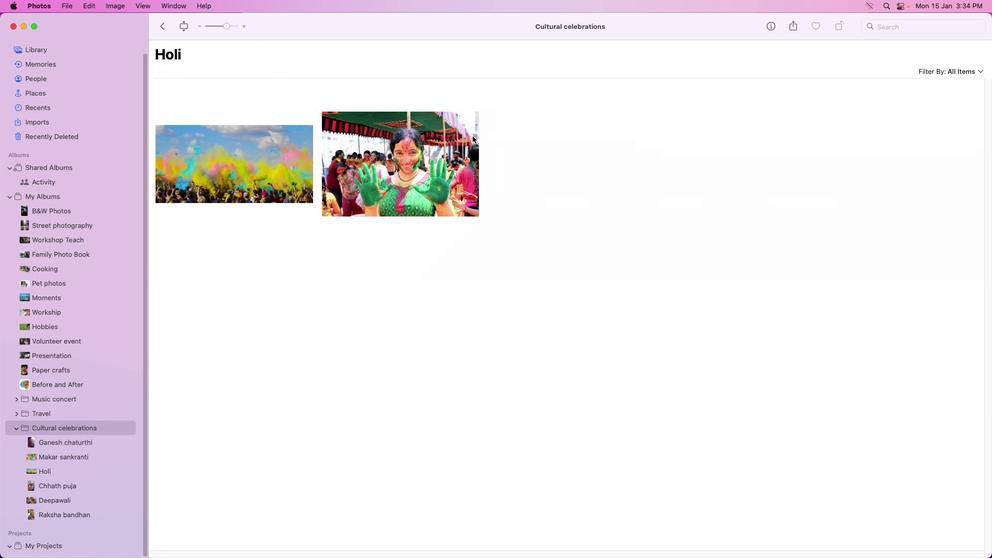 
Action: Mouse moved to (274, 158)
Screenshot: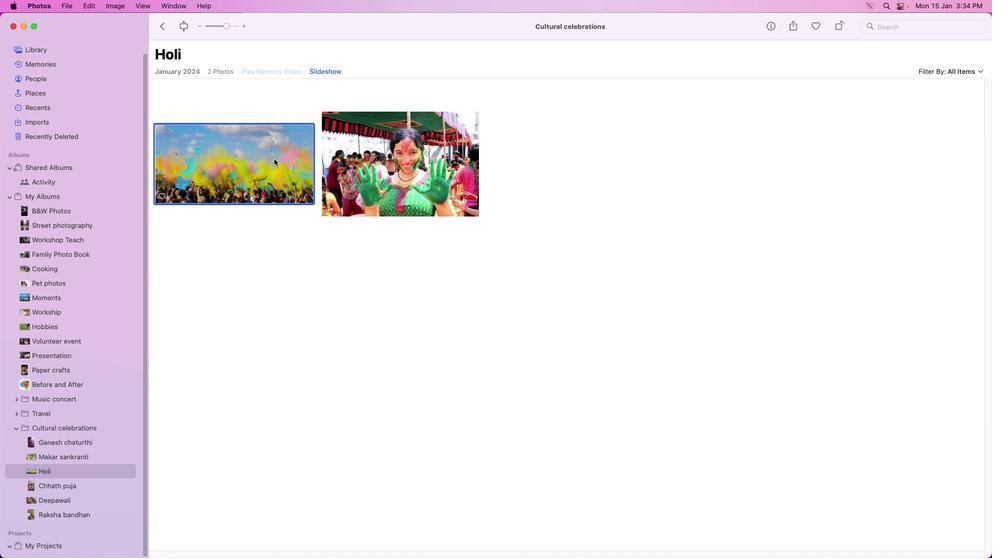 
Action: Mouse pressed left at (274, 158)
Screenshot: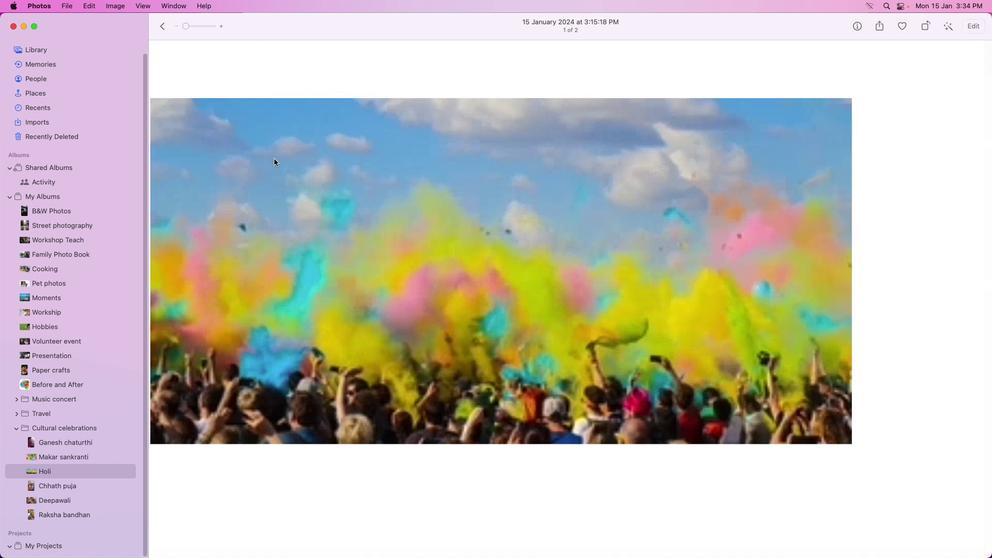 
Action: Mouse pressed left at (274, 158)
Screenshot: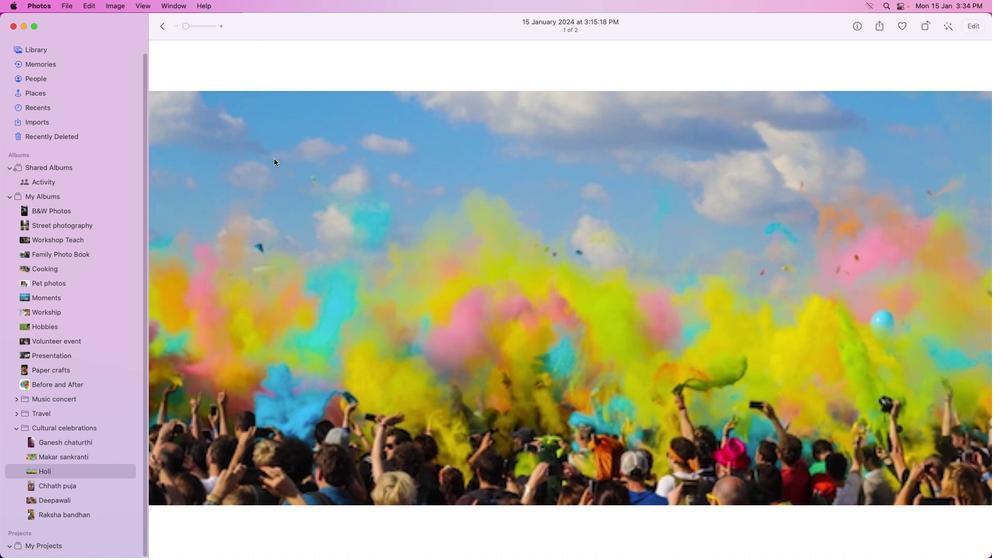 
Action: Key pressed Key.right
Screenshot: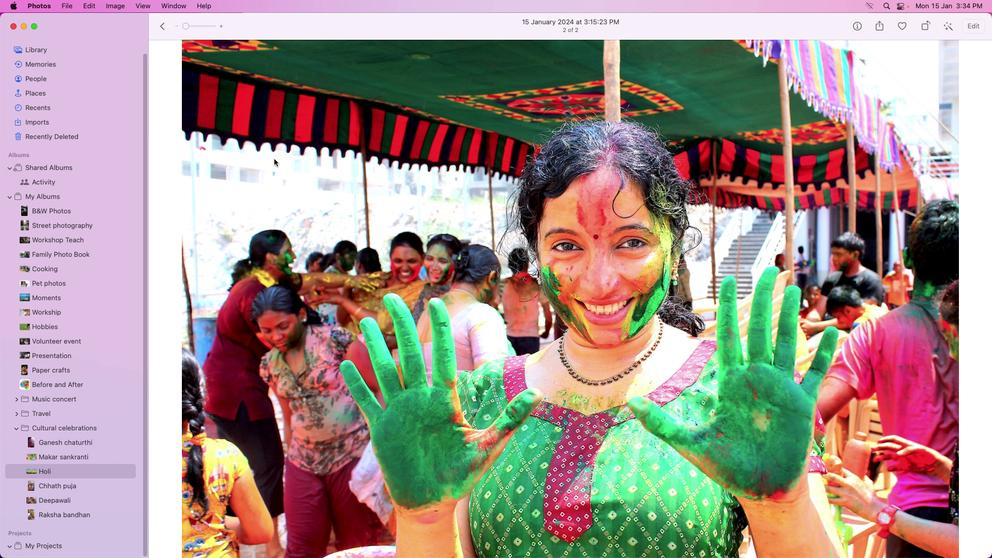
Action: Mouse moved to (163, 31)
Screenshot: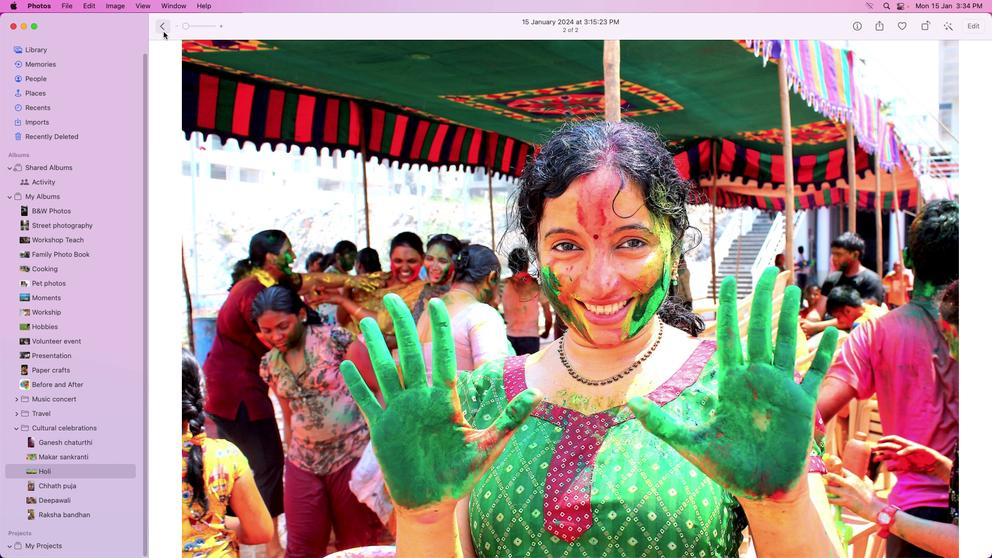 
Action: Mouse pressed left at (163, 31)
Screenshot: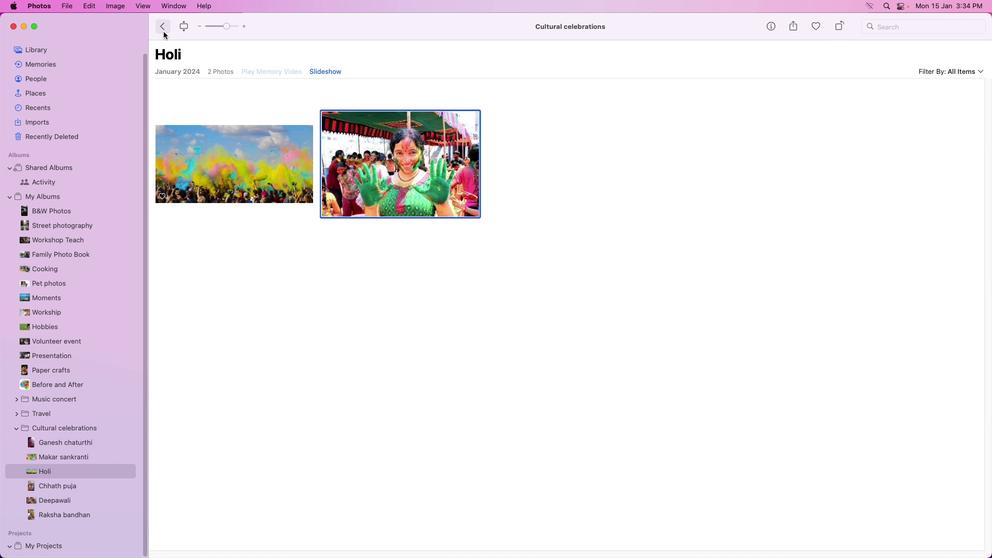 
Action: Mouse pressed left at (163, 31)
Screenshot: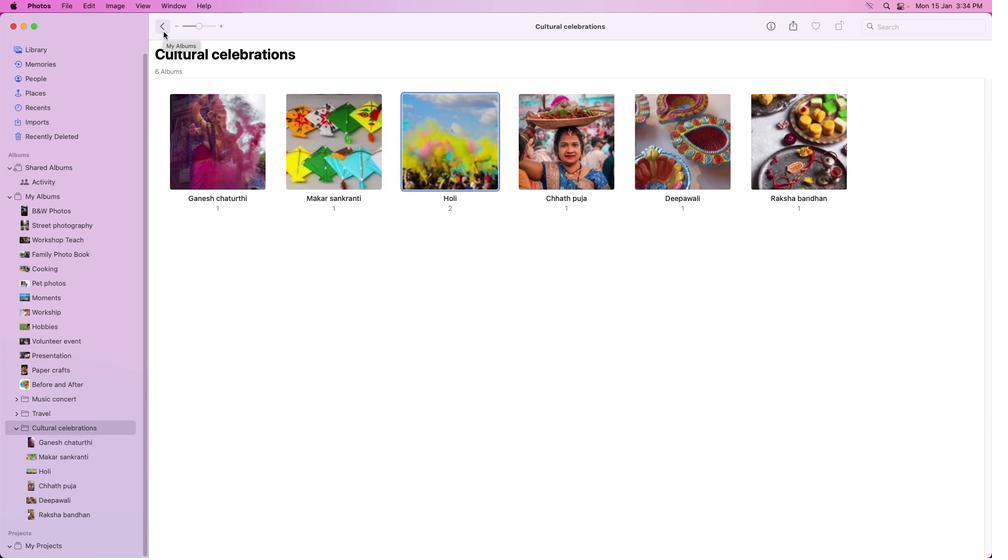 
Action: Mouse moved to (552, 143)
Screenshot: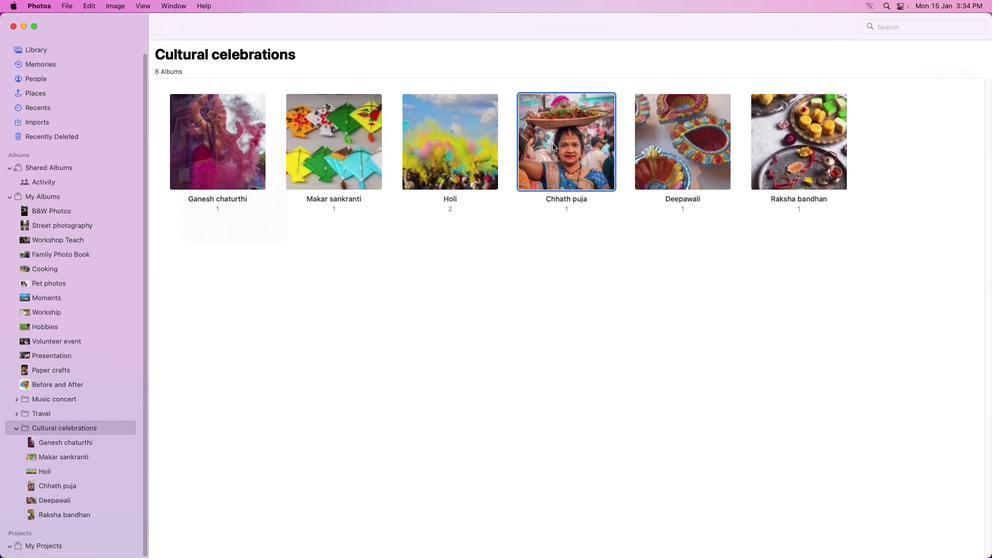 
Action: Mouse pressed left at (552, 143)
Screenshot: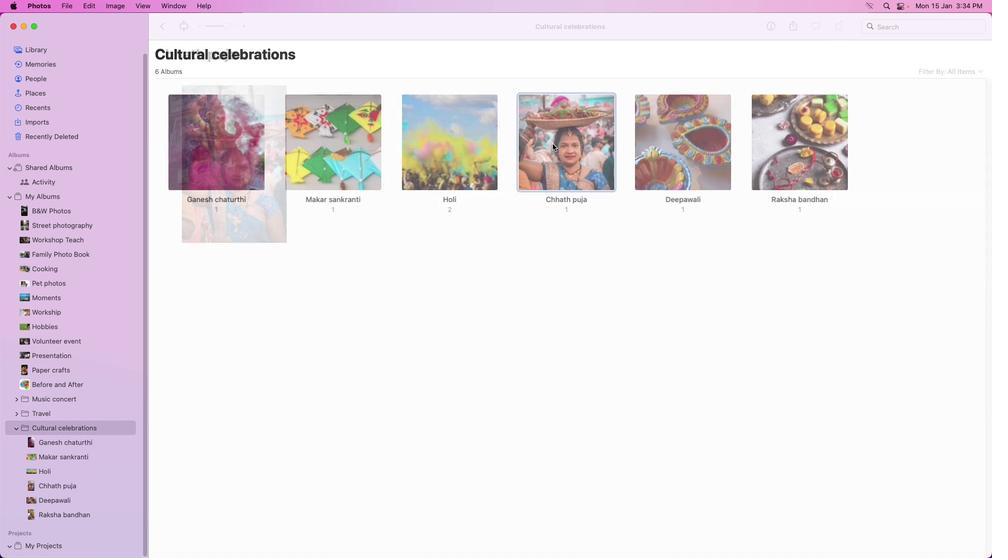 
Action: Mouse pressed left at (552, 143)
Screenshot: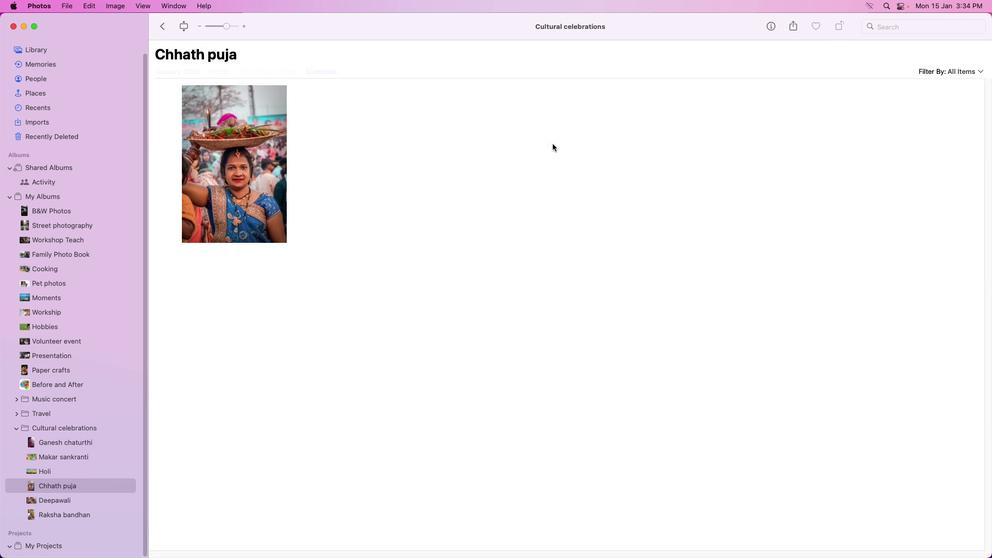 
Action: Mouse moved to (262, 165)
Screenshot: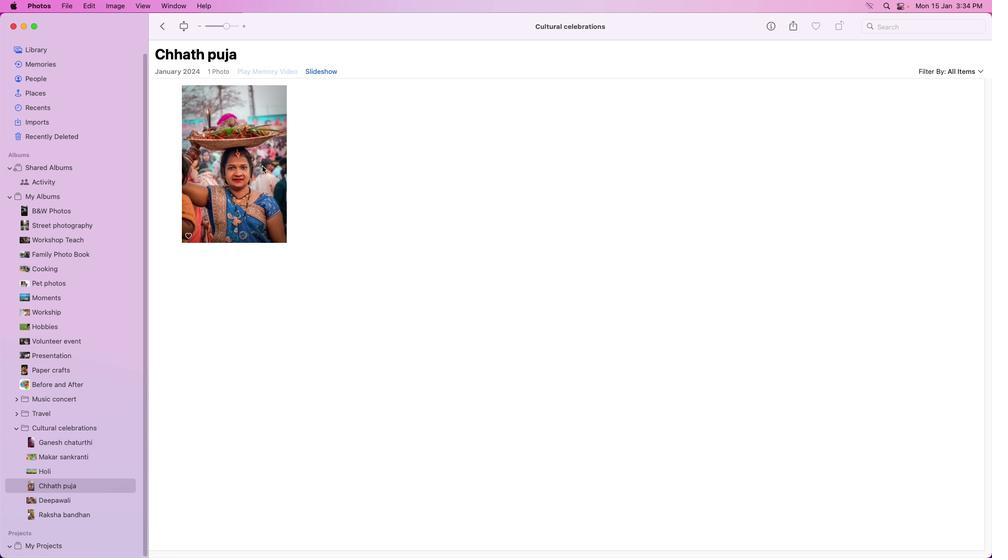
Action: Mouse pressed left at (262, 165)
Screenshot: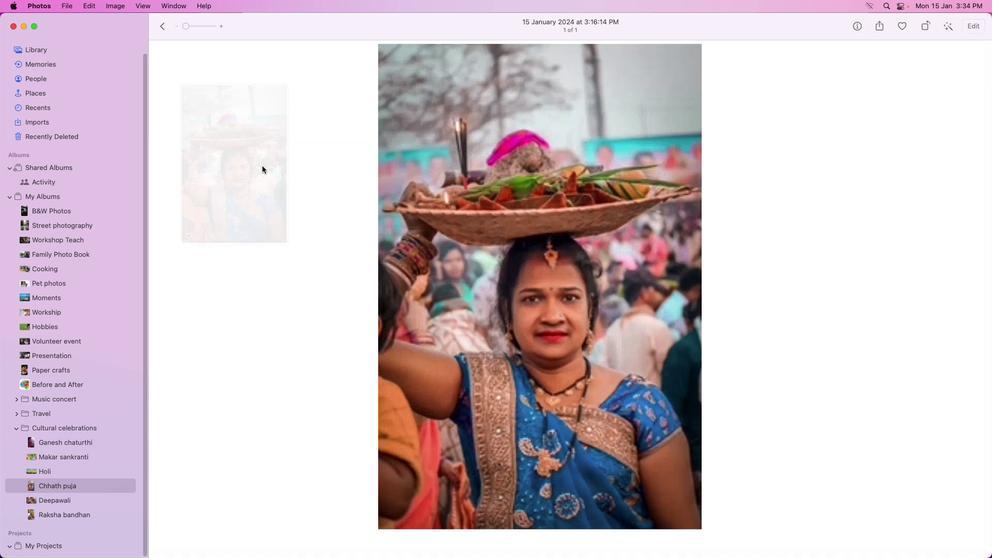 
Action: Mouse pressed left at (262, 165)
Screenshot: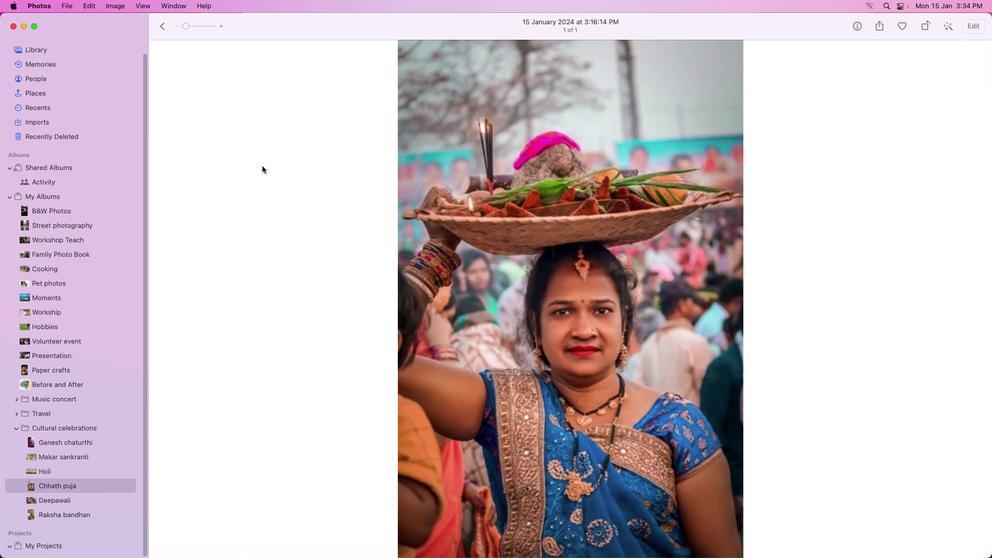 
Action: Mouse moved to (162, 29)
Screenshot: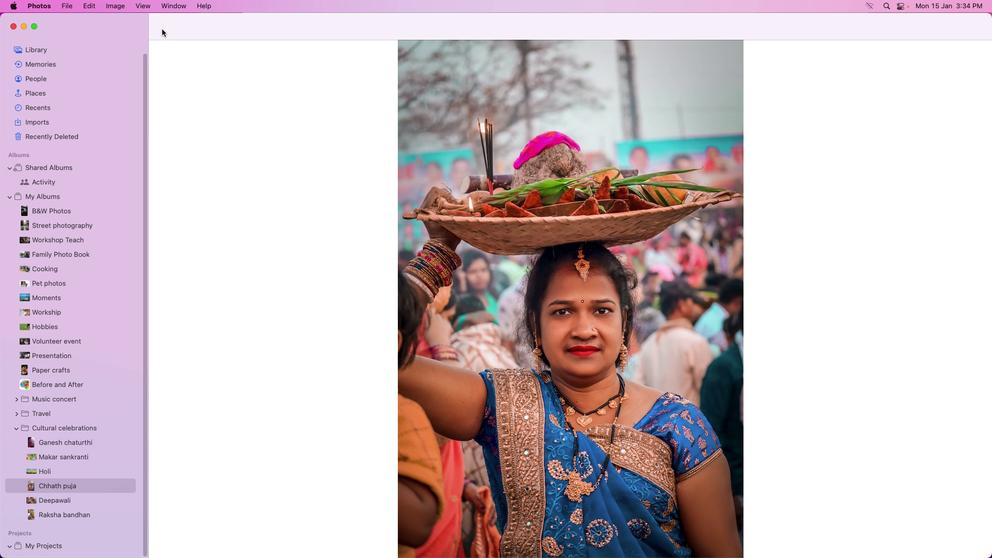 
Action: Mouse pressed left at (162, 29)
Screenshot: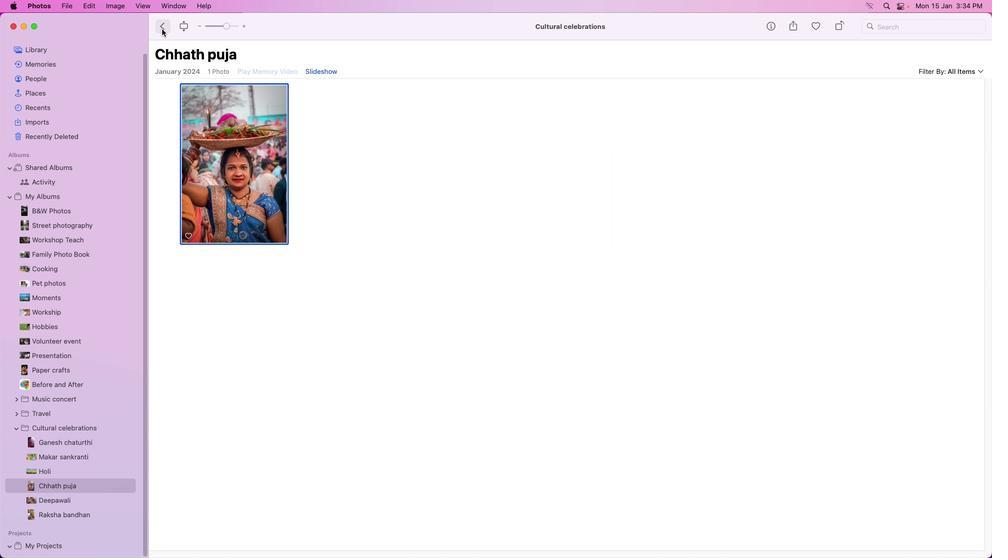 
Action: Mouse pressed left at (162, 29)
Screenshot: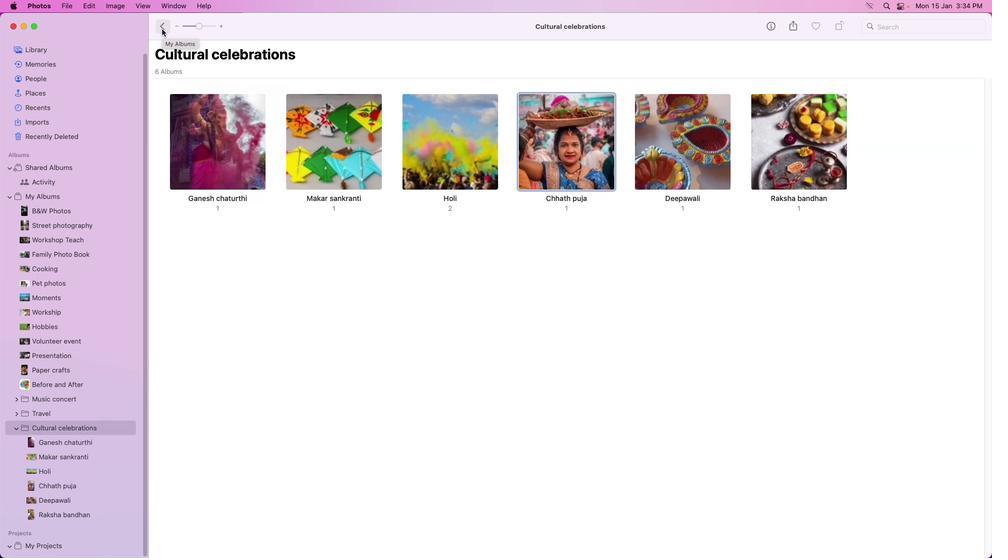 
Action: Mouse moved to (681, 149)
Screenshot: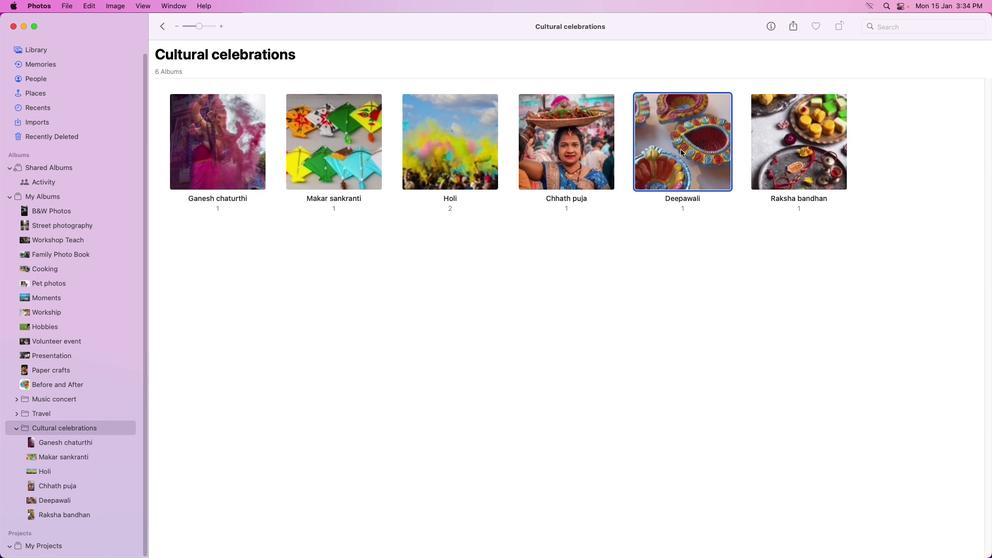 
Action: Mouse pressed left at (681, 149)
Screenshot: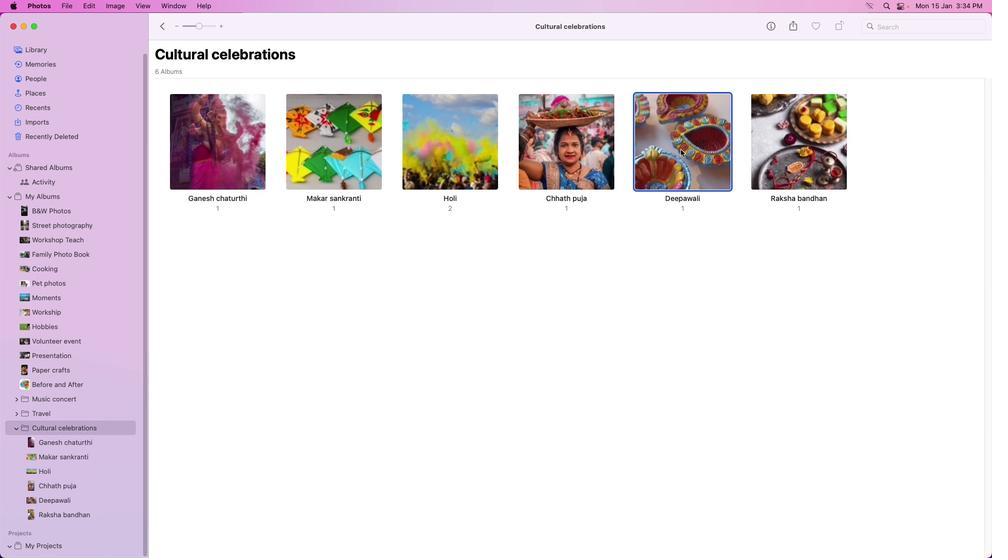 
Action: Mouse moved to (680, 149)
Screenshot: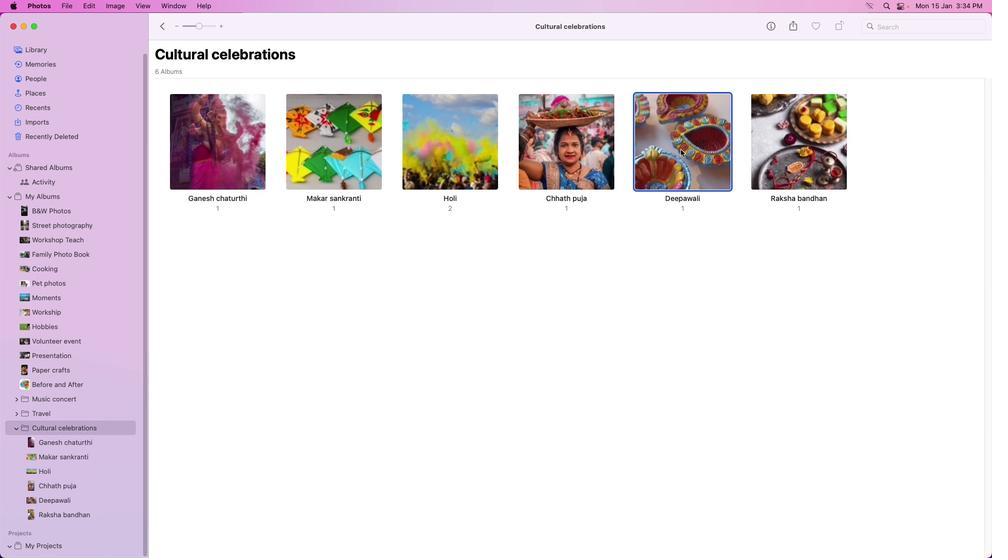 
Action: Mouse pressed left at (680, 149)
Screenshot: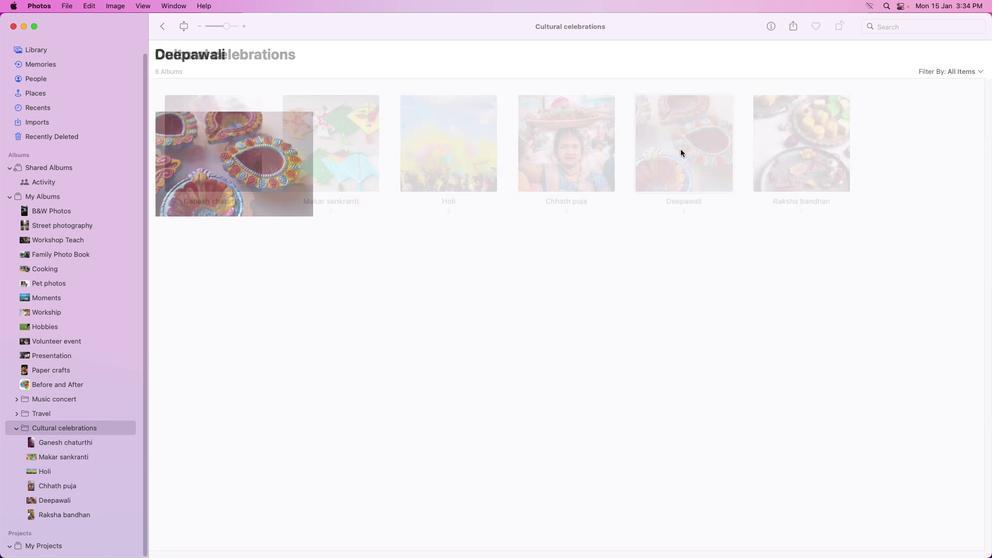 
Action: Mouse pressed left at (680, 149)
Screenshot: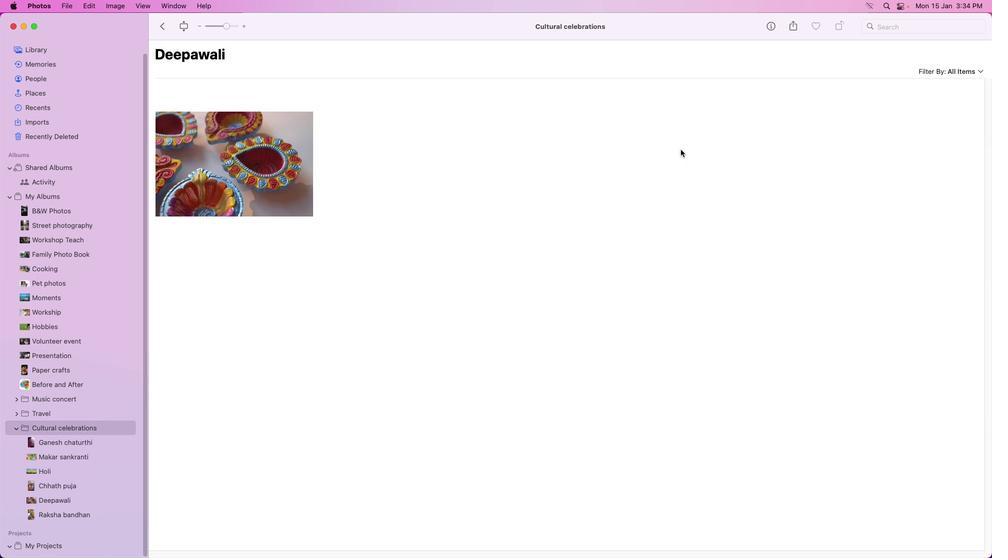 
Action: Mouse moved to (301, 168)
Screenshot: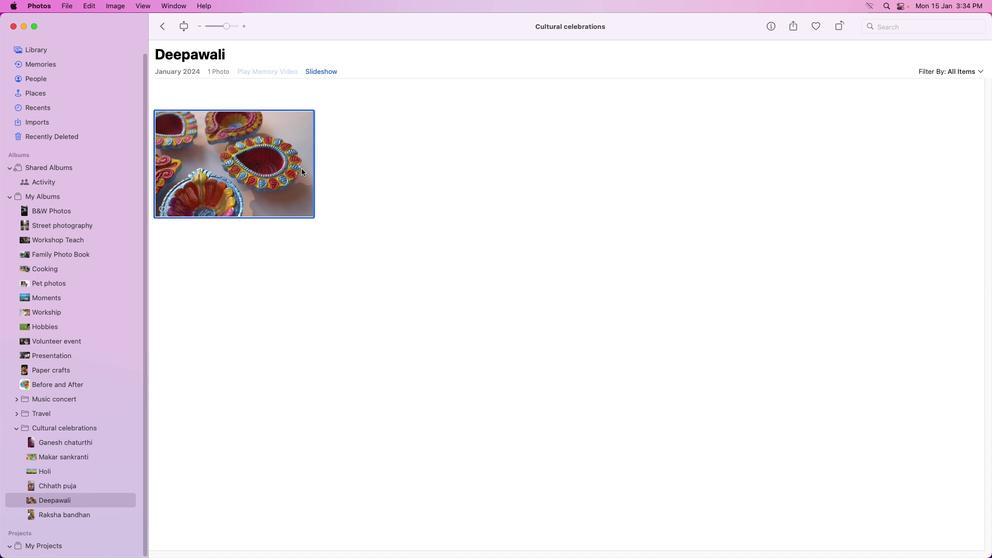 
Action: Mouse pressed left at (301, 168)
Screenshot: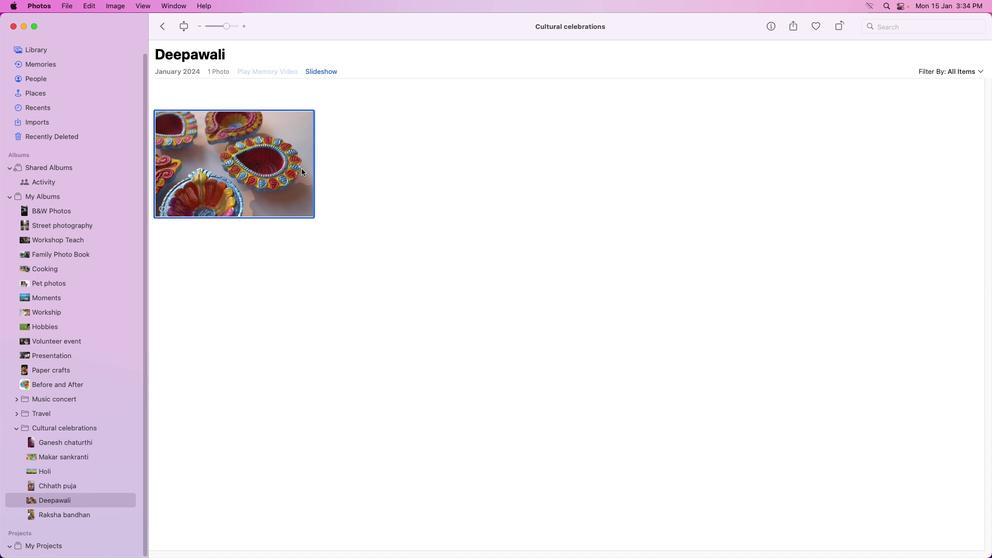 
Action: Mouse moved to (276, 158)
Screenshot: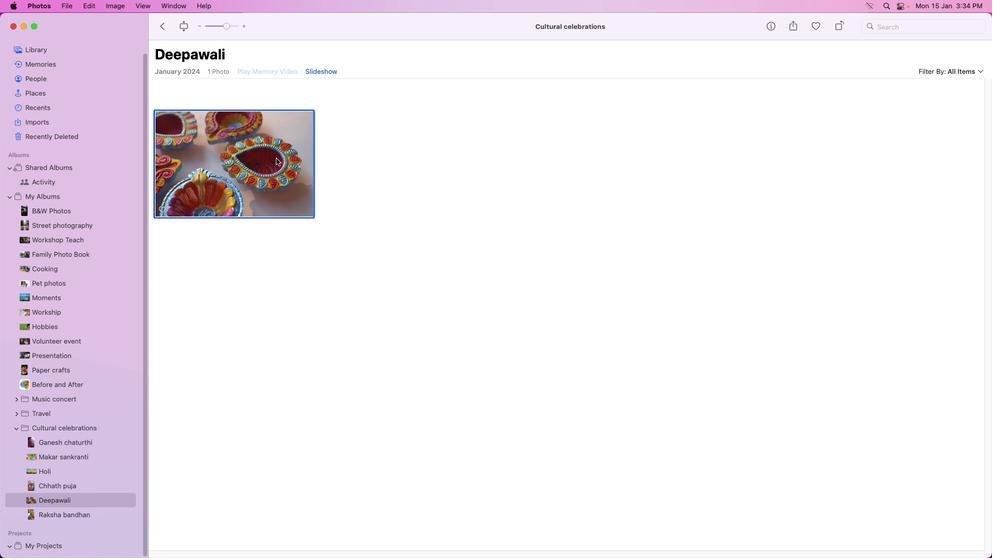 
Action: Mouse pressed left at (276, 158)
Screenshot: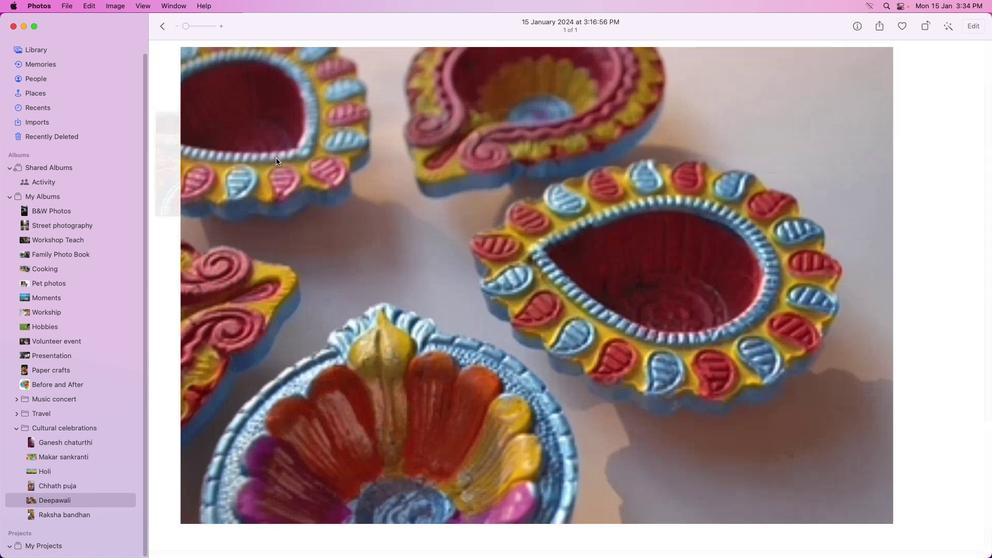 
Action: Mouse pressed left at (276, 158)
Screenshot: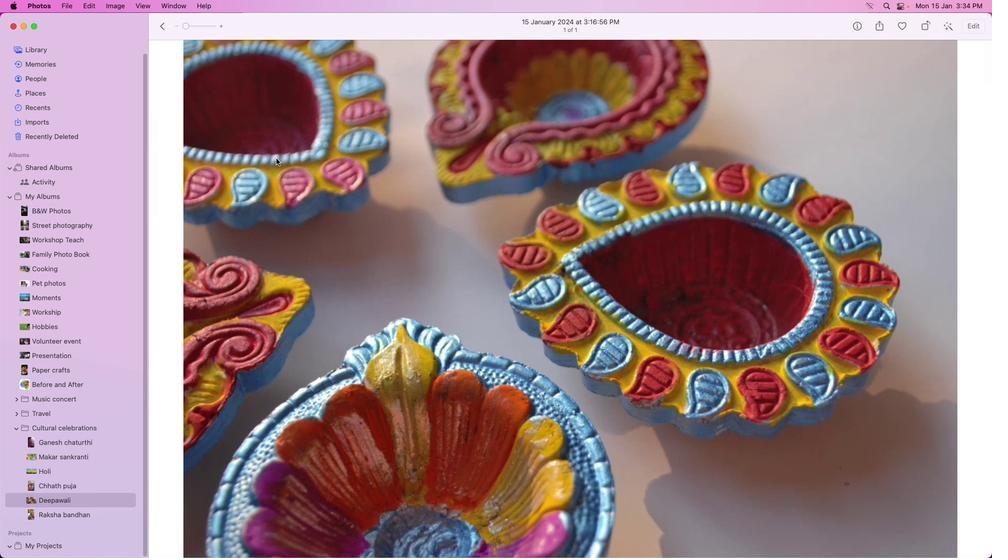 
Action: Mouse moved to (277, 158)
Screenshot: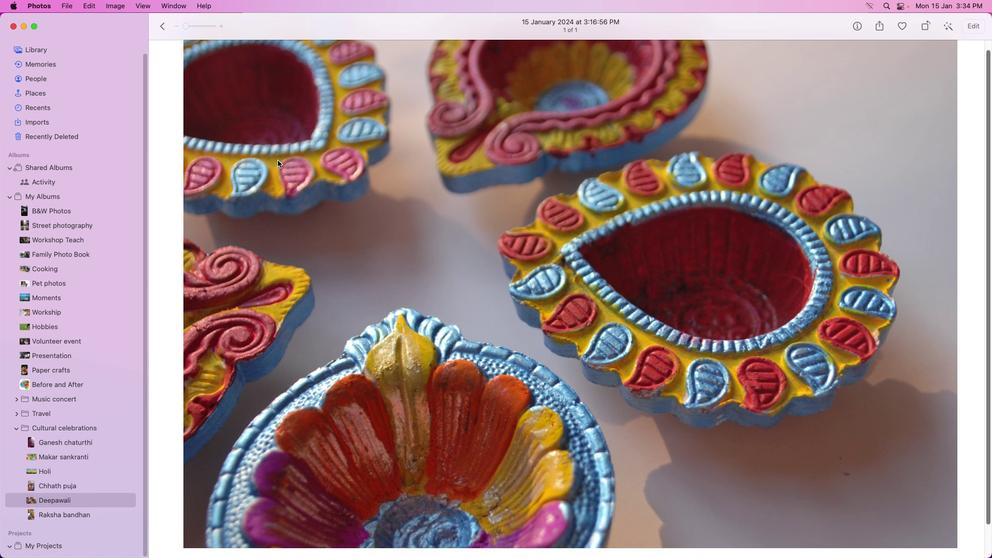 
Action: Mouse scrolled (277, 158) with delta (0, 0)
Screenshot: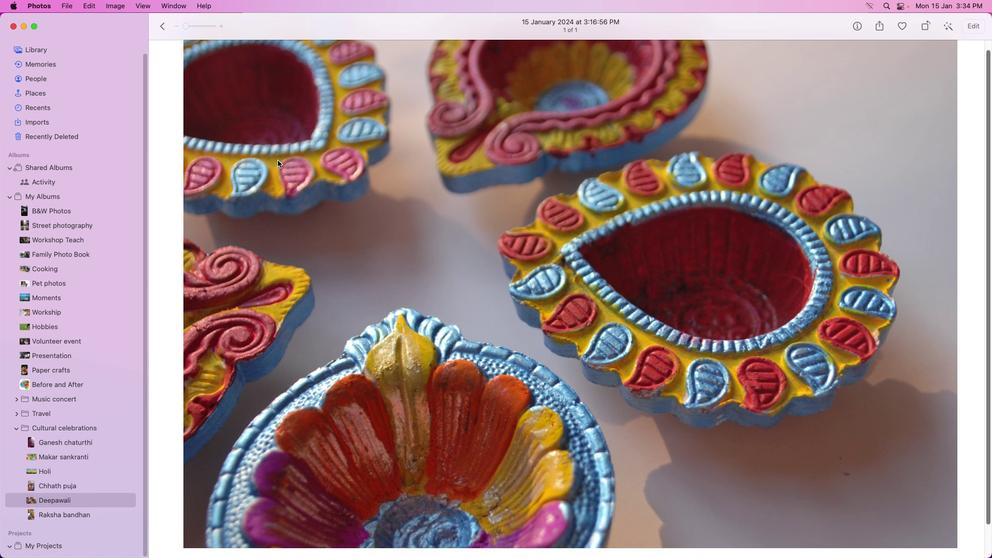 
Action: Mouse moved to (277, 159)
Screenshot: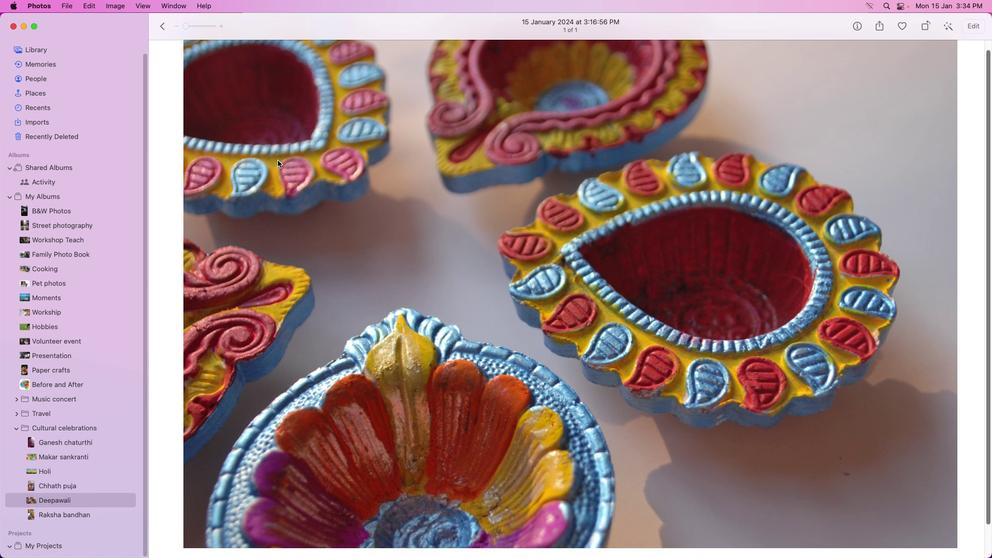 
Action: Mouse scrolled (277, 159) with delta (0, 0)
Screenshot: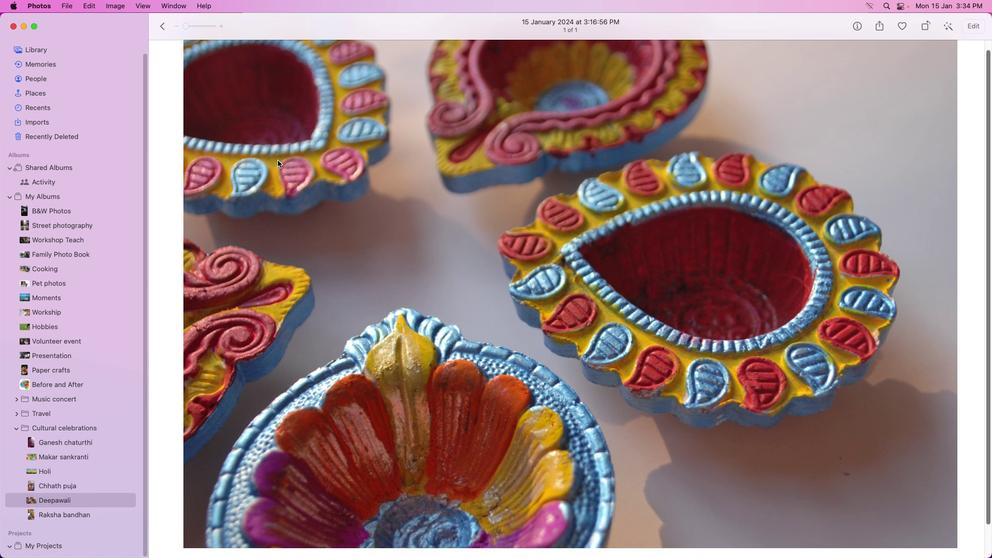 
Action: Mouse moved to (278, 159)
Screenshot: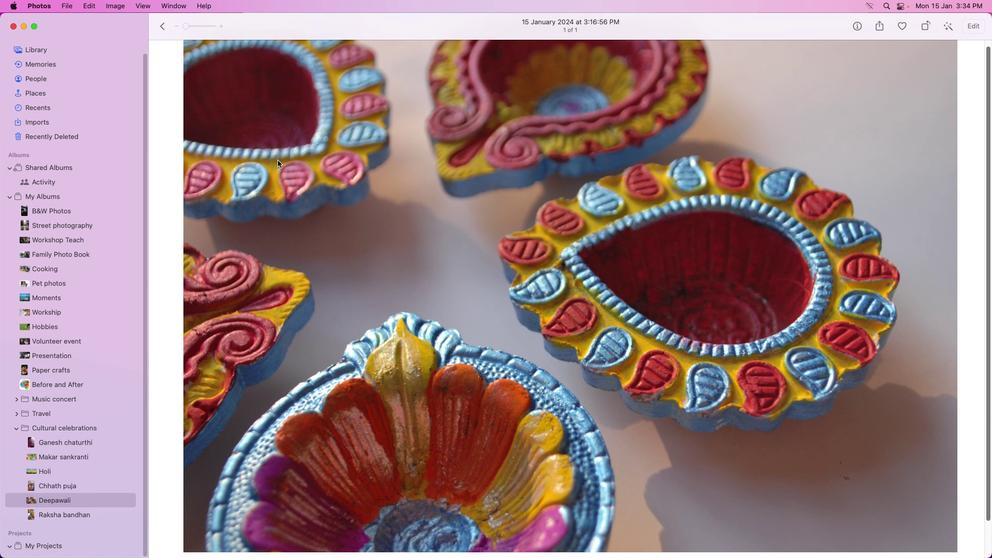 
Action: Mouse scrolled (278, 159) with delta (0, 0)
Screenshot: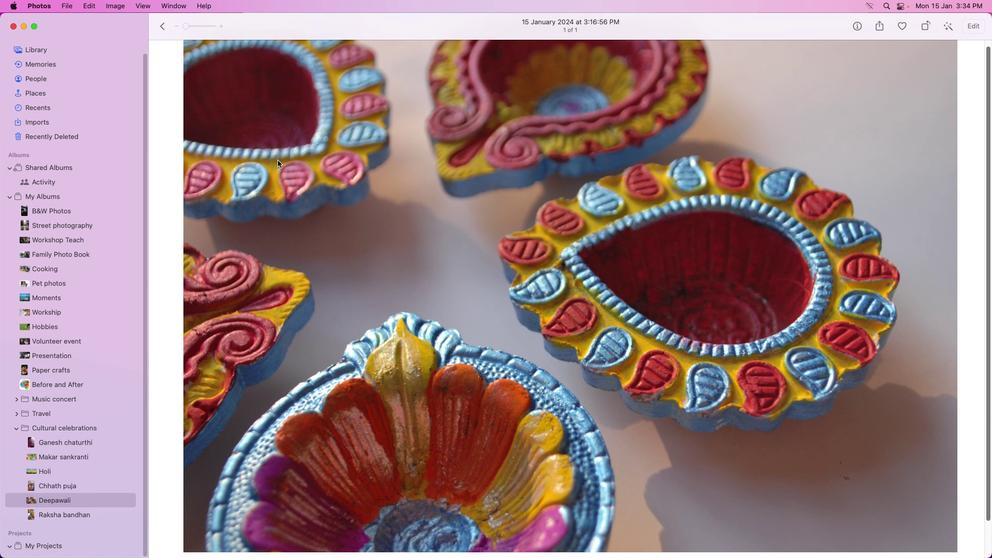 
Action: Mouse moved to (278, 160)
Screenshot: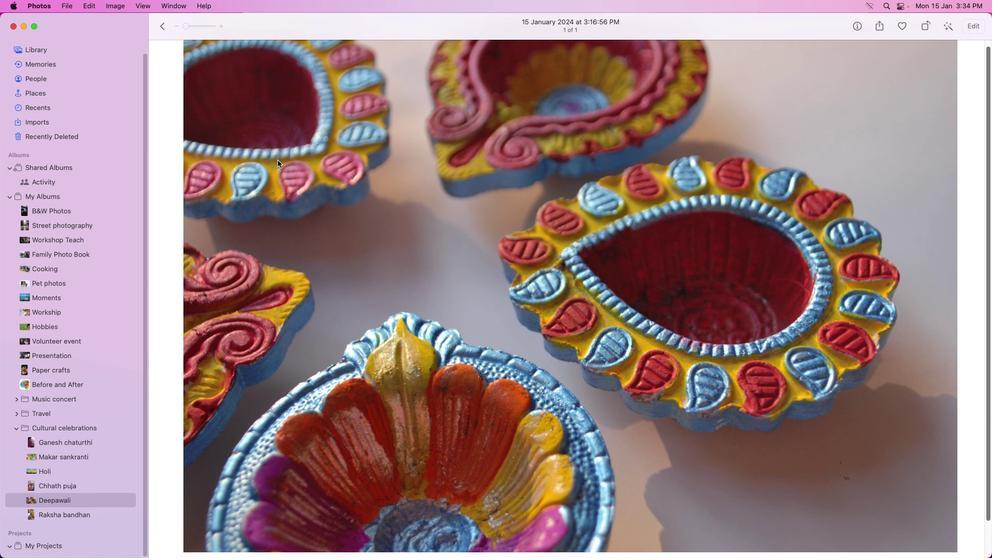 
Action: Mouse scrolled (278, 160) with delta (0, 0)
Screenshot: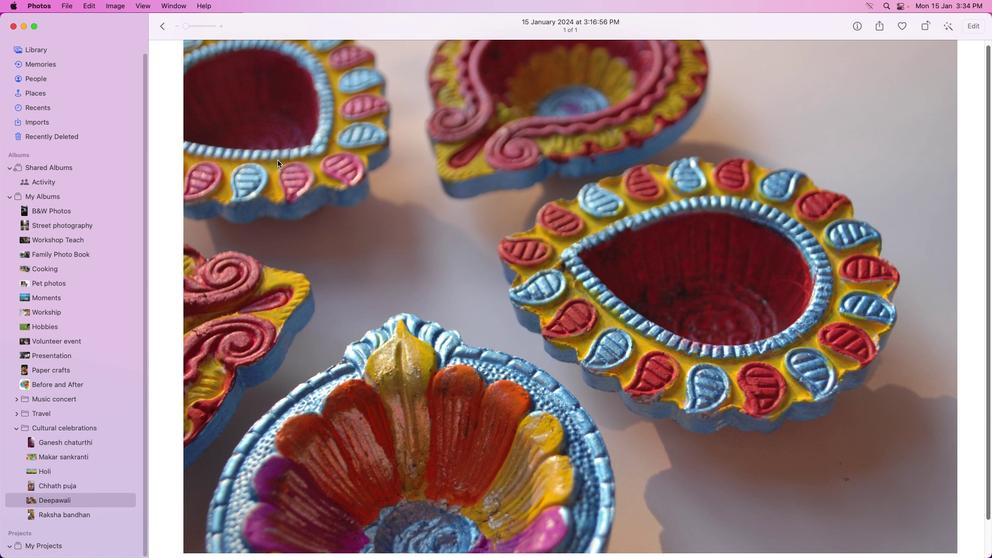 
Action: Mouse scrolled (278, 160) with delta (0, 0)
Screenshot: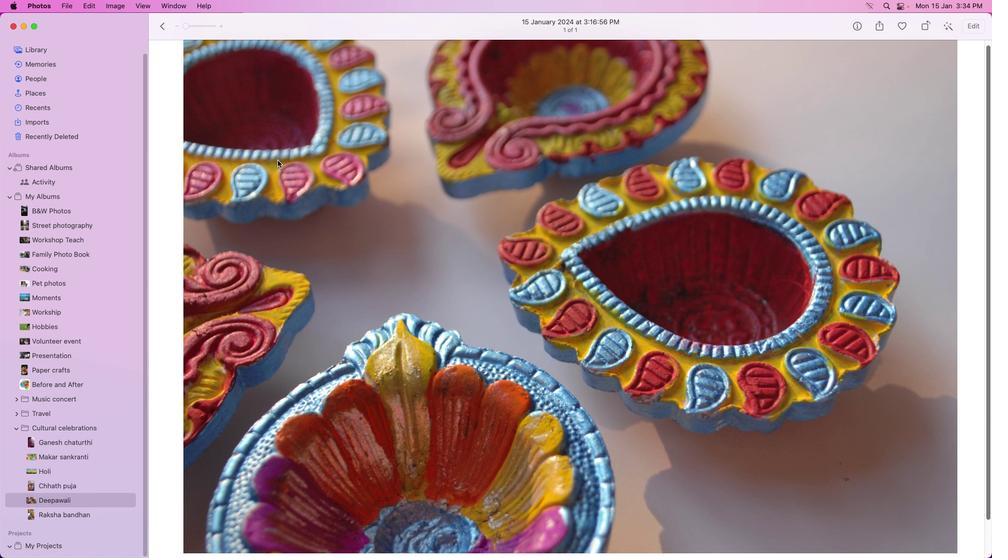 
Action: Mouse scrolled (278, 160) with delta (0, 0)
Screenshot: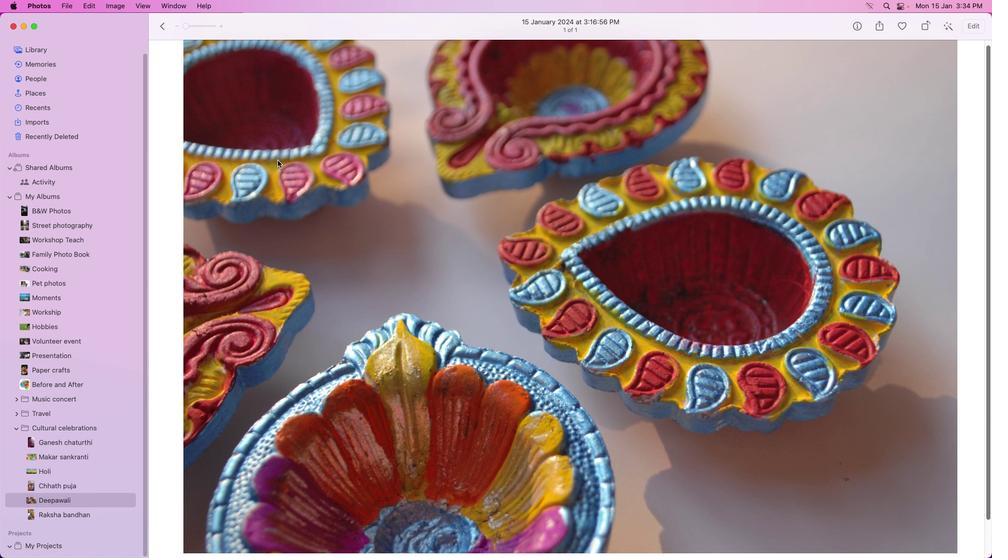 
Action: Mouse scrolled (278, 160) with delta (0, 0)
Screenshot: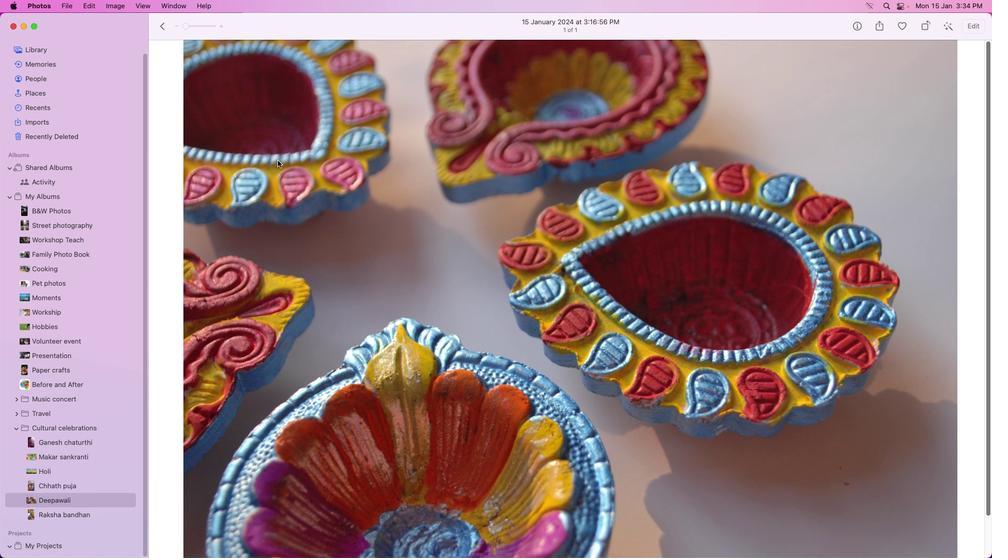 
Action: Mouse scrolled (278, 160) with delta (0, 0)
Screenshot: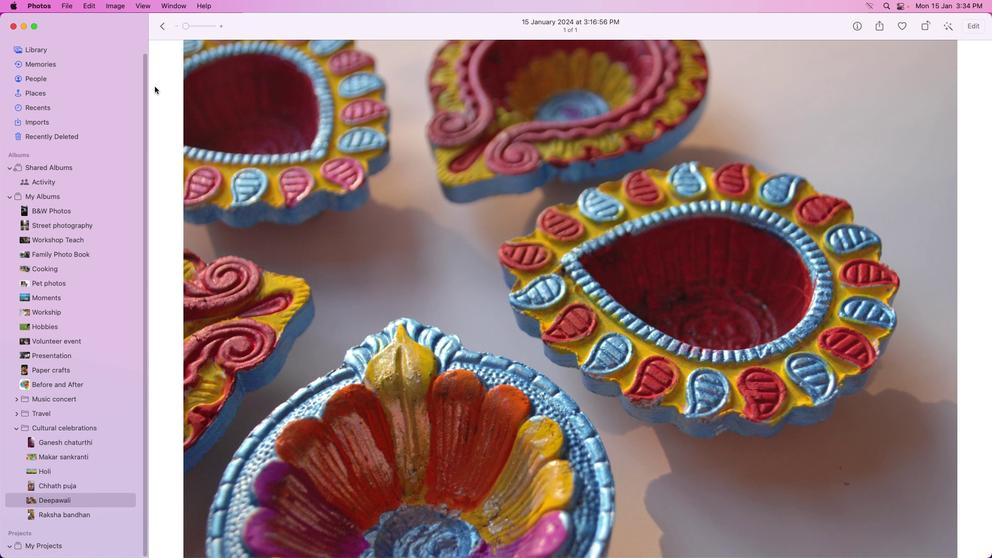 
Action: Mouse scrolled (278, 160) with delta (0, 0)
Screenshot: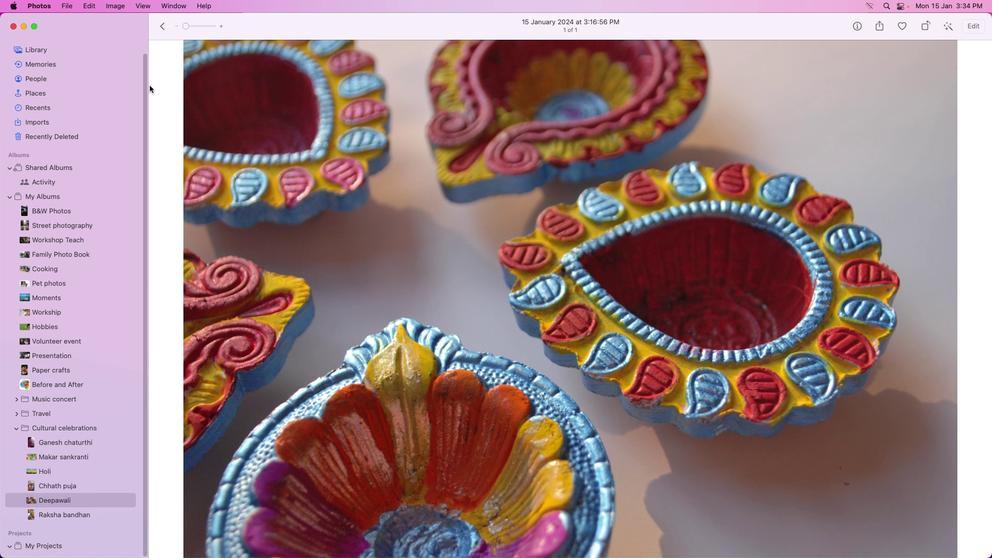 
Action: Mouse moved to (162, 29)
Screenshot: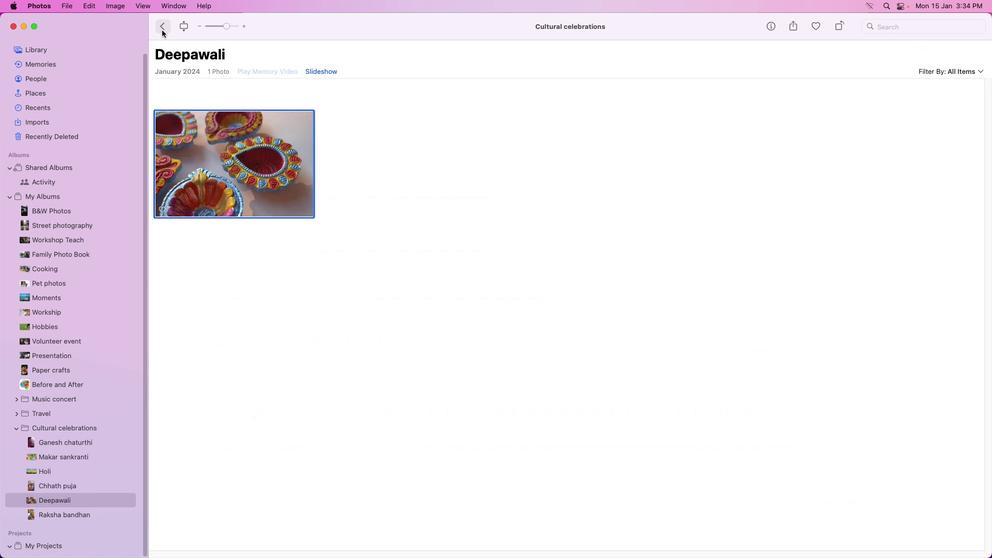 
Action: Mouse pressed left at (162, 29)
Screenshot: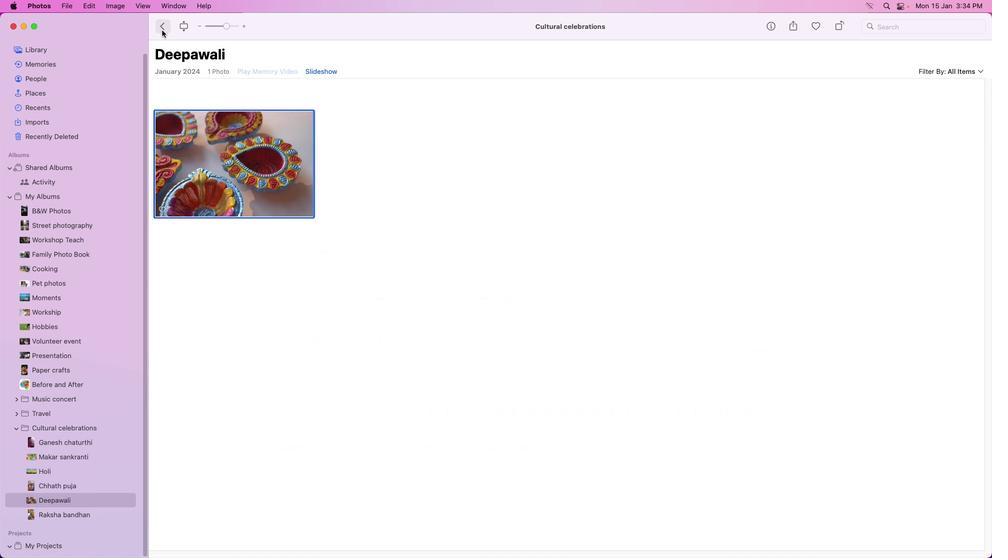 
Action: Mouse moved to (162, 27)
Screenshot: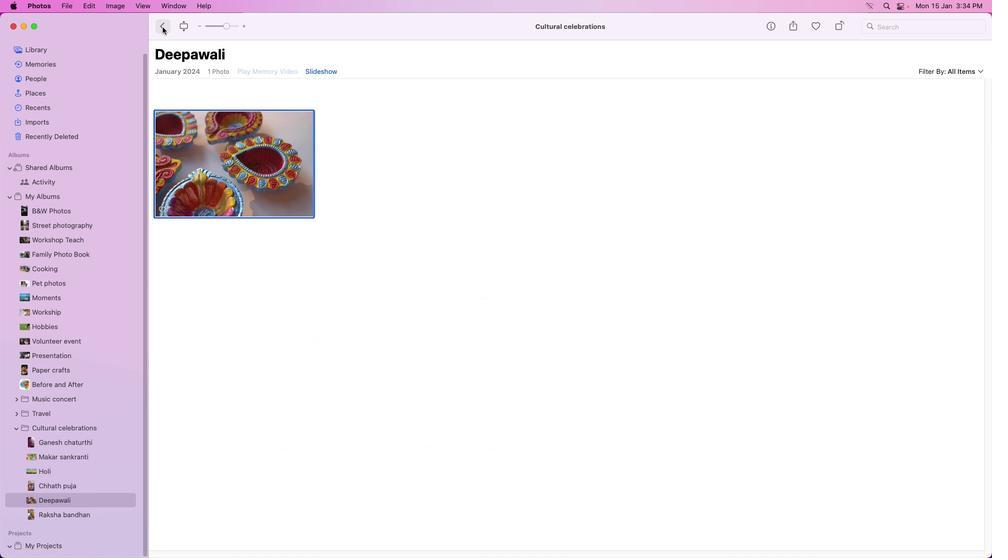 
Action: Mouse pressed left at (162, 27)
Screenshot: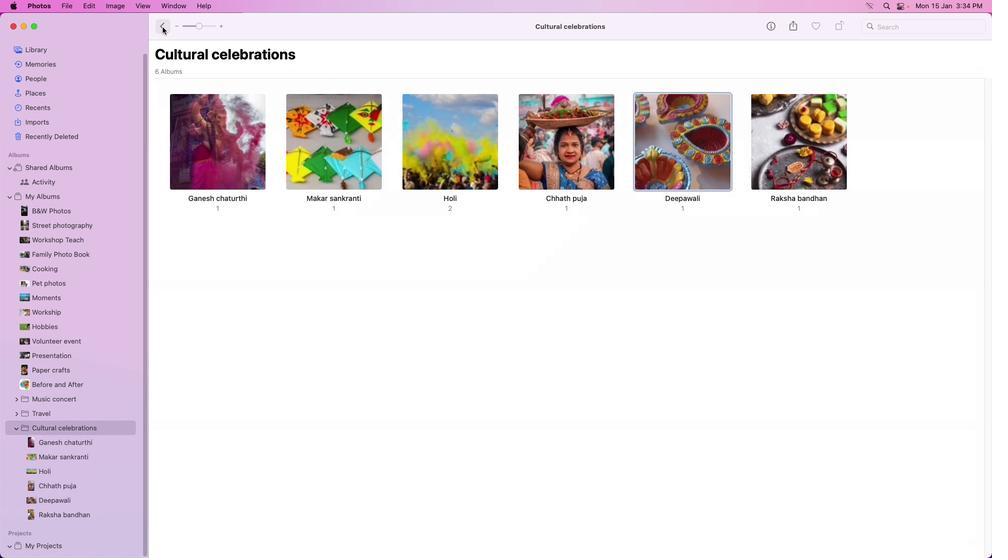 
Action: Mouse moved to (777, 158)
Screenshot: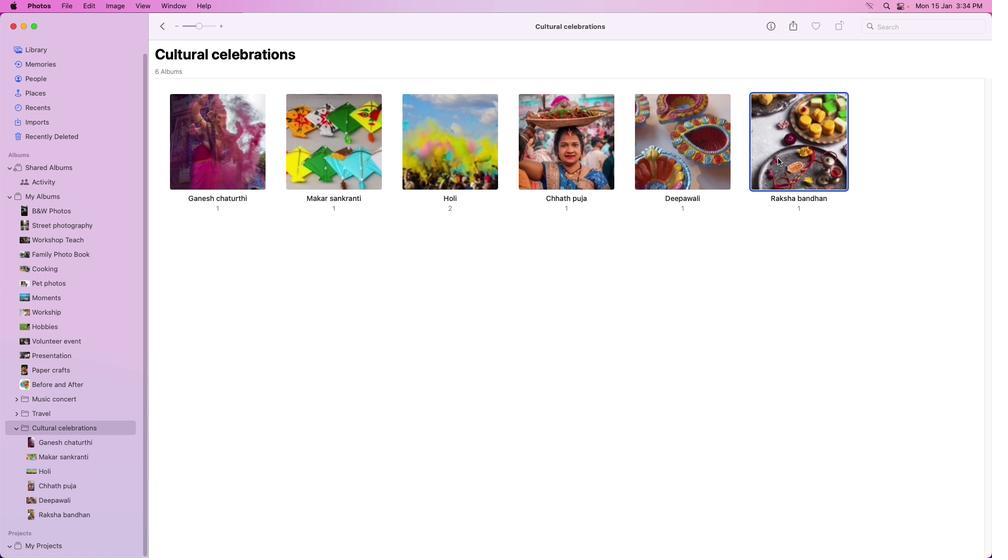 
Action: Mouse pressed left at (777, 158)
Screenshot: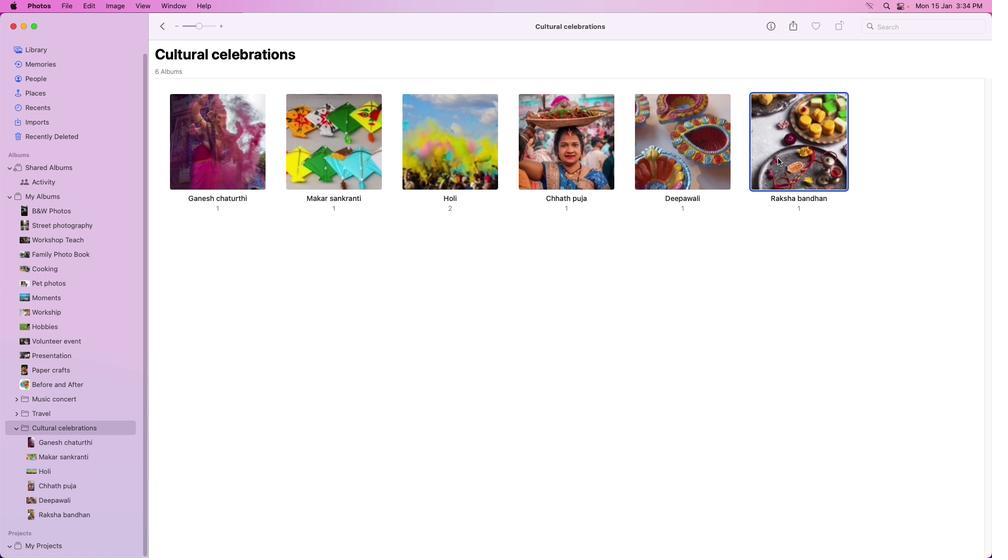 
Action: Mouse moved to (777, 158)
Screenshot: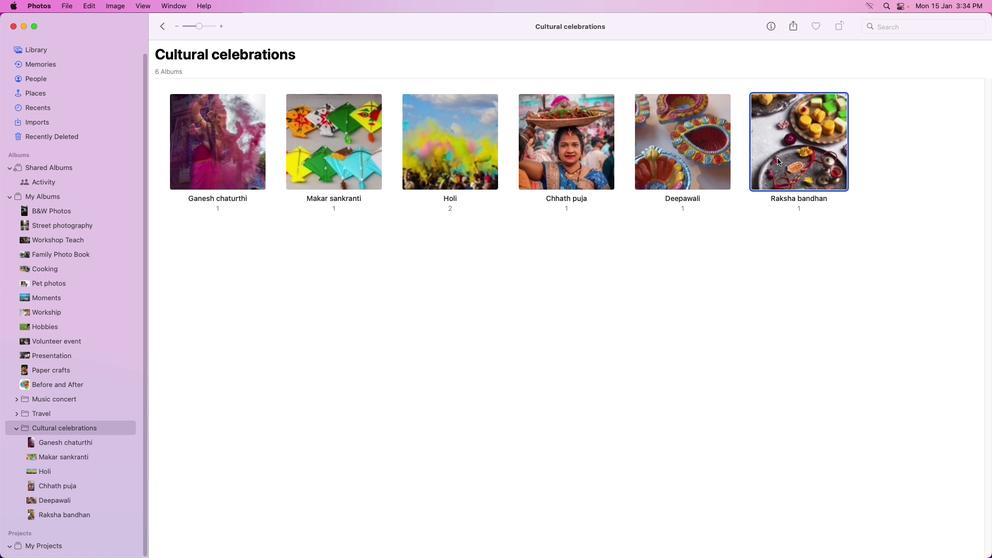 
Action: Mouse pressed left at (777, 158)
Screenshot: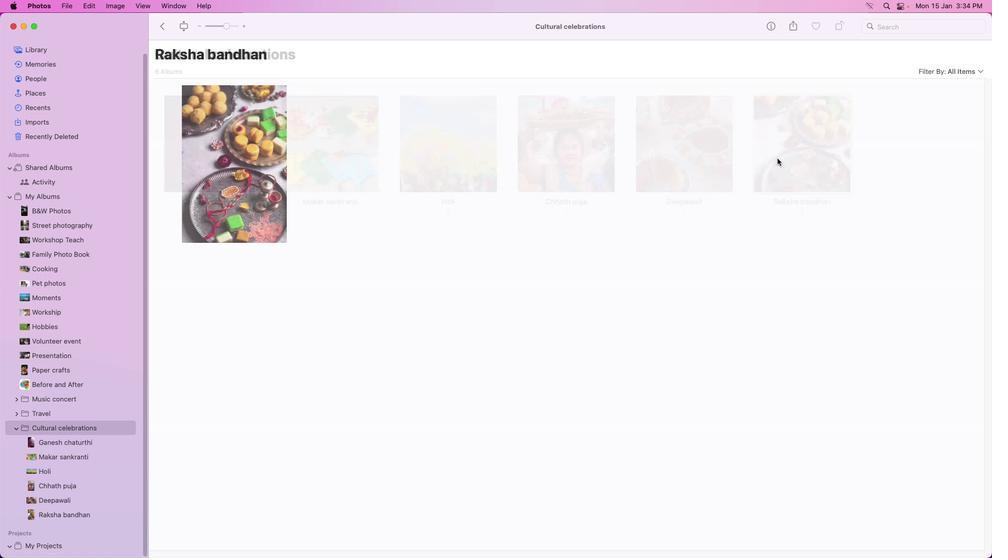 
Action: Mouse pressed left at (777, 158)
Screenshot: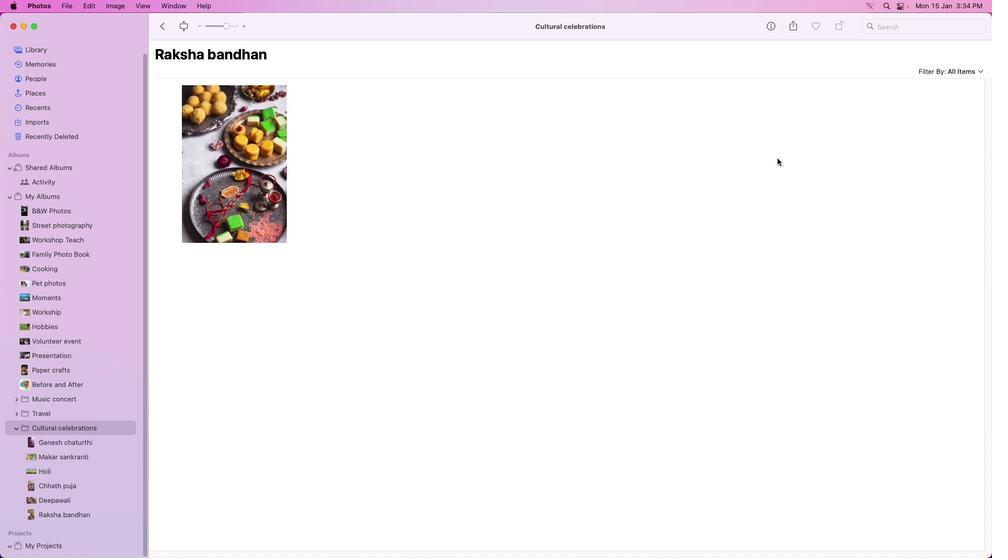 
Action: Mouse moved to (254, 195)
Screenshot: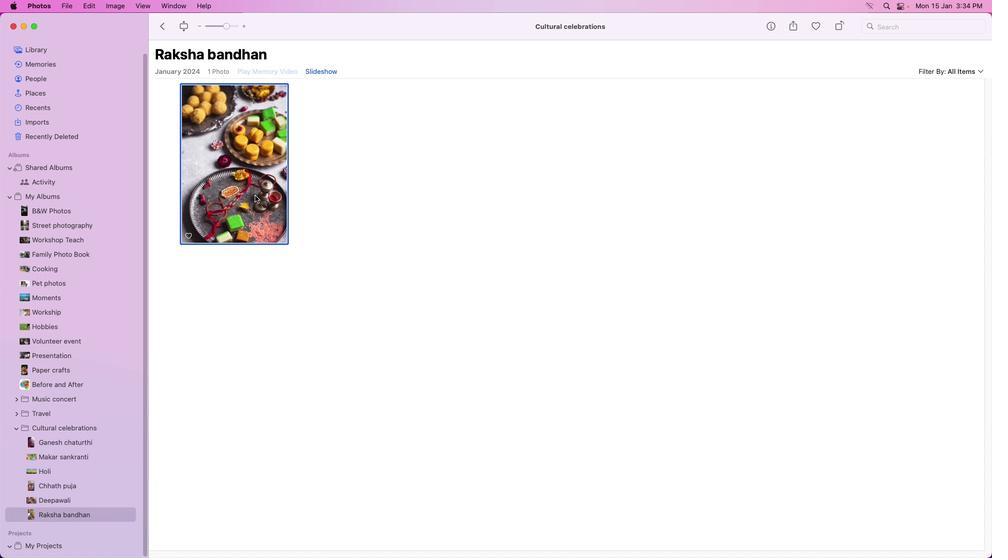 
Action: Mouse pressed left at (254, 195)
Screenshot: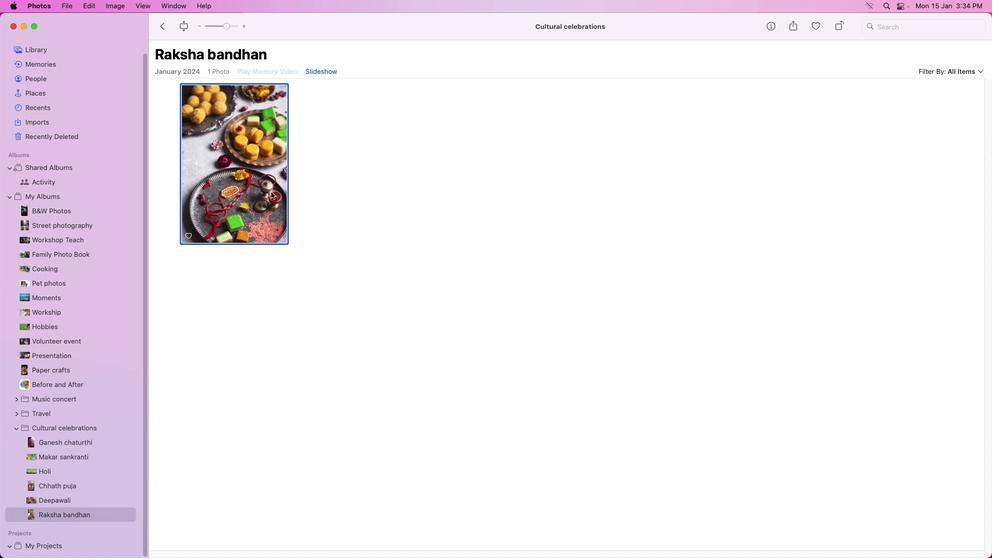 
Action: Mouse moved to (271, 192)
Screenshot: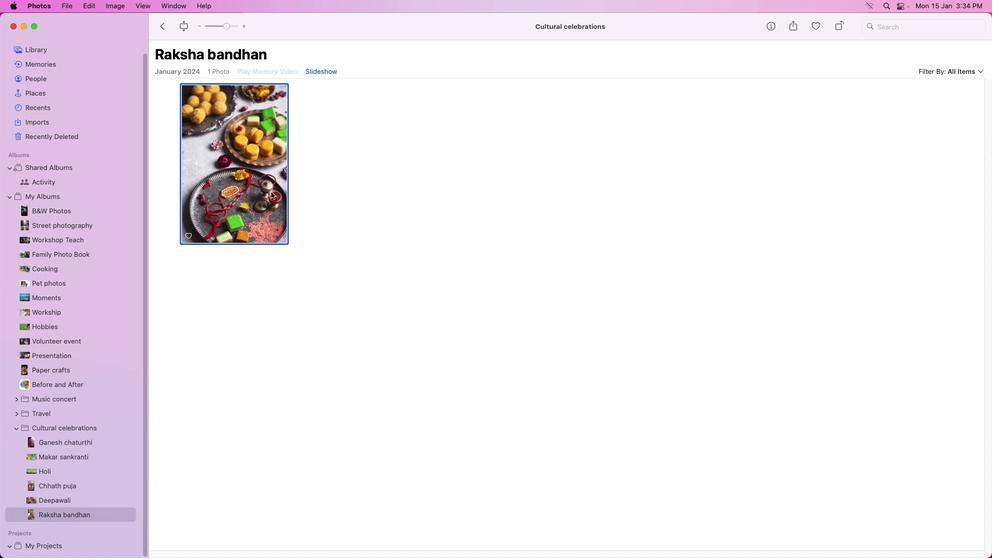 
Action: Mouse pressed left at (271, 192)
Screenshot: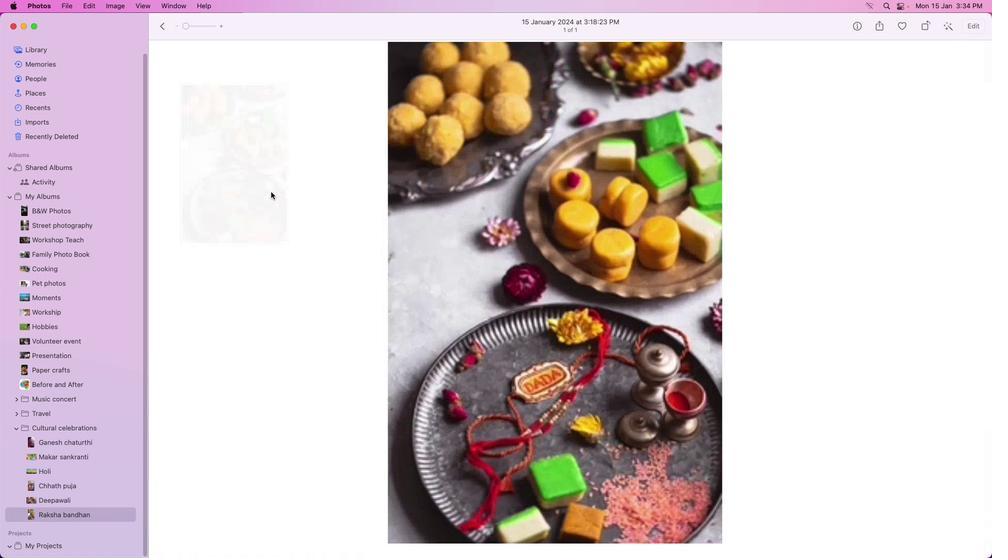 
Action: Mouse pressed left at (271, 192)
Screenshot: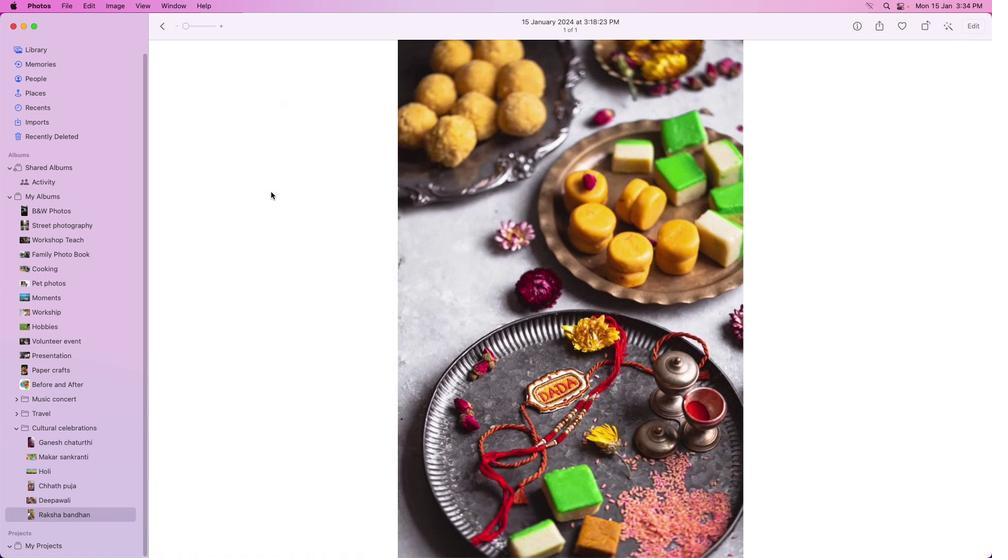 
Action: Mouse moved to (161, 25)
Screenshot: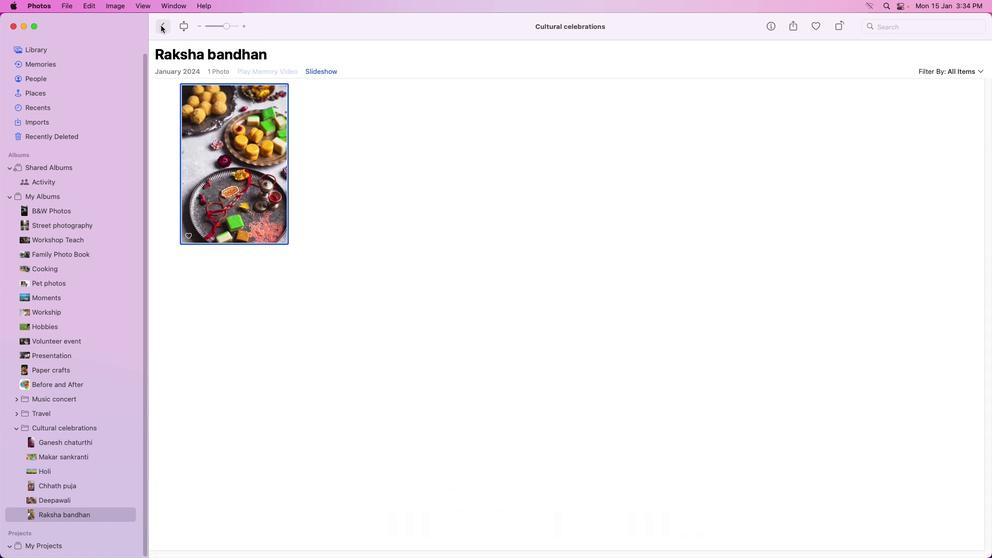 
Action: Mouse pressed left at (161, 25)
Screenshot: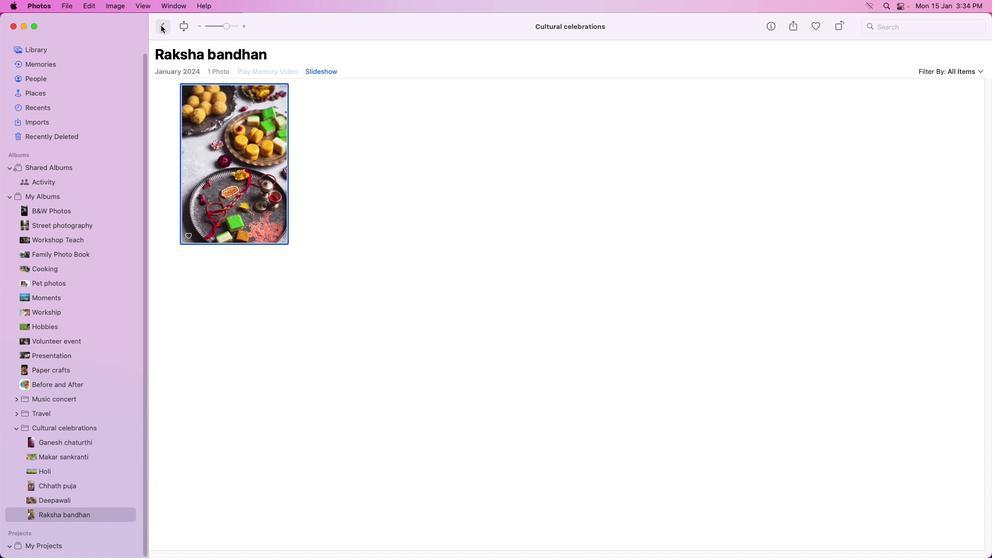 
Action: Mouse moved to (163, 29)
Screenshot: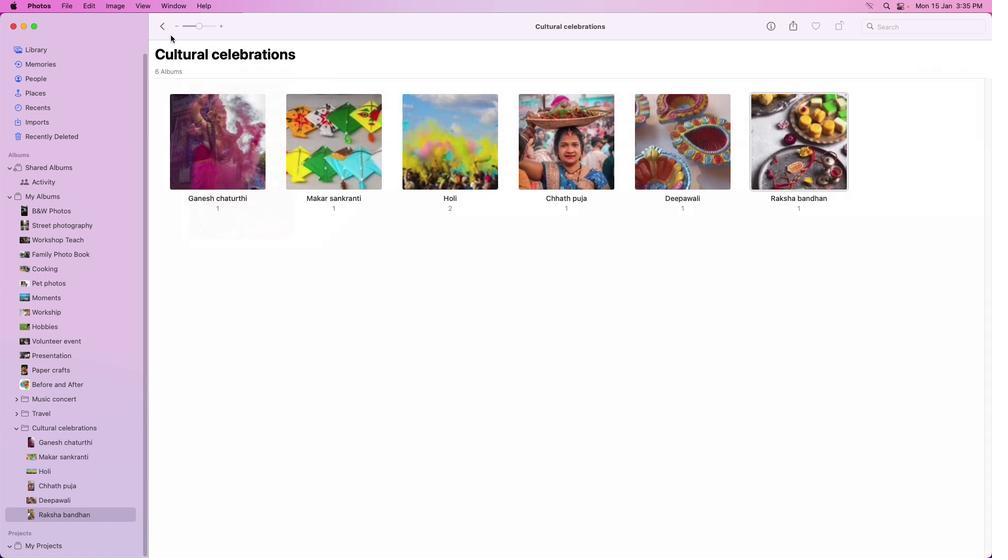 
Action: Mouse pressed left at (163, 29)
Screenshot: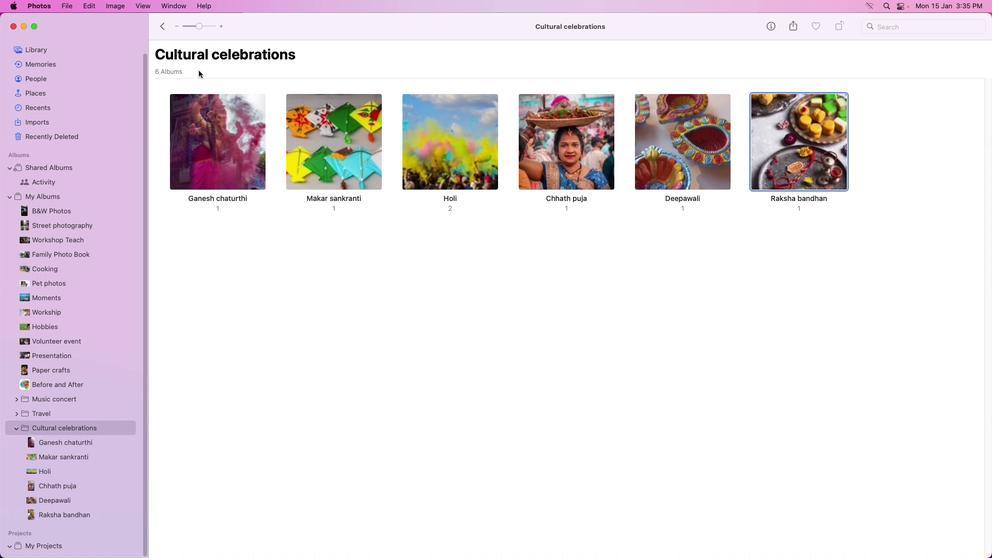 
Action: Mouse moved to (677, 254)
Screenshot: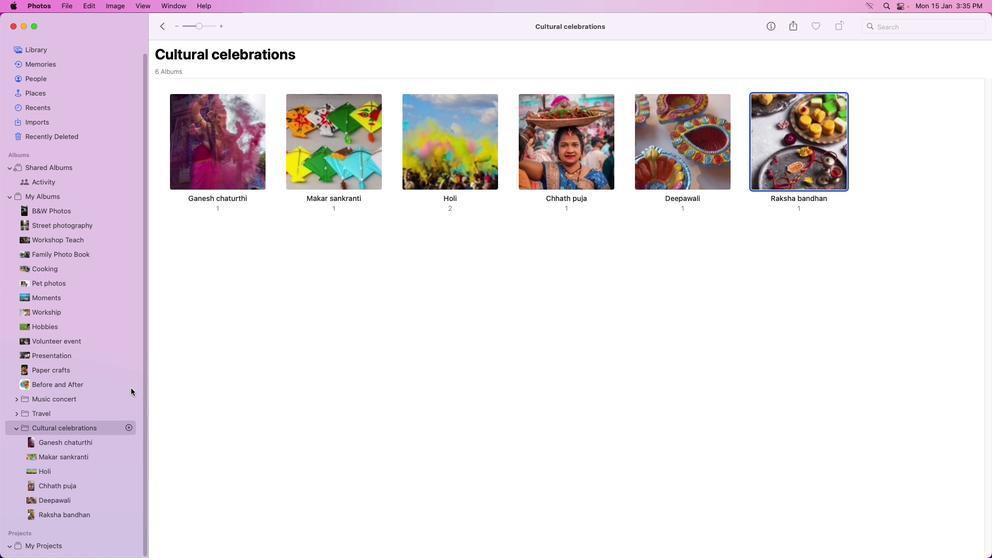 
Action: Mouse scrolled (677, 254) with delta (0, 0)
Screenshot: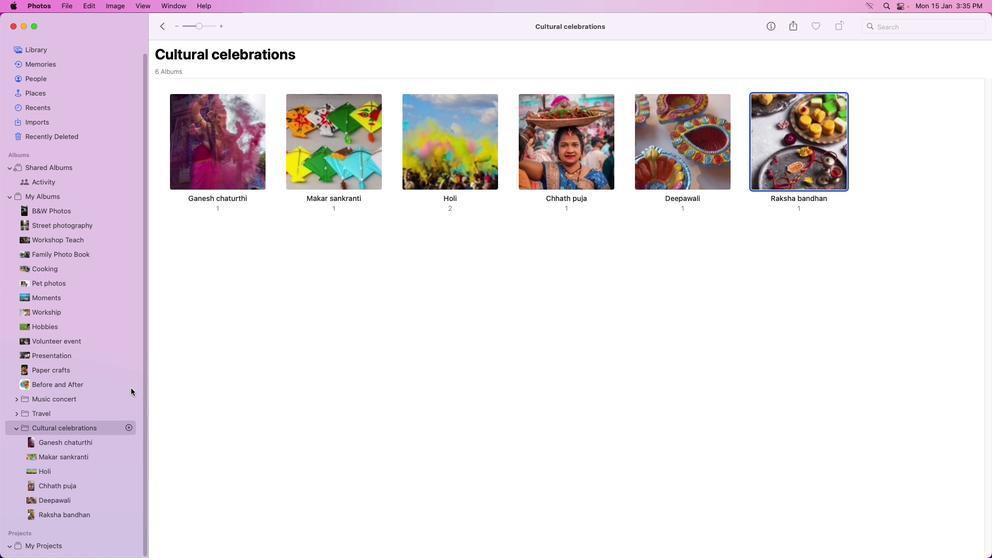 
Action: Mouse moved to (655, 273)
Screenshot: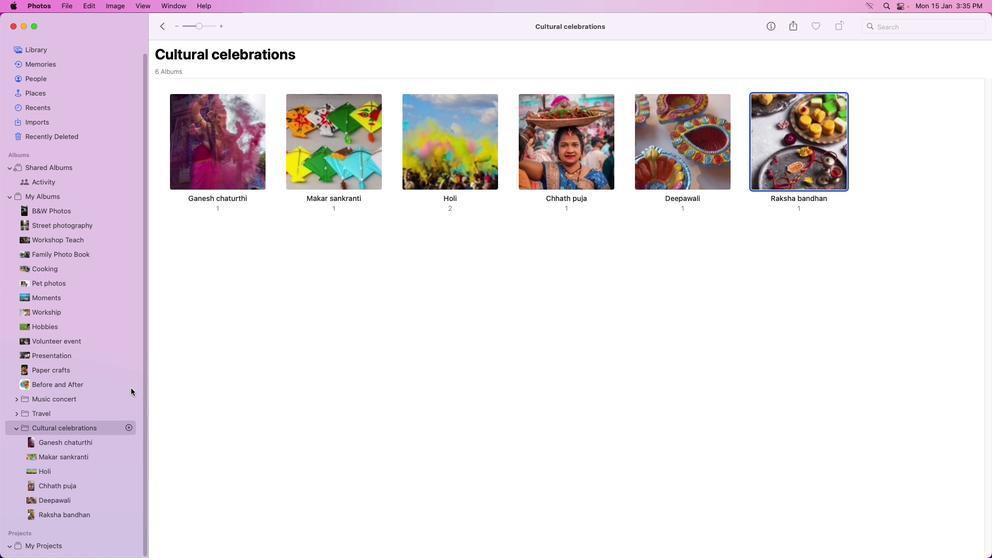 
Action: Mouse scrolled (655, 273) with delta (0, 0)
Screenshot: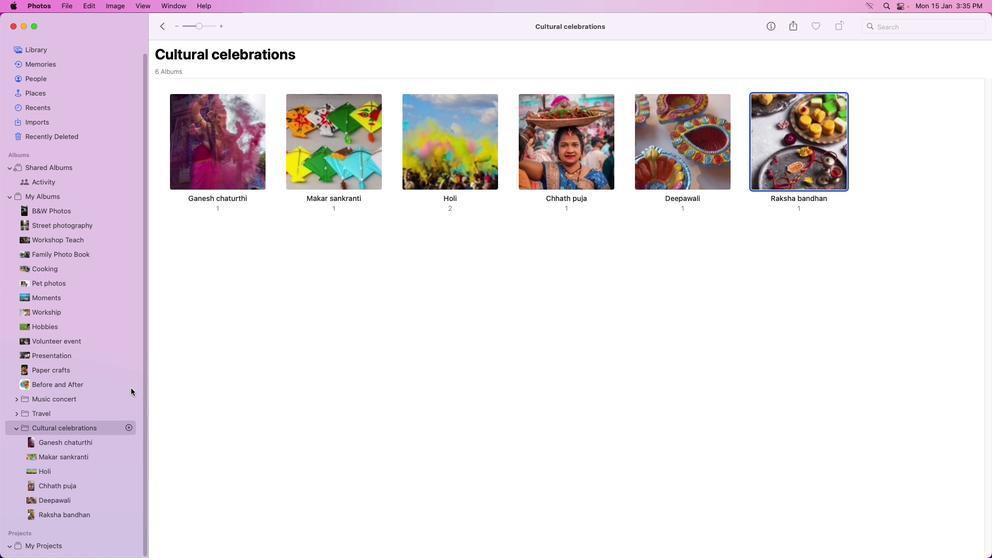 
Action: Mouse moved to (612, 296)
Screenshot: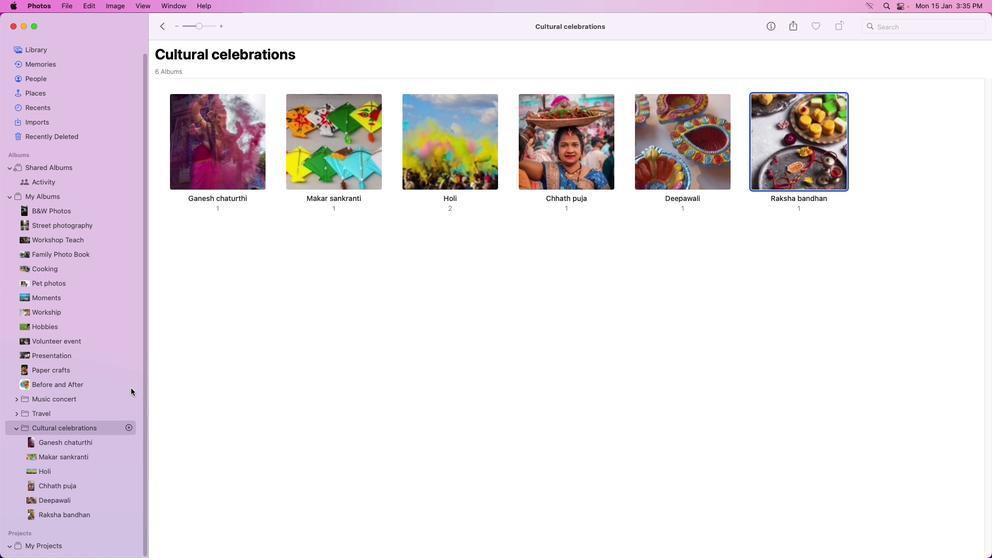 
Action: Mouse scrolled (612, 296) with delta (0, -1)
Screenshot: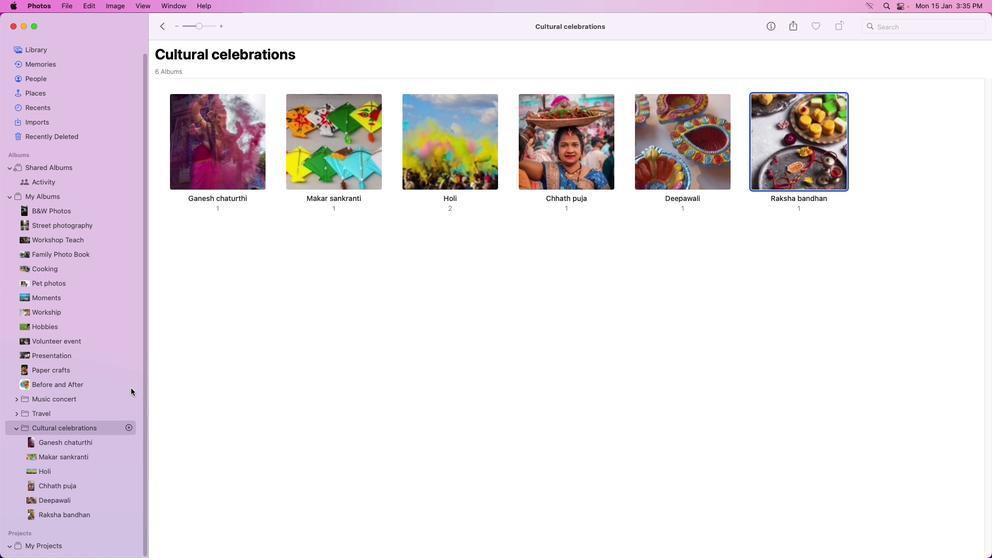 
Action: Mouse moved to (562, 325)
Screenshot: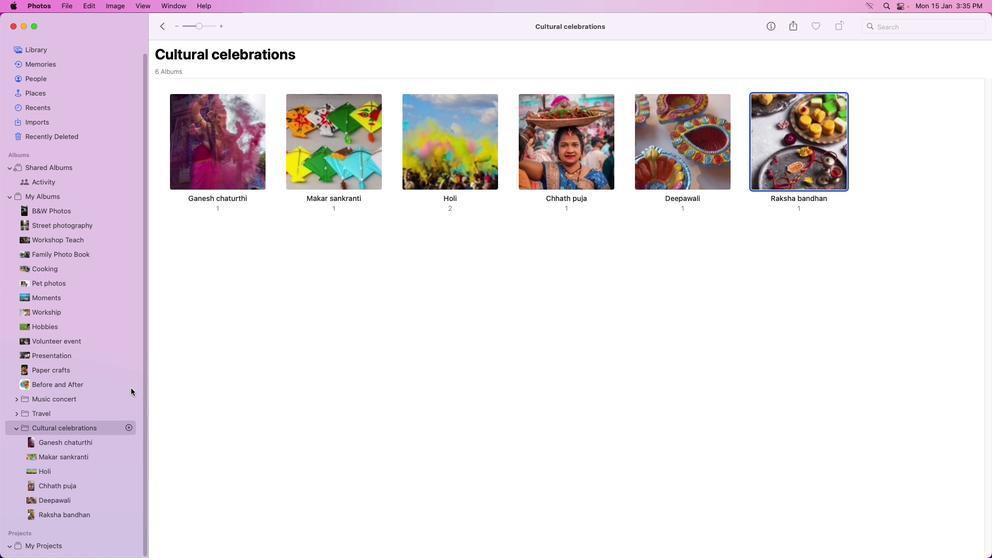 
Action: Mouse scrolled (562, 325) with delta (0, -1)
Screenshot: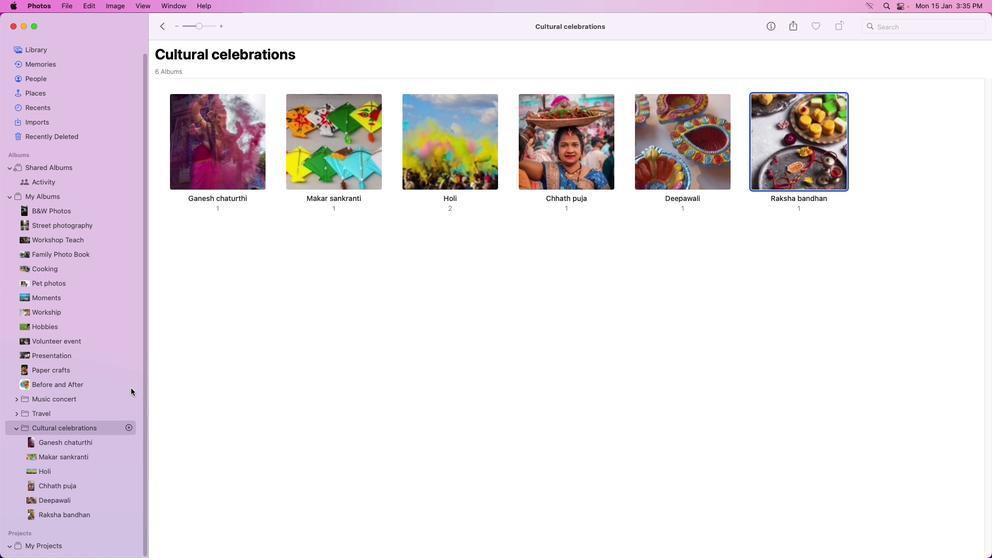 
Action: Mouse moved to (70, 458)
Screenshot: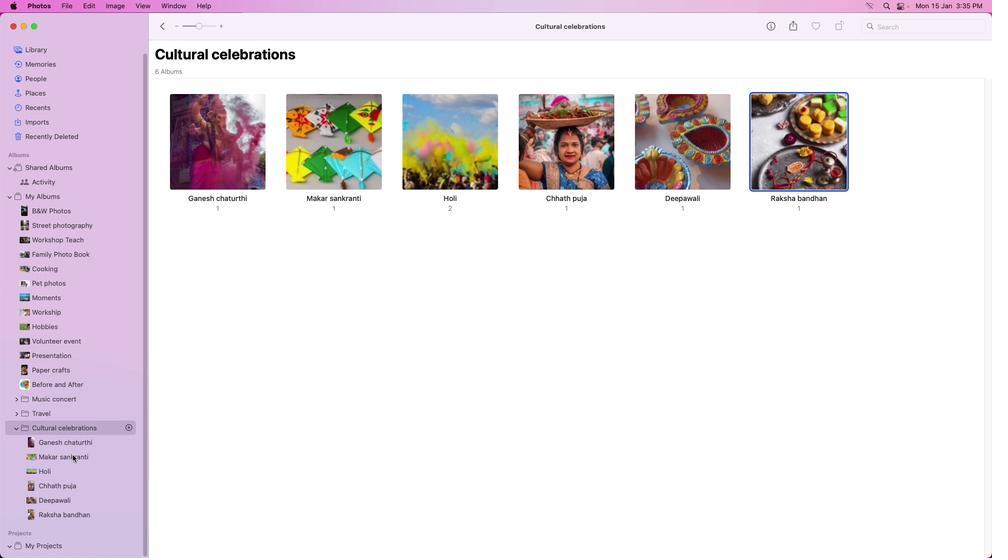 
Action: Mouse scrolled (70, 458) with delta (0, 0)
Screenshot: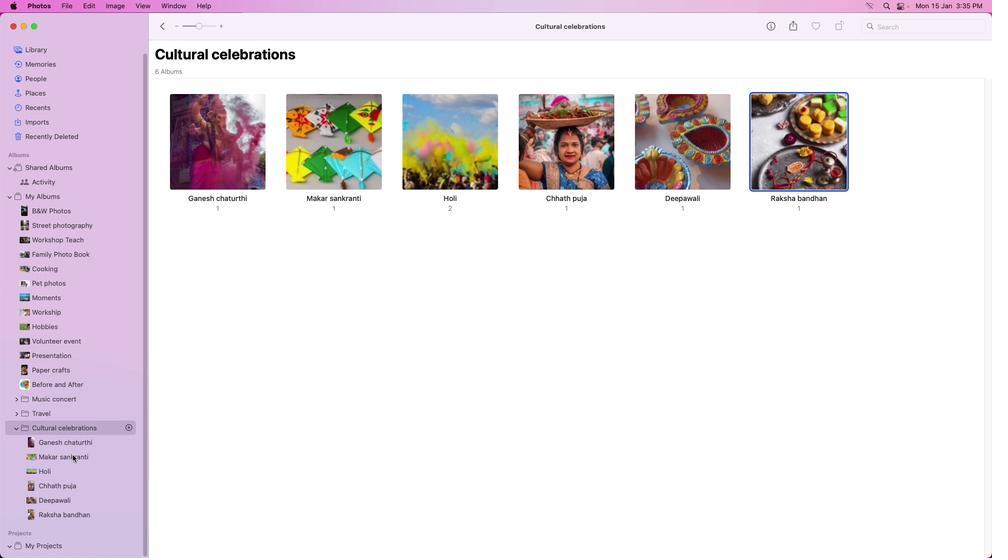 
Action: Mouse moved to (70, 460)
Screenshot: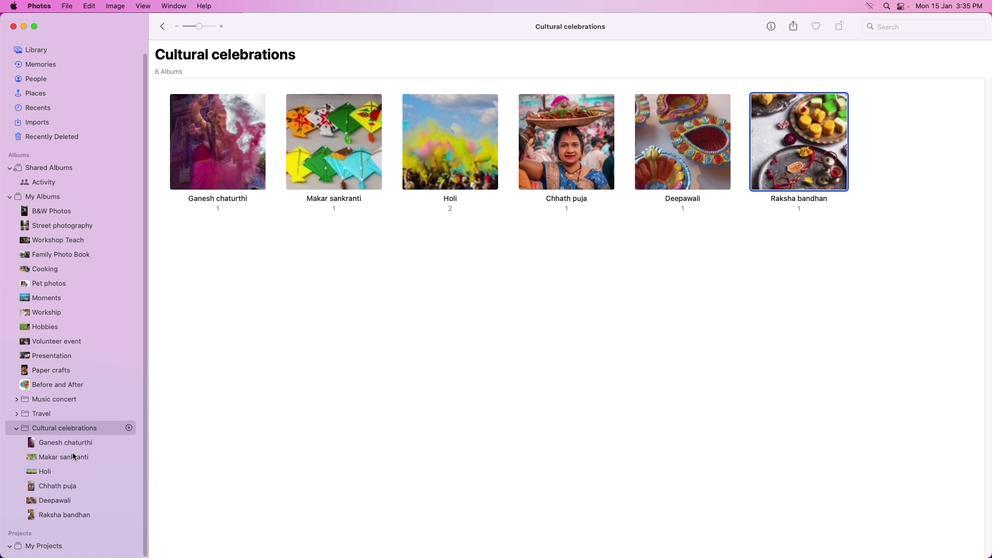 
Action: Mouse scrolled (70, 460) with delta (0, 0)
Screenshot: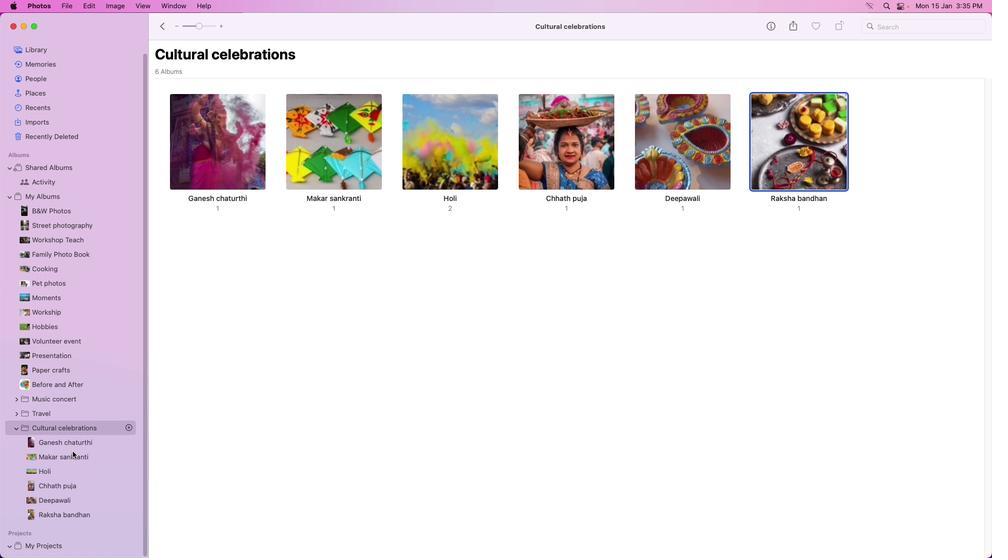 
Action: Mouse moved to (70, 465)
Screenshot: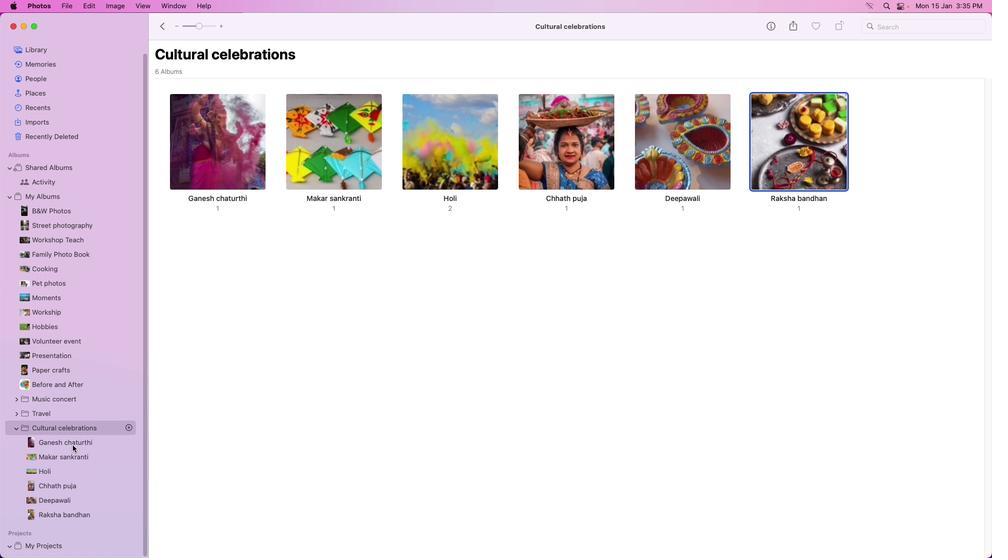 
Action: Mouse scrolled (70, 465) with delta (0, 0)
Screenshot: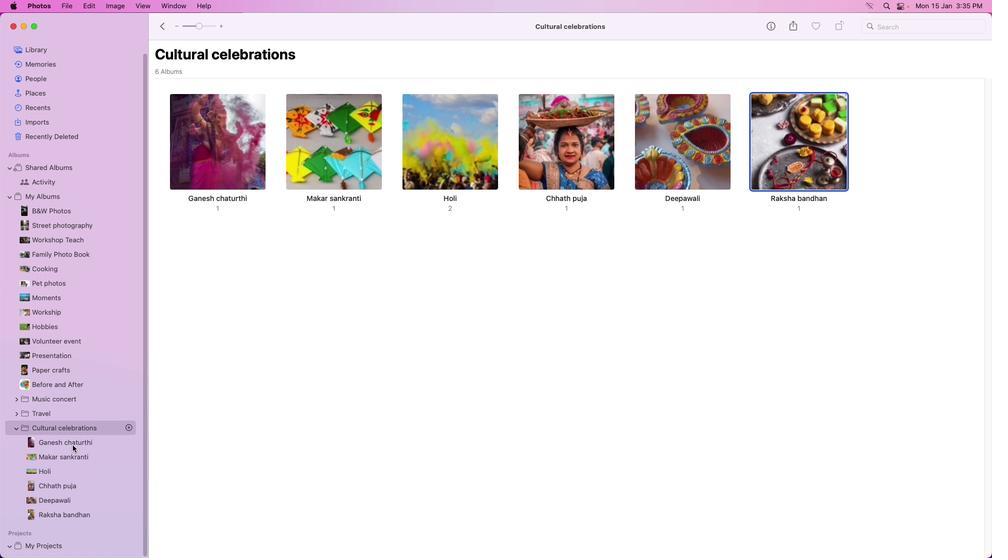 
Action: Mouse moved to (492, 356)
Screenshot: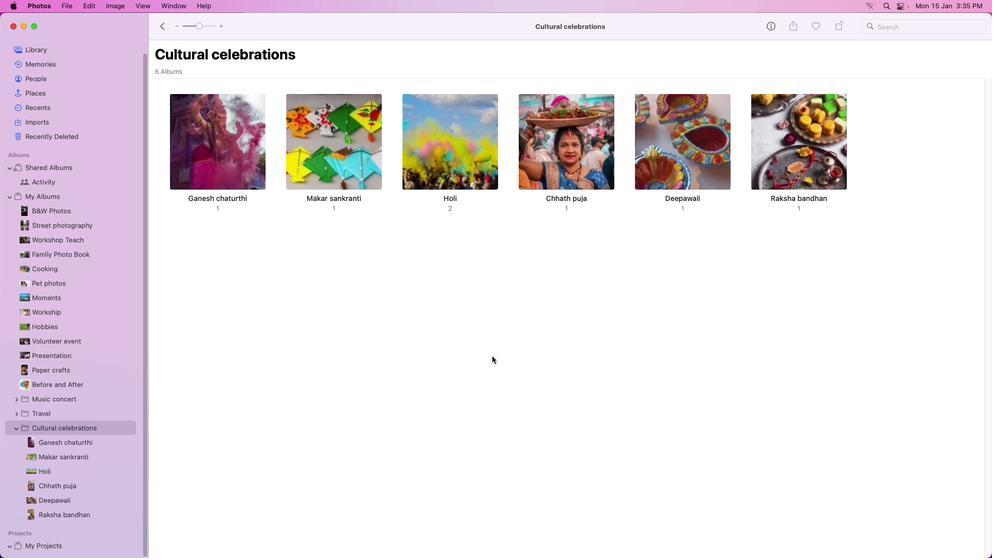 
Action: Mouse pressed left at (492, 356)
Screenshot: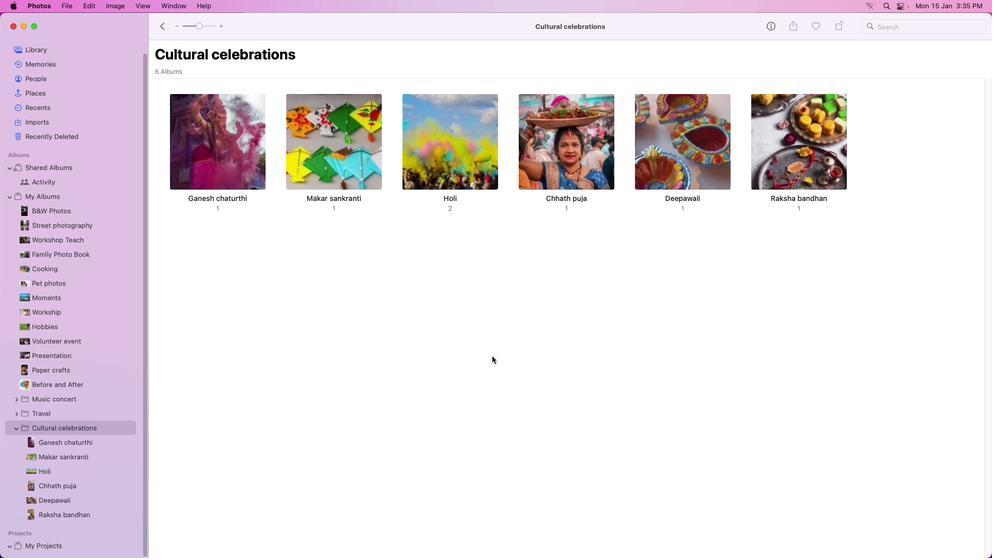 
